 Task: Find connections with filter location Lismore with filter topic #Jobopeningwith filter profile language Potuguese with filter current company CEAT Limited with filter school Dayananda Sagar University with filter industry Telephone Call Centers with filter service category Home Networking with filter keywords title Marketing Director
Action: Mouse moved to (193, 270)
Screenshot: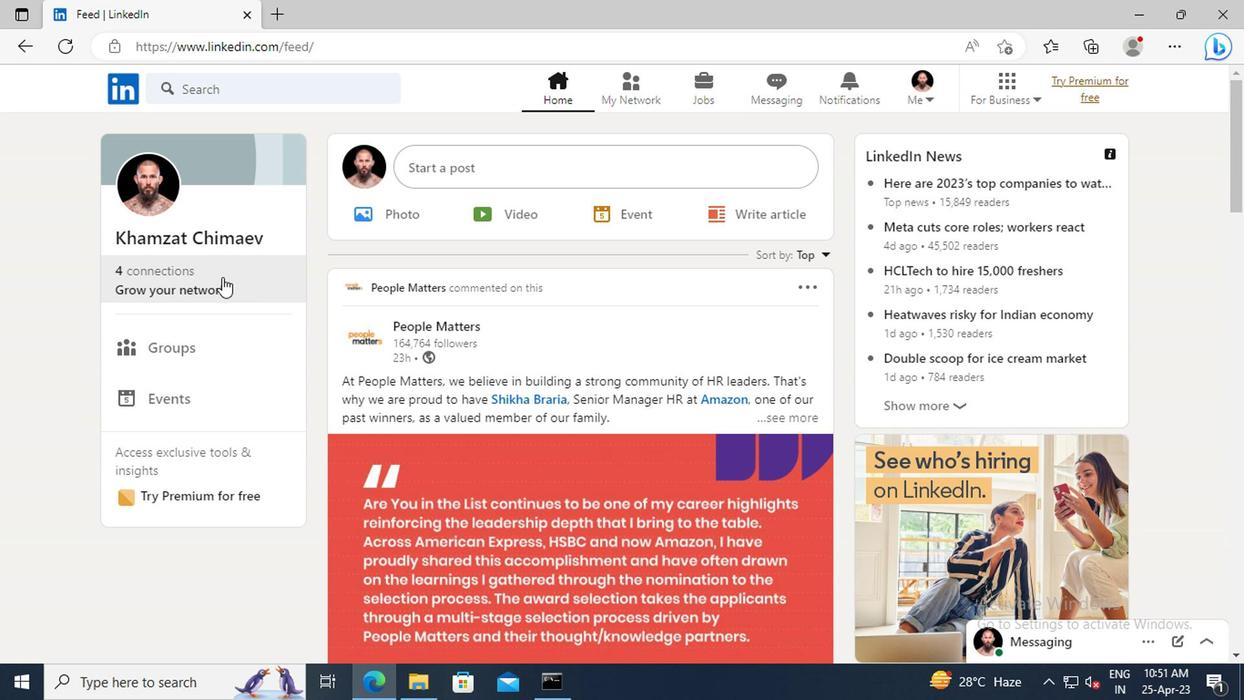 
Action: Mouse pressed left at (193, 270)
Screenshot: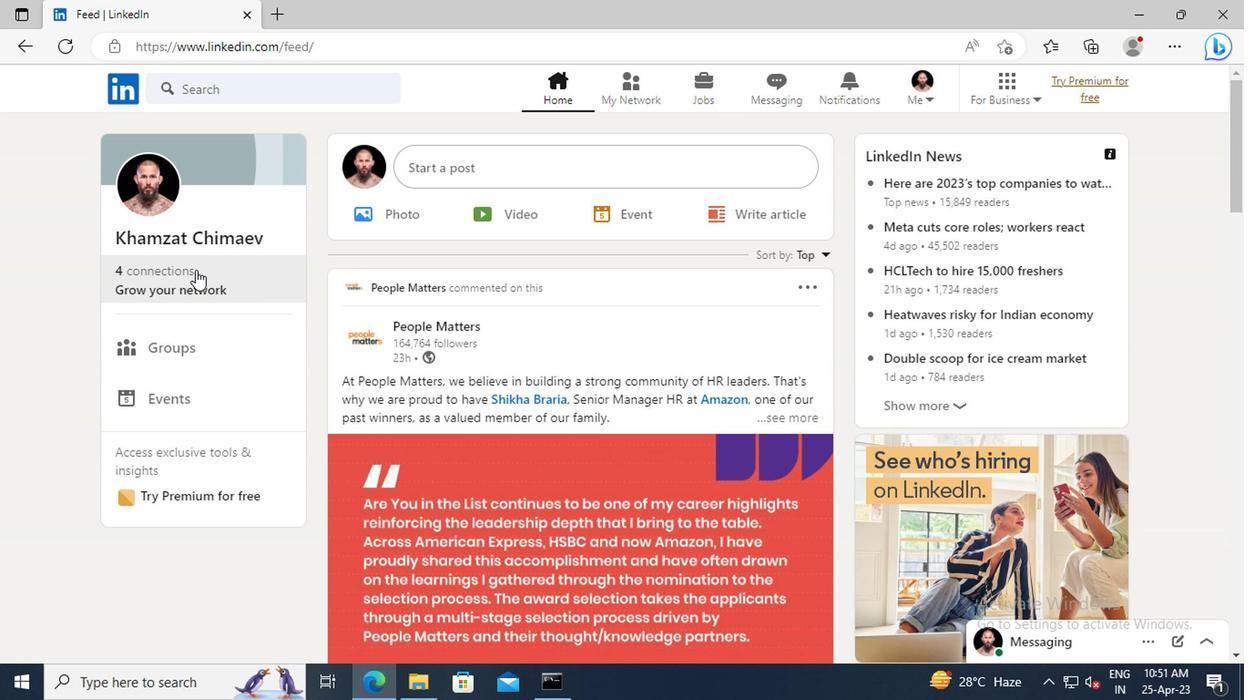 
Action: Mouse moved to (221, 195)
Screenshot: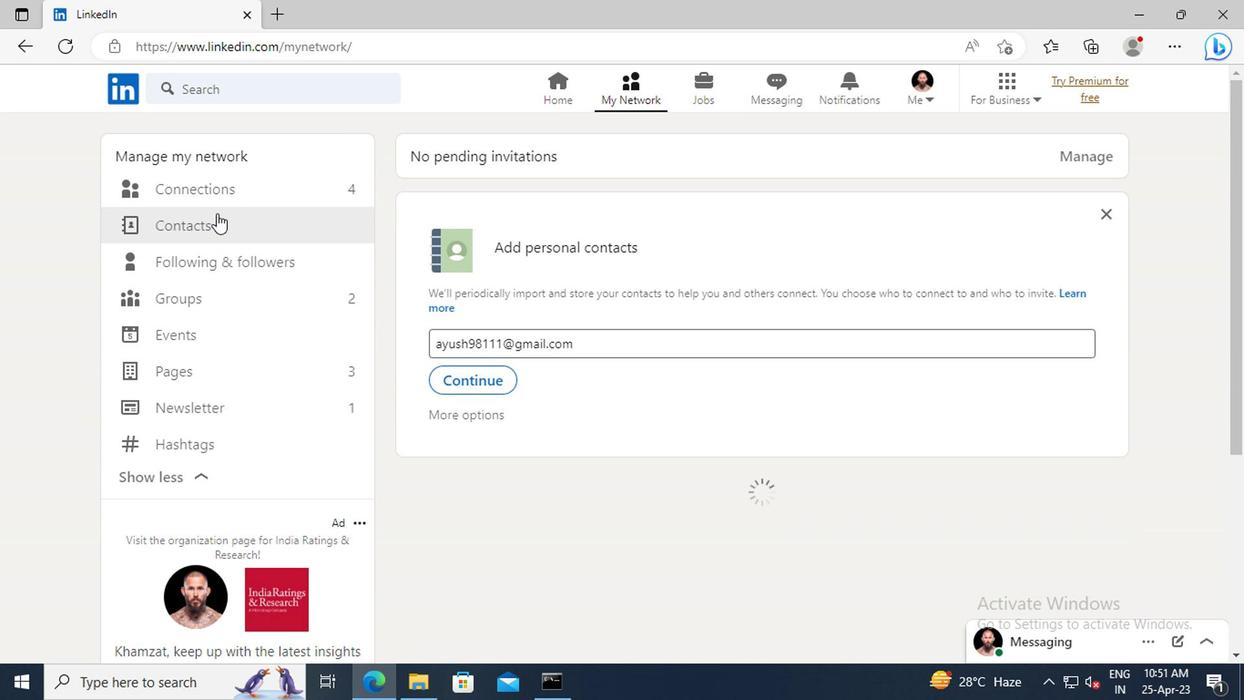 
Action: Mouse pressed left at (221, 195)
Screenshot: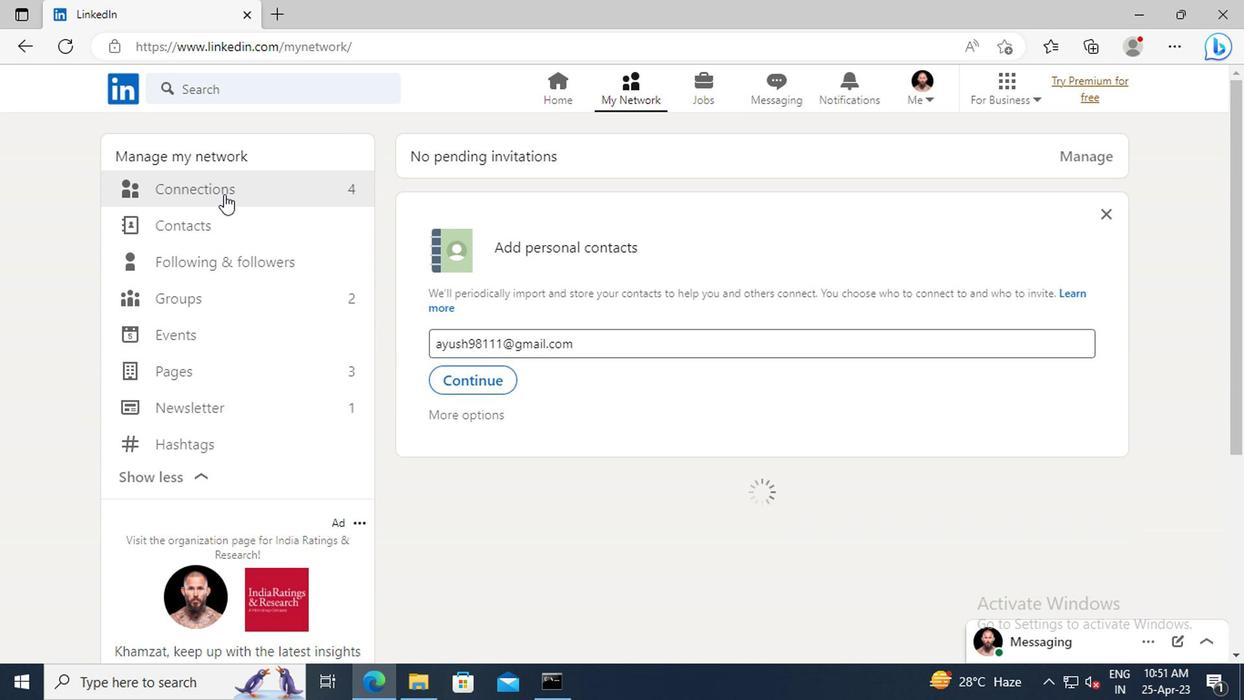 
Action: Mouse moved to (735, 191)
Screenshot: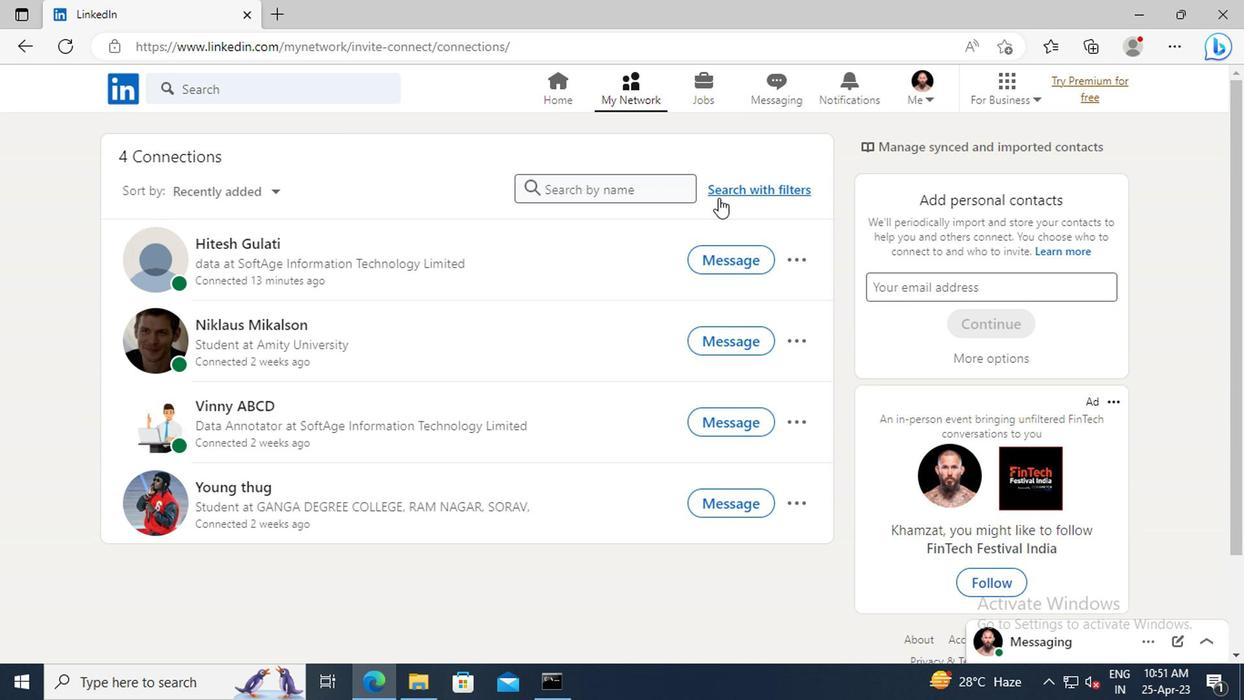 
Action: Mouse pressed left at (735, 191)
Screenshot: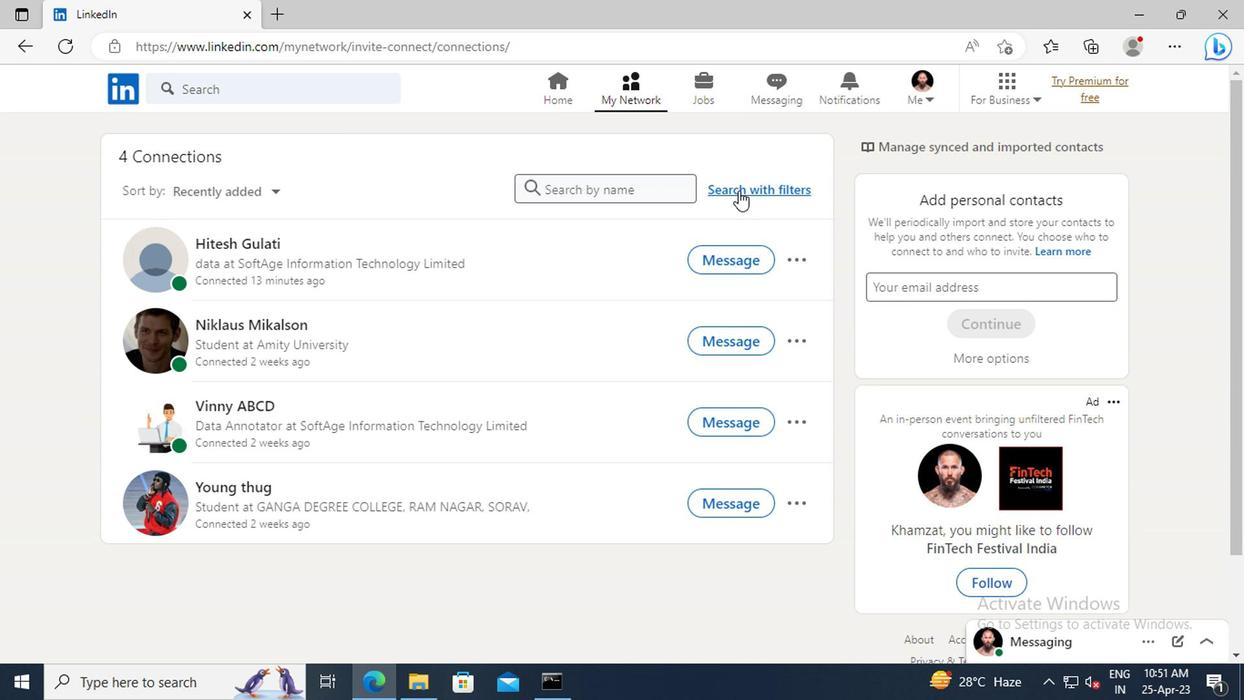 
Action: Mouse moved to (691, 144)
Screenshot: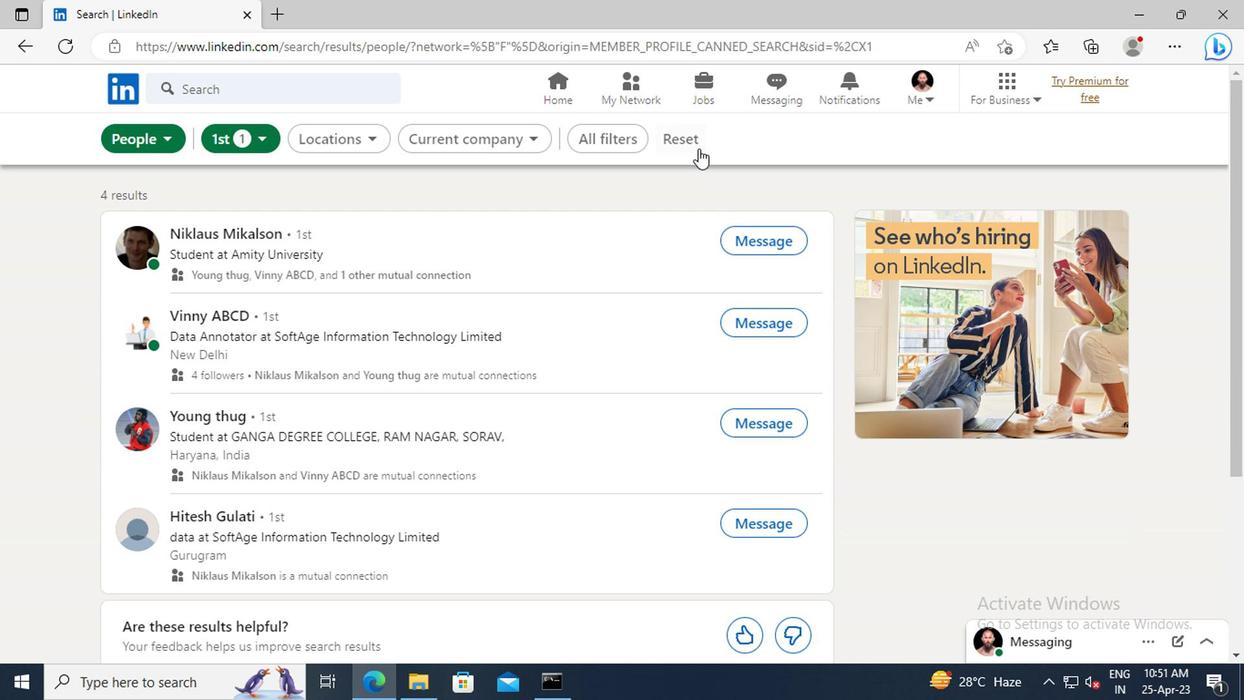 
Action: Mouse pressed left at (691, 144)
Screenshot: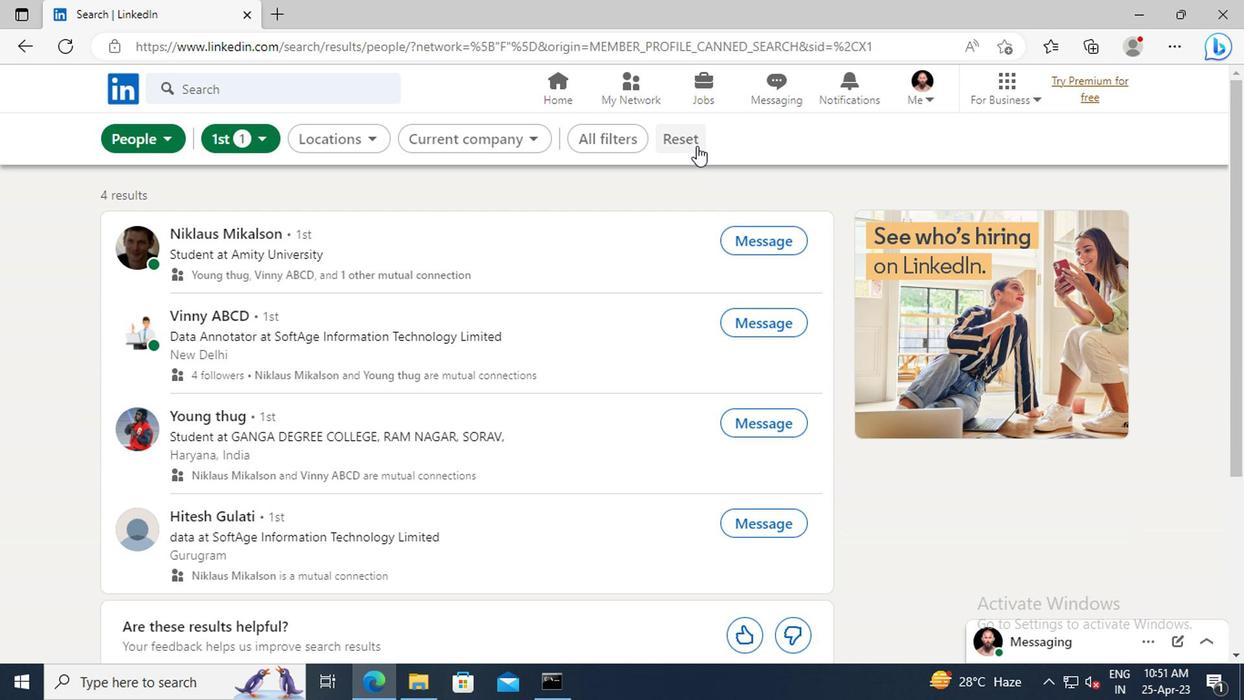 
Action: Mouse moved to (652, 142)
Screenshot: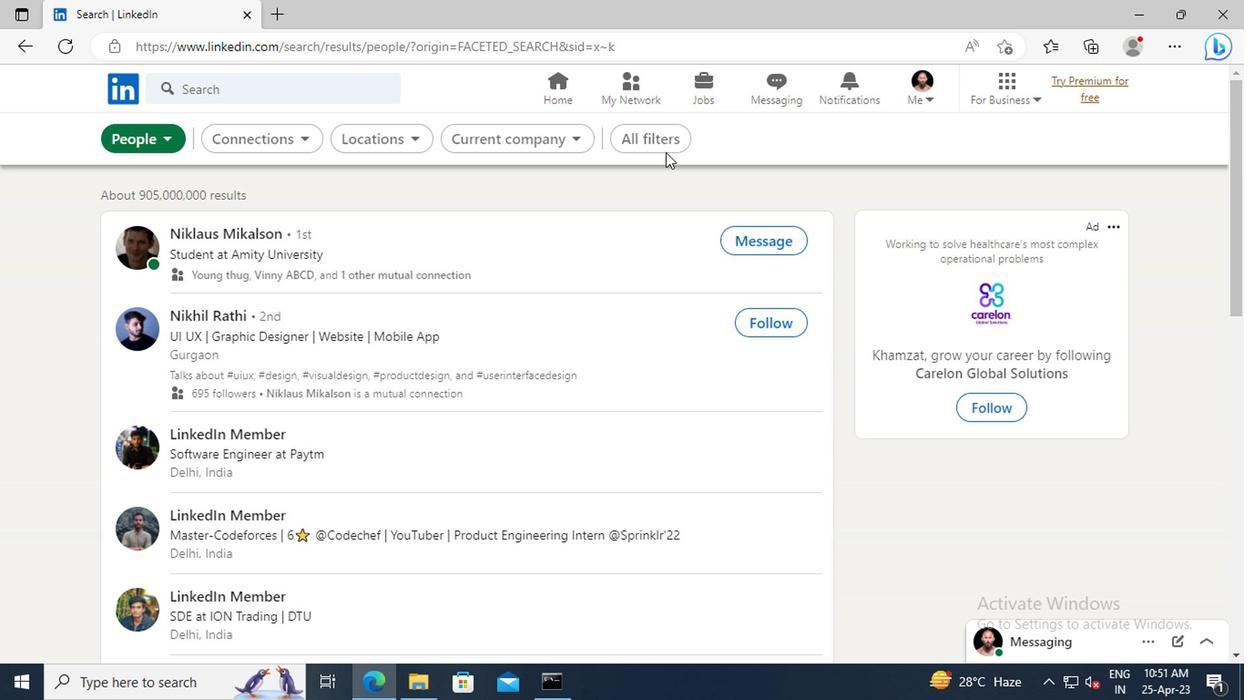 
Action: Mouse pressed left at (652, 142)
Screenshot: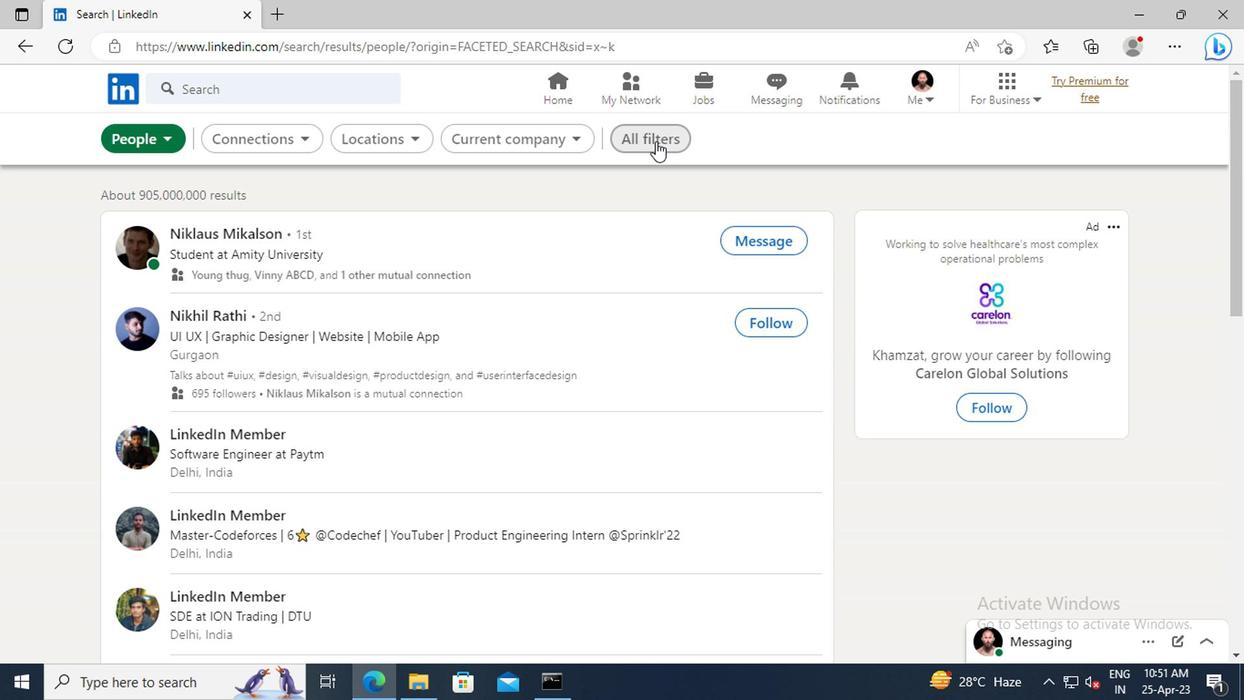 
Action: Mouse moved to (897, 279)
Screenshot: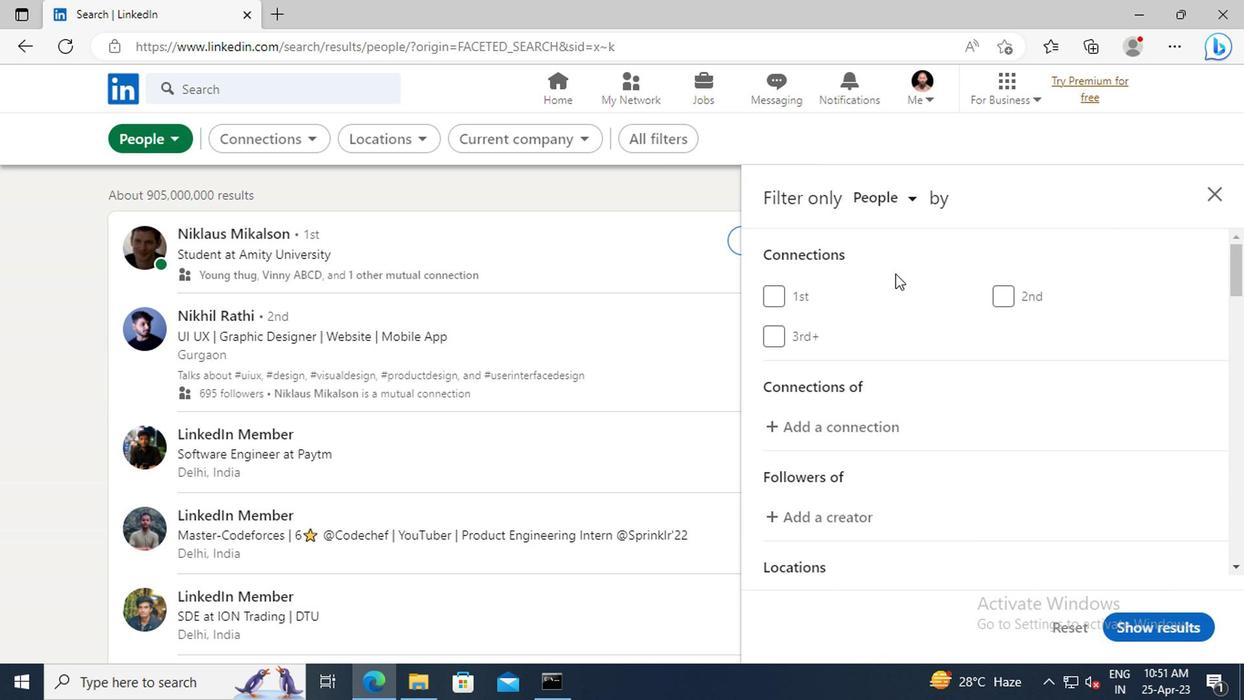 
Action: Mouse scrolled (897, 278) with delta (0, -1)
Screenshot: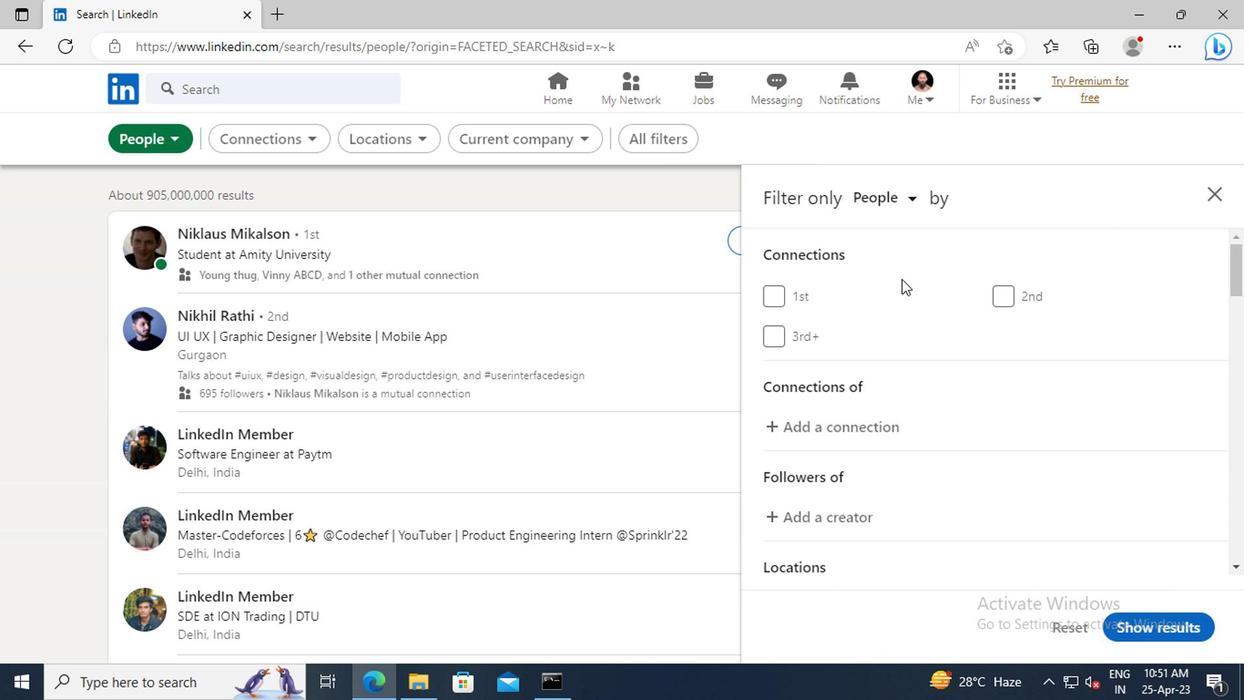 
Action: Mouse scrolled (897, 278) with delta (0, -1)
Screenshot: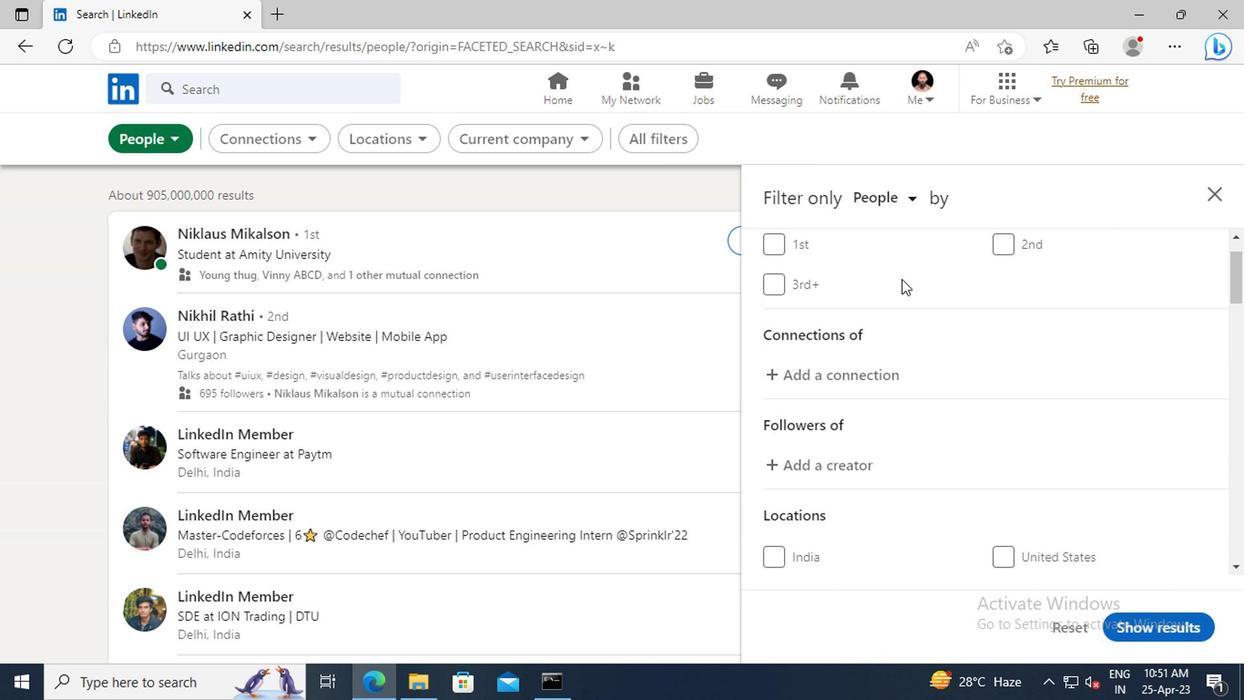
Action: Mouse scrolled (897, 278) with delta (0, -1)
Screenshot: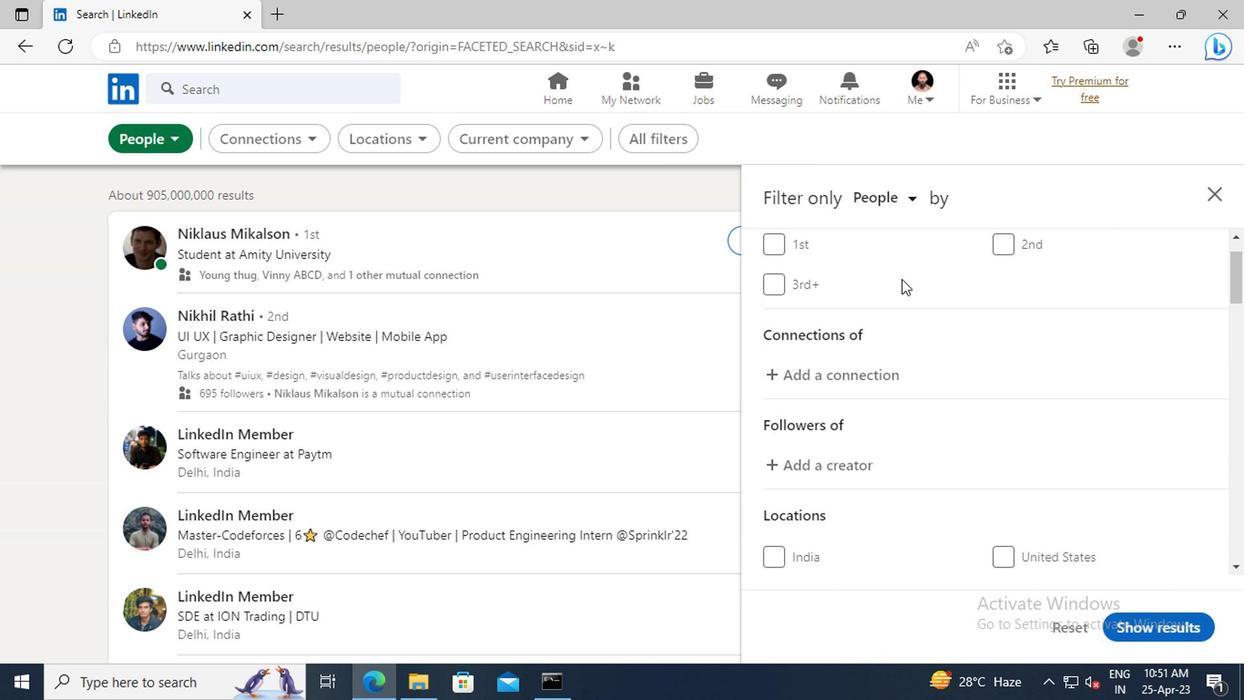 
Action: Mouse scrolled (897, 278) with delta (0, -1)
Screenshot: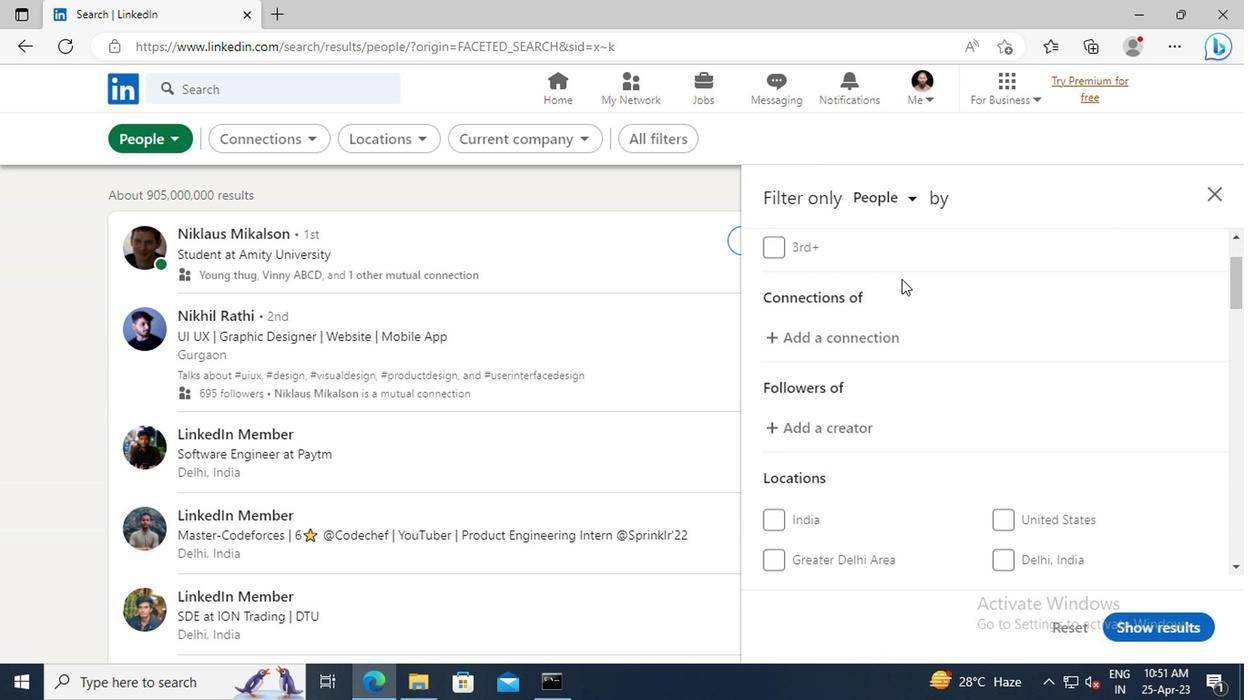 
Action: Mouse scrolled (897, 278) with delta (0, -1)
Screenshot: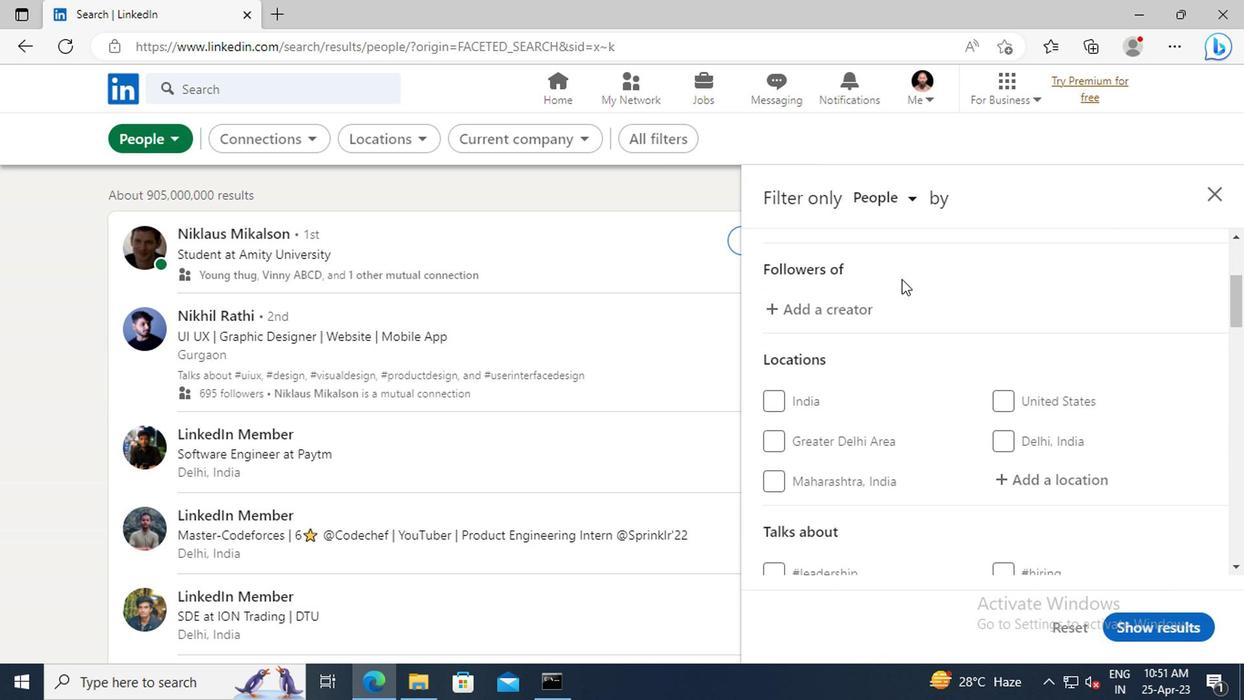 
Action: Mouse scrolled (897, 278) with delta (0, -1)
Screenshot: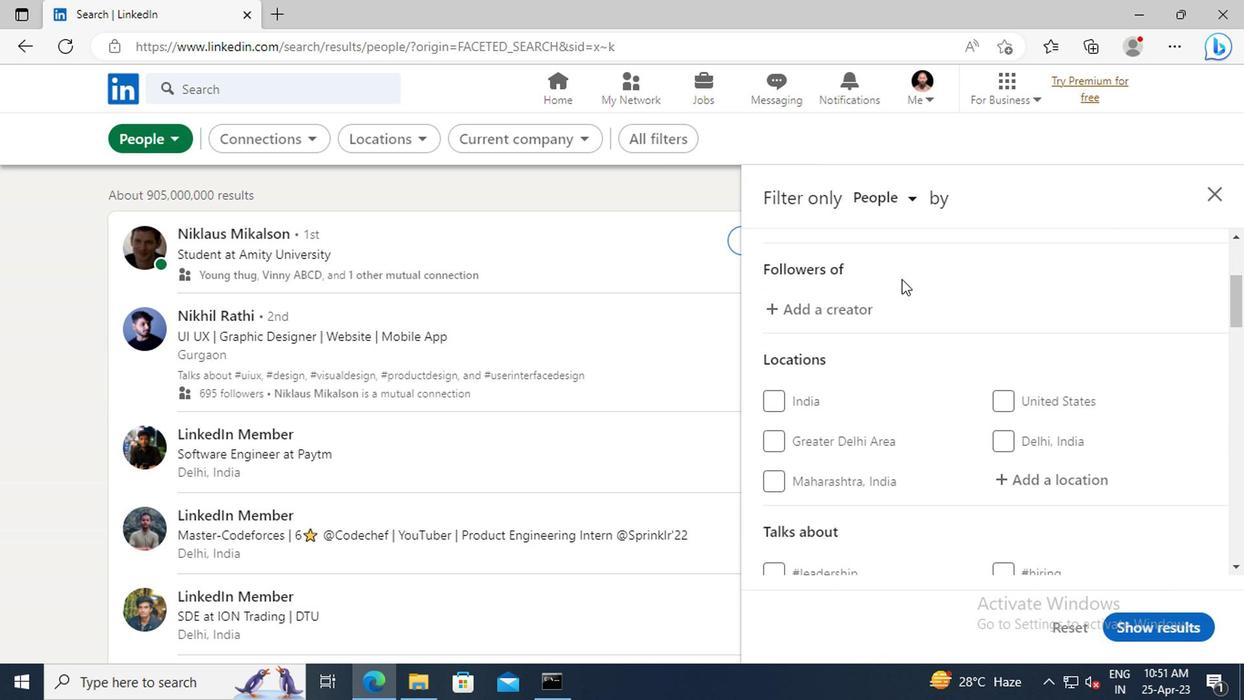 
Action: Mouse scrolled (897, 278) with delta (0, -1)
Screenshot: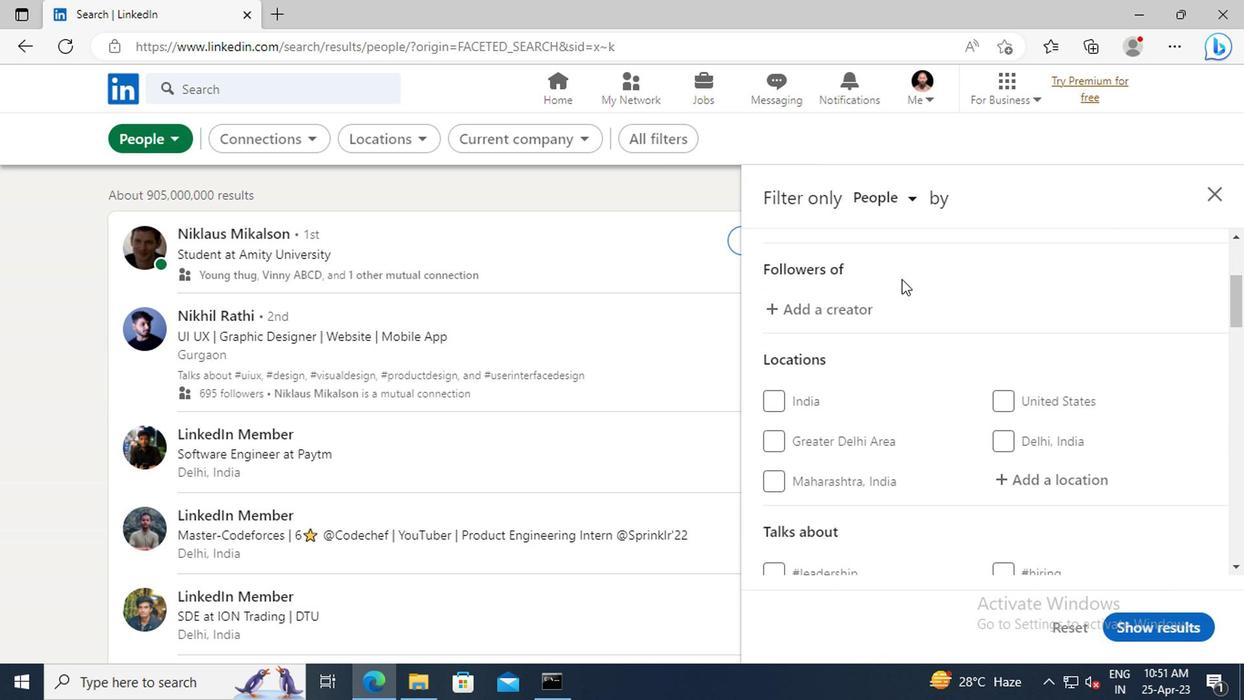 
Action: Mouse moved to (1015, 316)
Screenshot: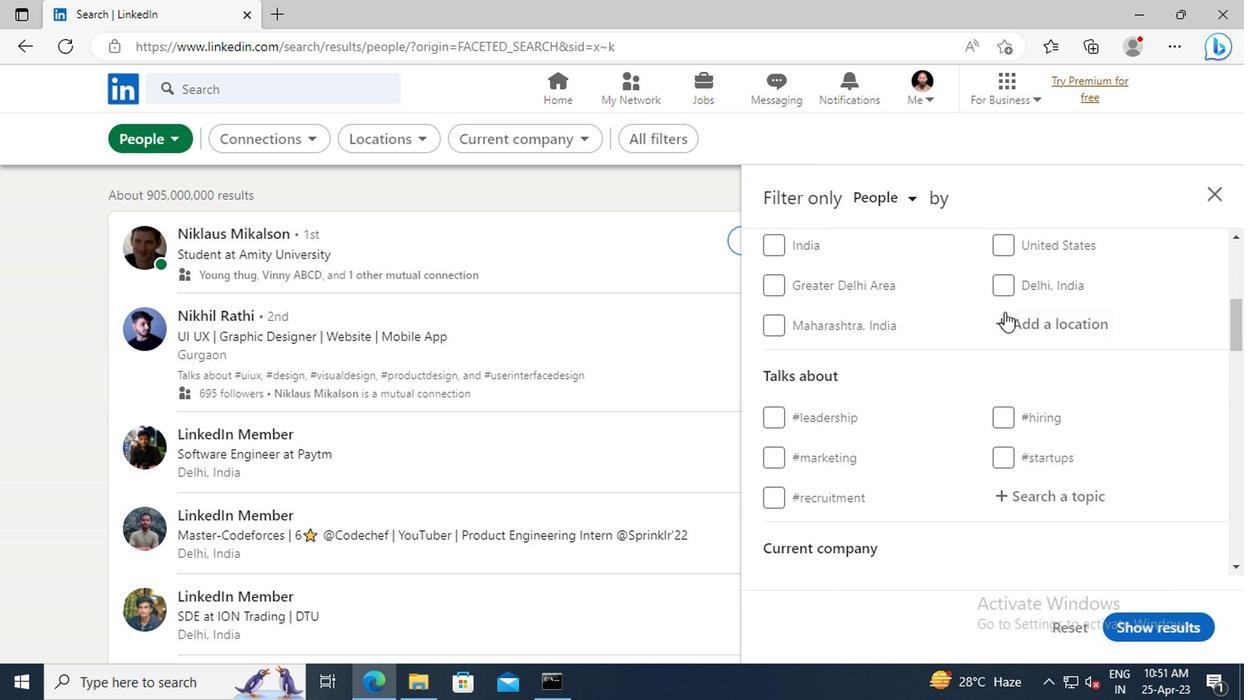 
Action: Mouse pressed left at (1015, 316)
Screenshot: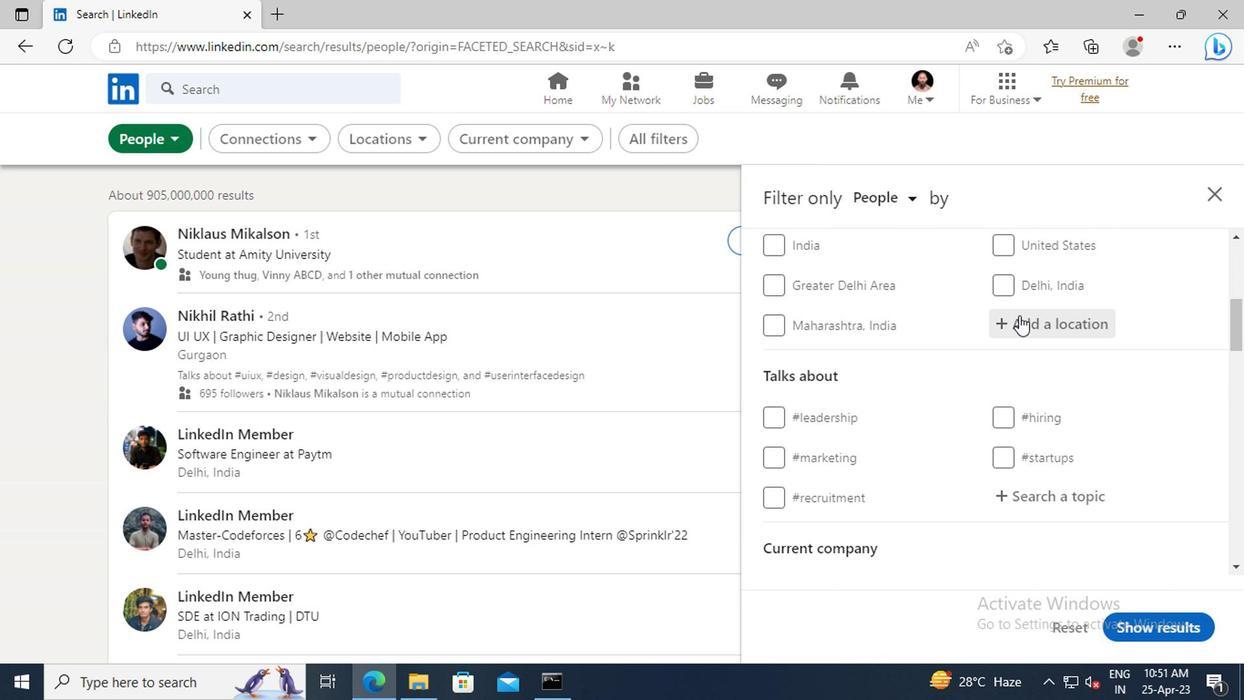 
Action: Key pressed <Key.shift>LISMORE
Screenshot: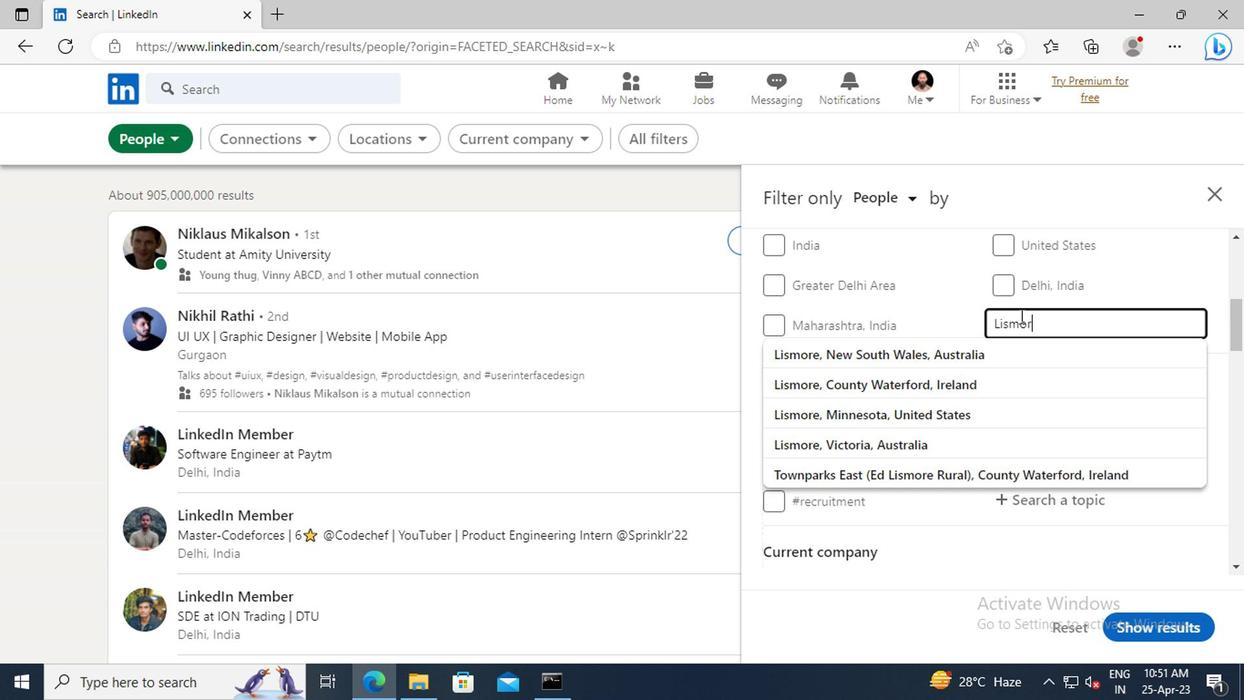 
Action: Mouse moved to (983, 349)
Screenshot: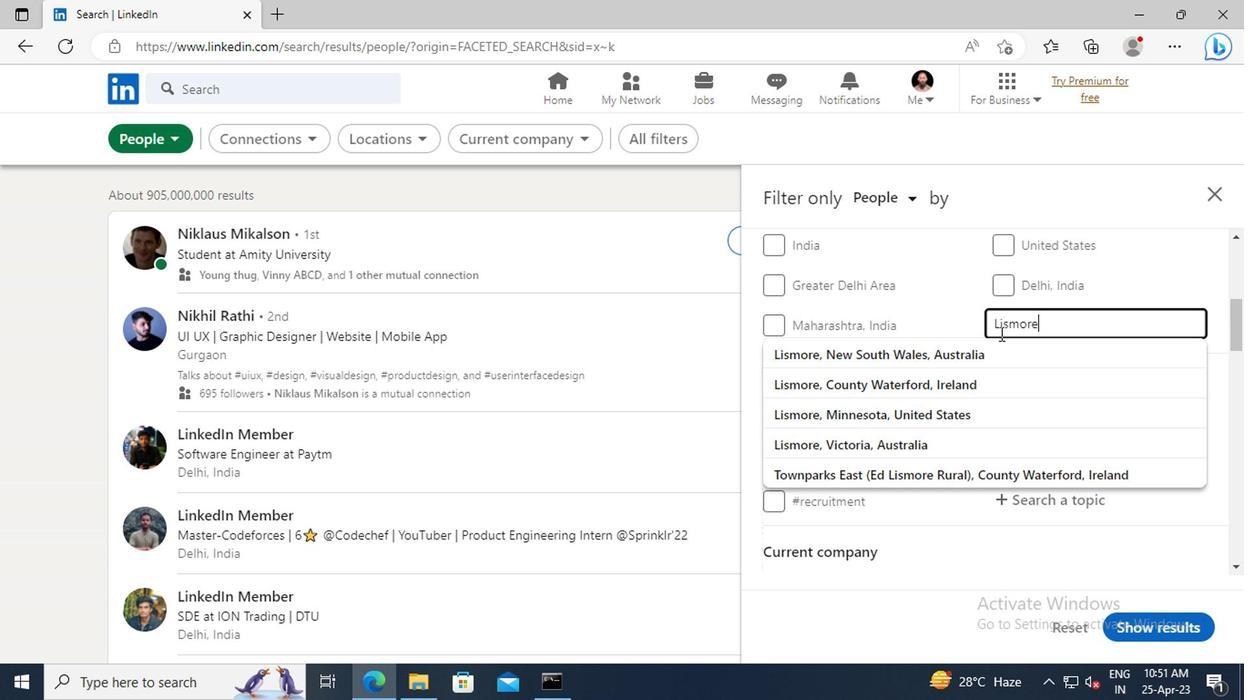 
Action: Mouse pressed left at (983, 349)
Screenshot: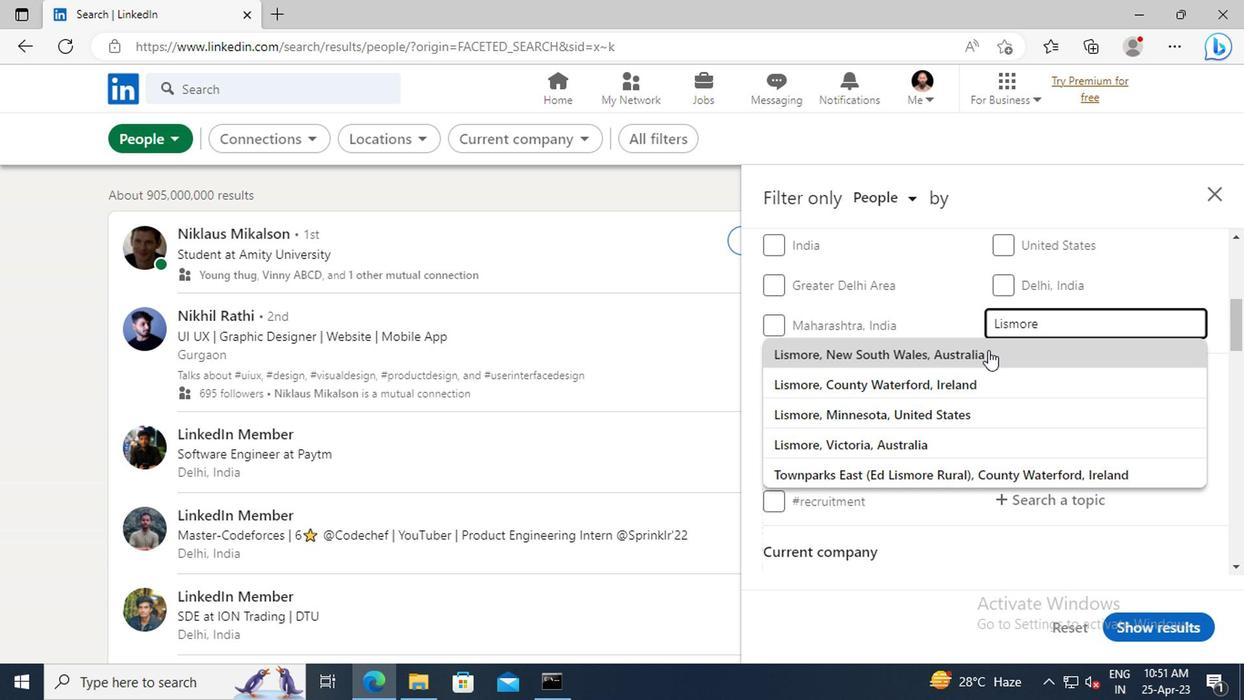 
Action: Mouse moved to (958, 343)
Screenshot: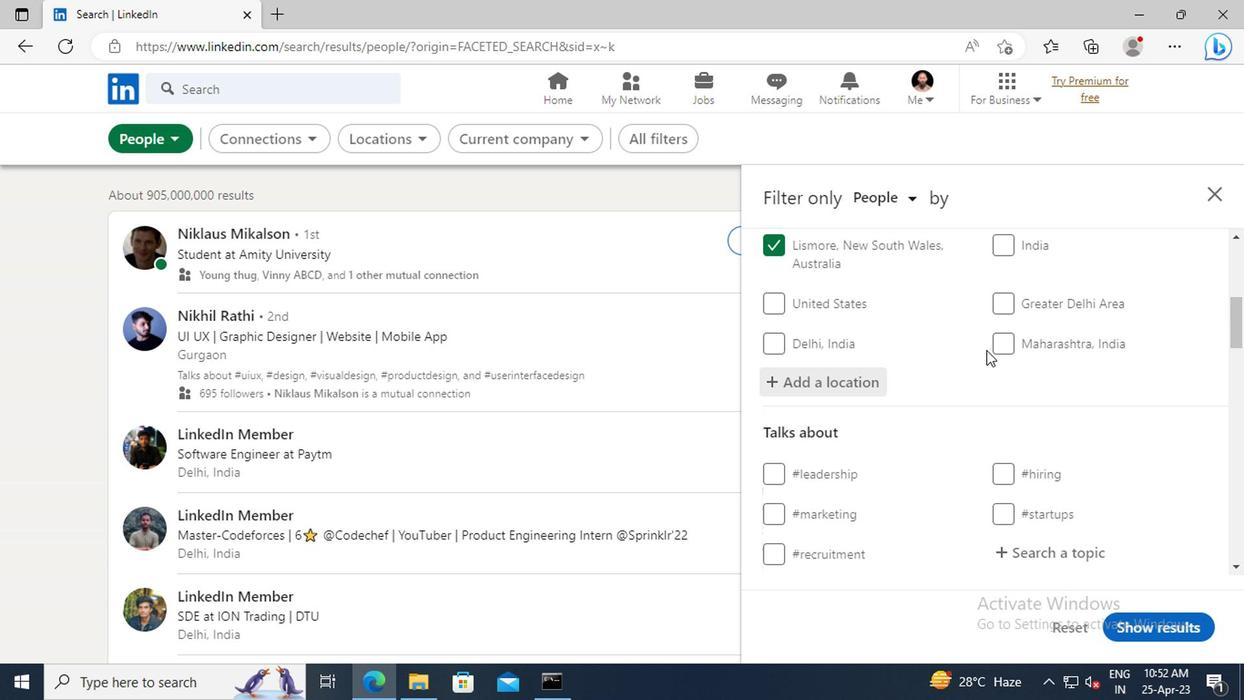 
Action: Mouse scrolled (958, 342) with delta (0, -1)
Screenshot: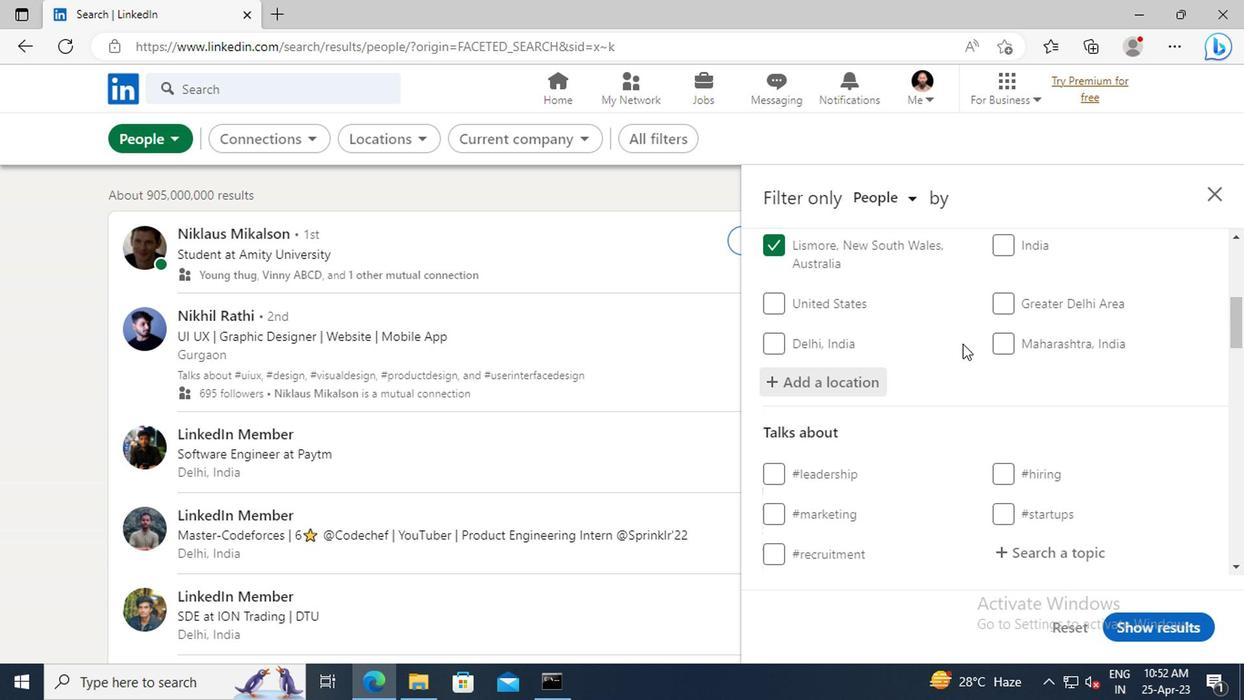 
Action: Mouse scrolled (958, 342) with delta (0, -1)
Screenshot: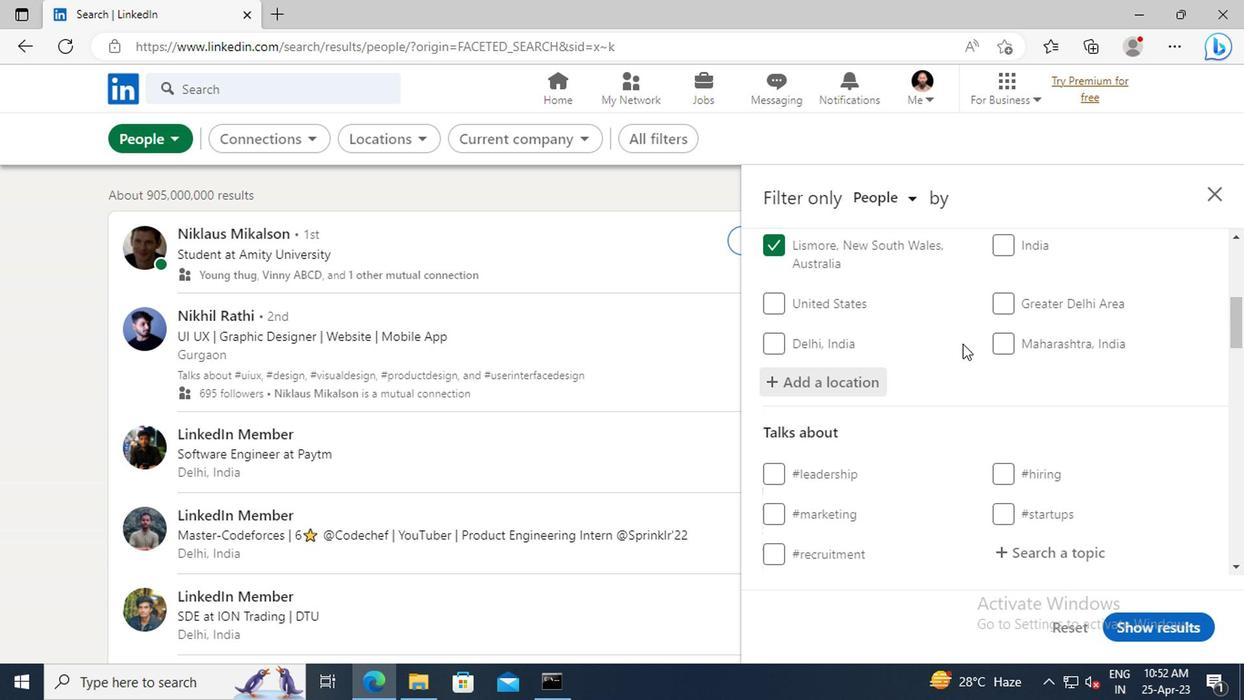 
Action: Mouse scrolled (958, 342) with delta (0, -1)
Screenshot: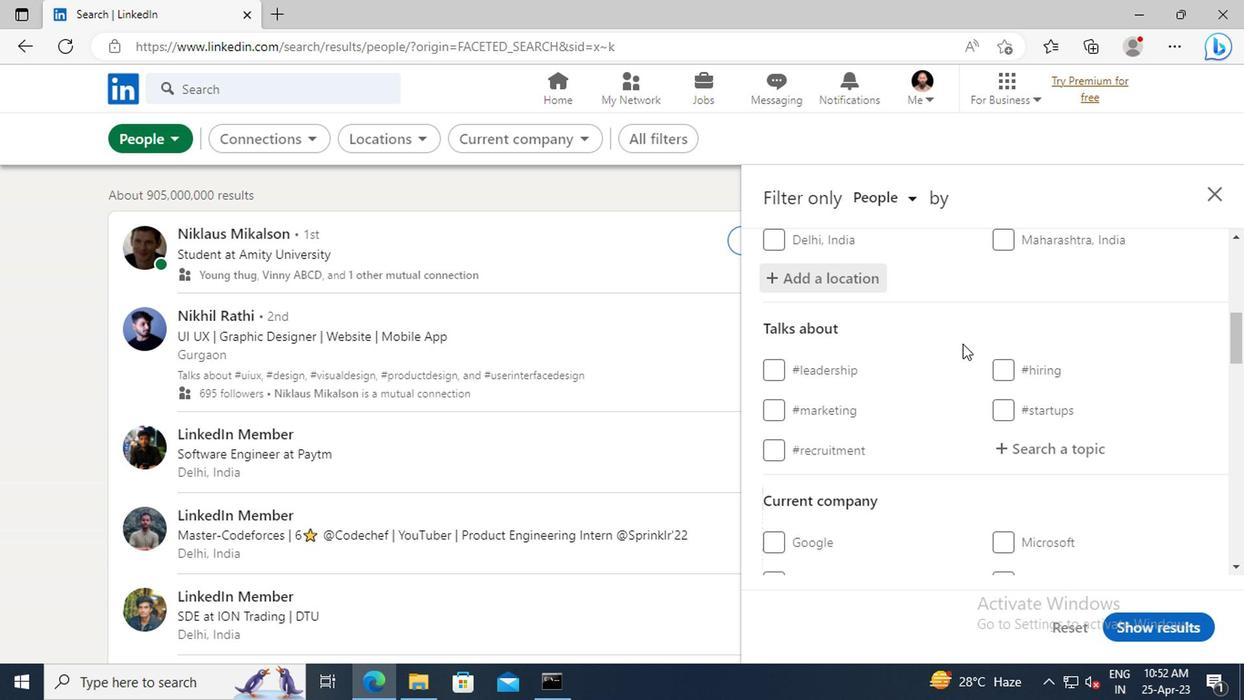 
Action: Mouse moved to (1041, 398)
Screenshot: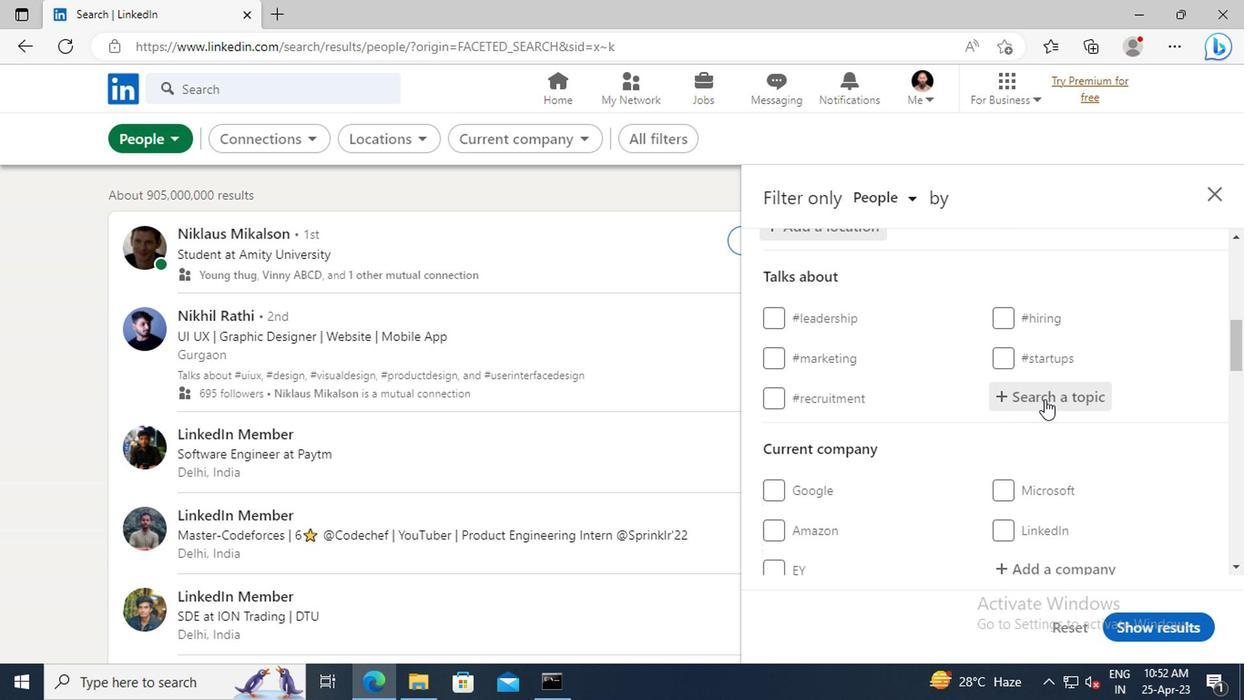 
Action: Mouse pressed left at (1041, 398)
Screenshot: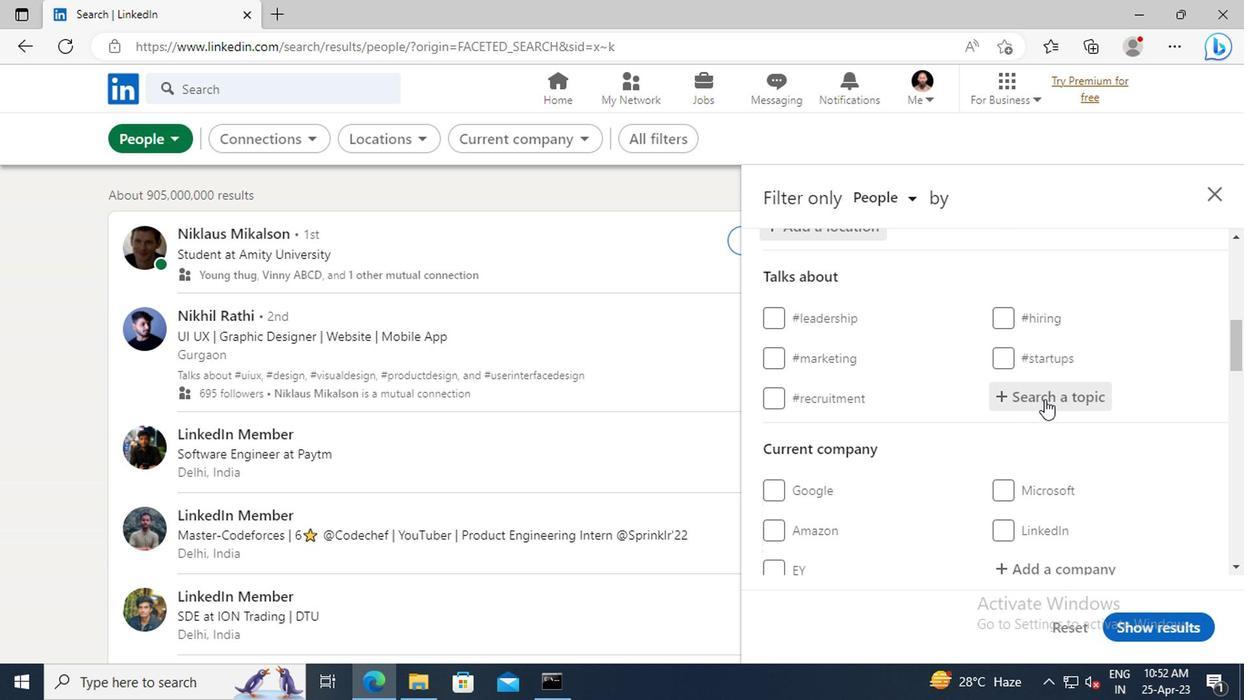
Action: Key pressed <Key.shift>#<Key.shift>JOBOPENINGWITH
Screenshot: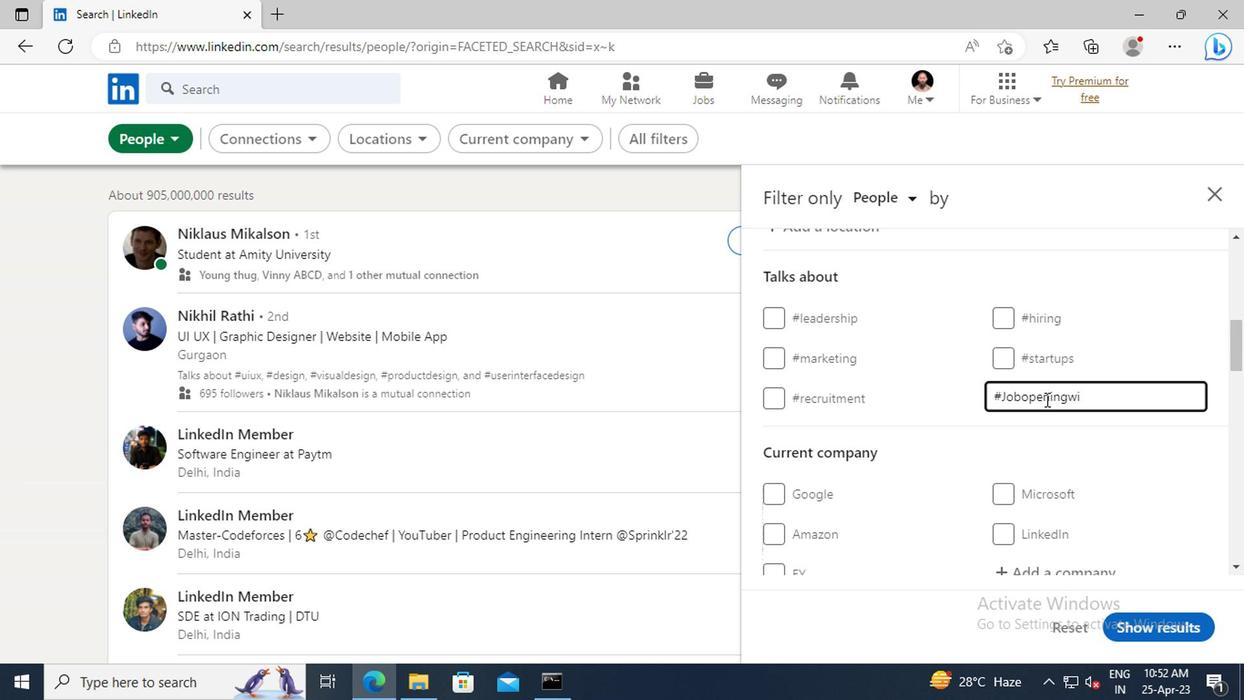 
Action: Mouse moved to (1015, 377)
Screenshot: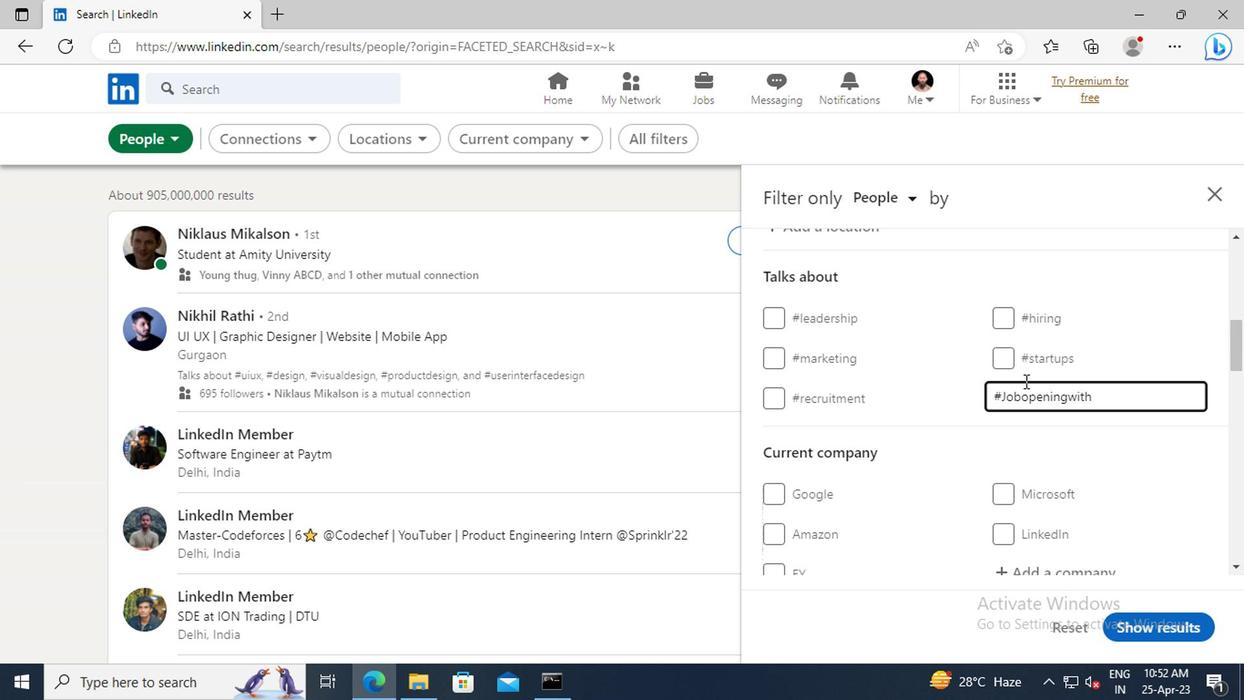 
Action: Mouse scrolled (1015, 376) with delta (0, -1)
Screenshot: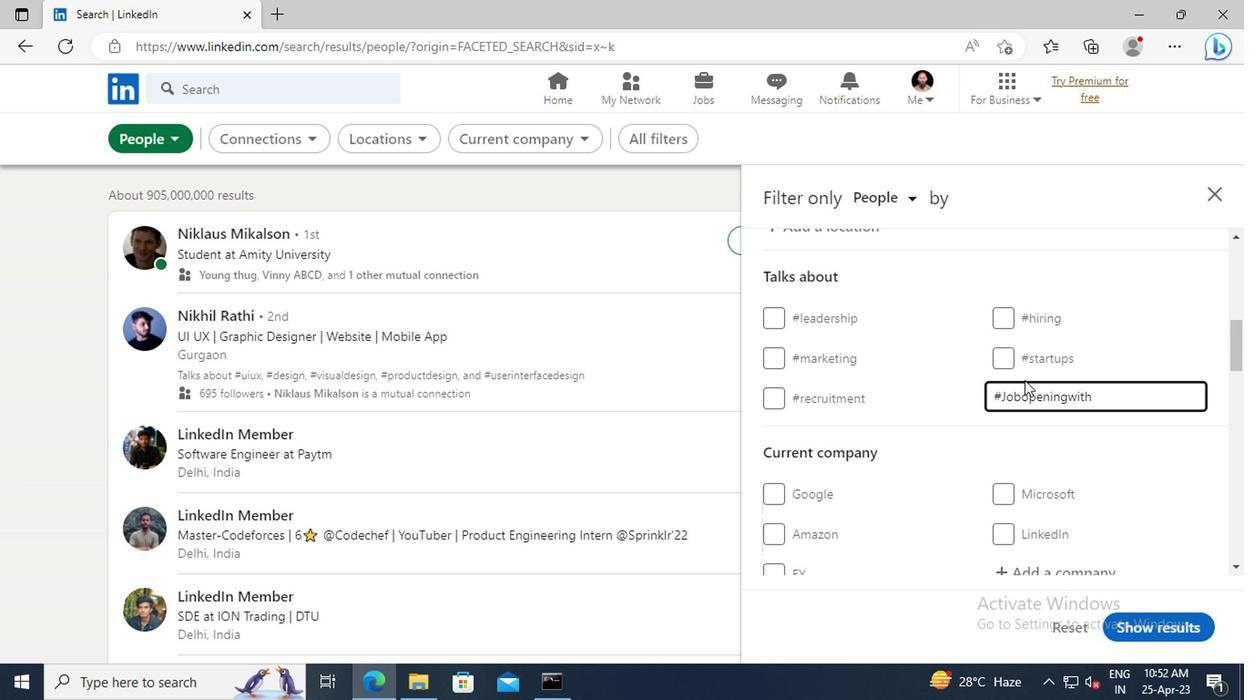 
Action: Mouse scrolled (1015, 376) with delta (0, -1)
Screenshot: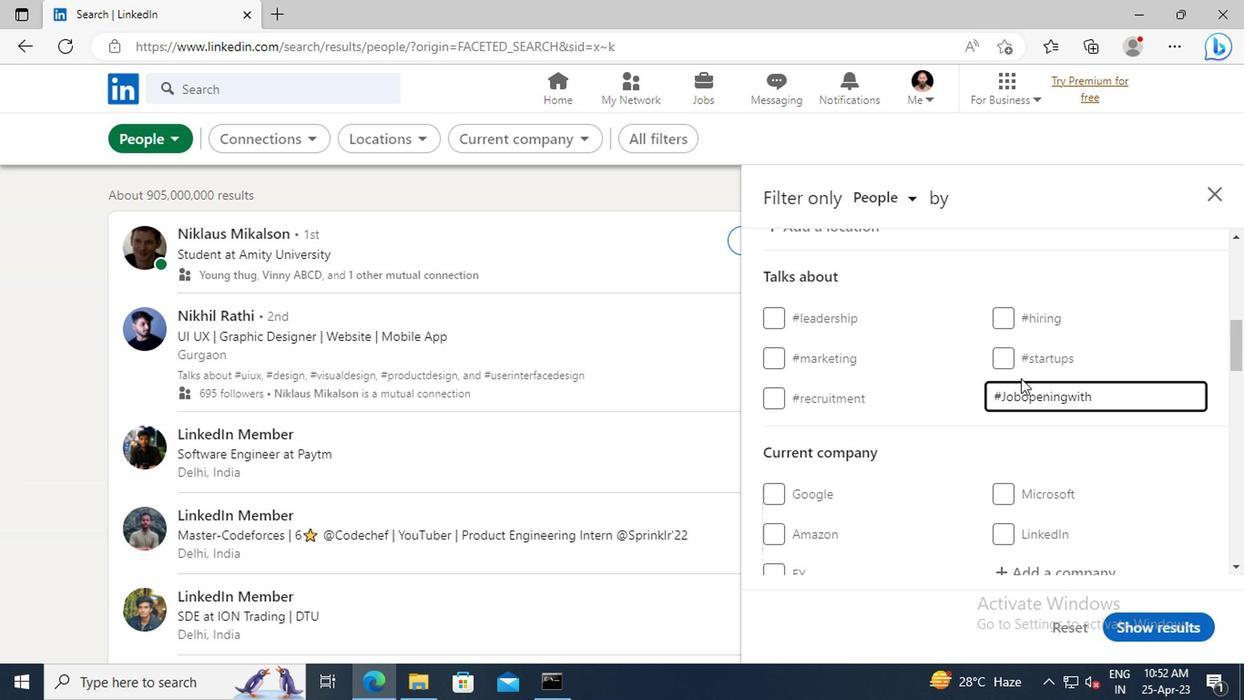 
Action: Mouse scrolled (1015, 376) with delta (0, -1)
Screenshot: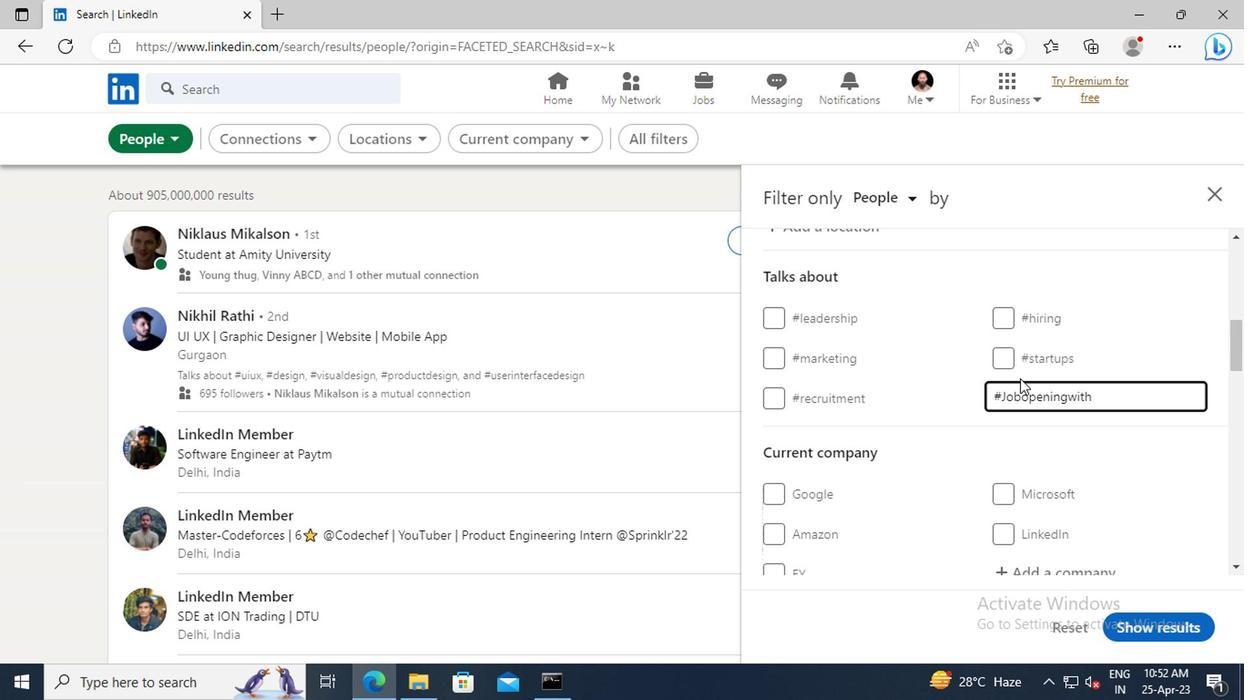 
Action: Mouse scrolled (1015, 376) with delta (0, -1)
Screenshot: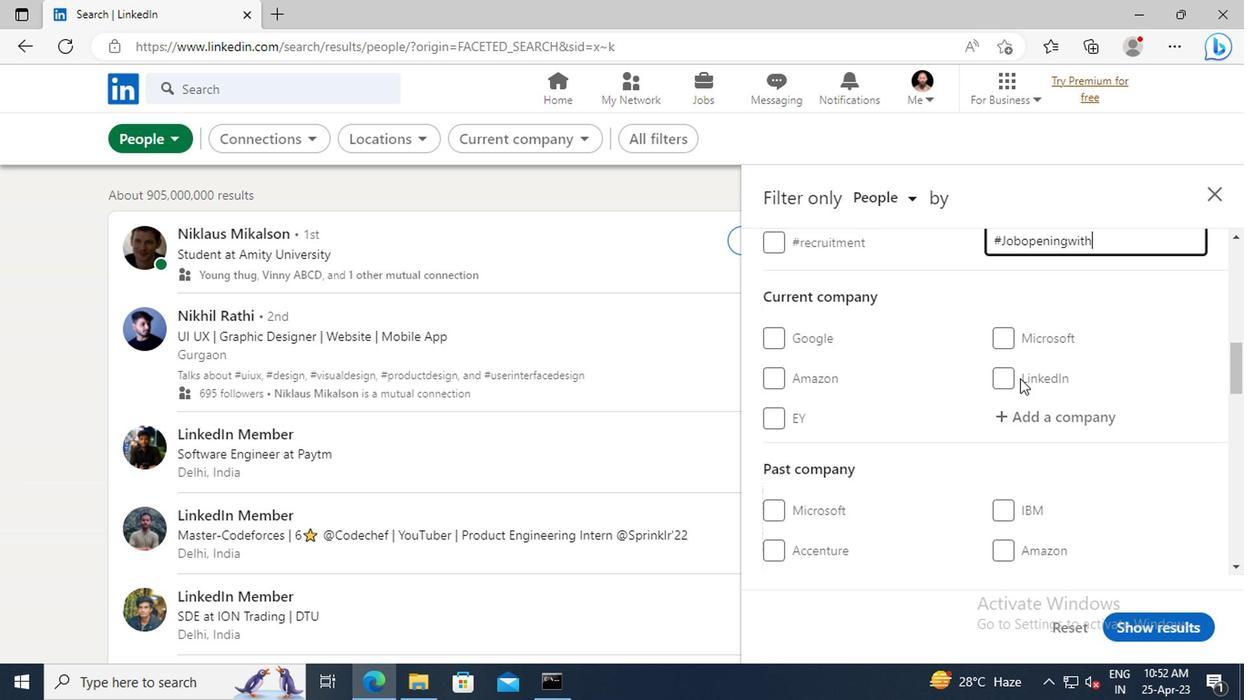 
Action: Mouse scrolled (1015, 376) with delta (0, -1)
Screenshot: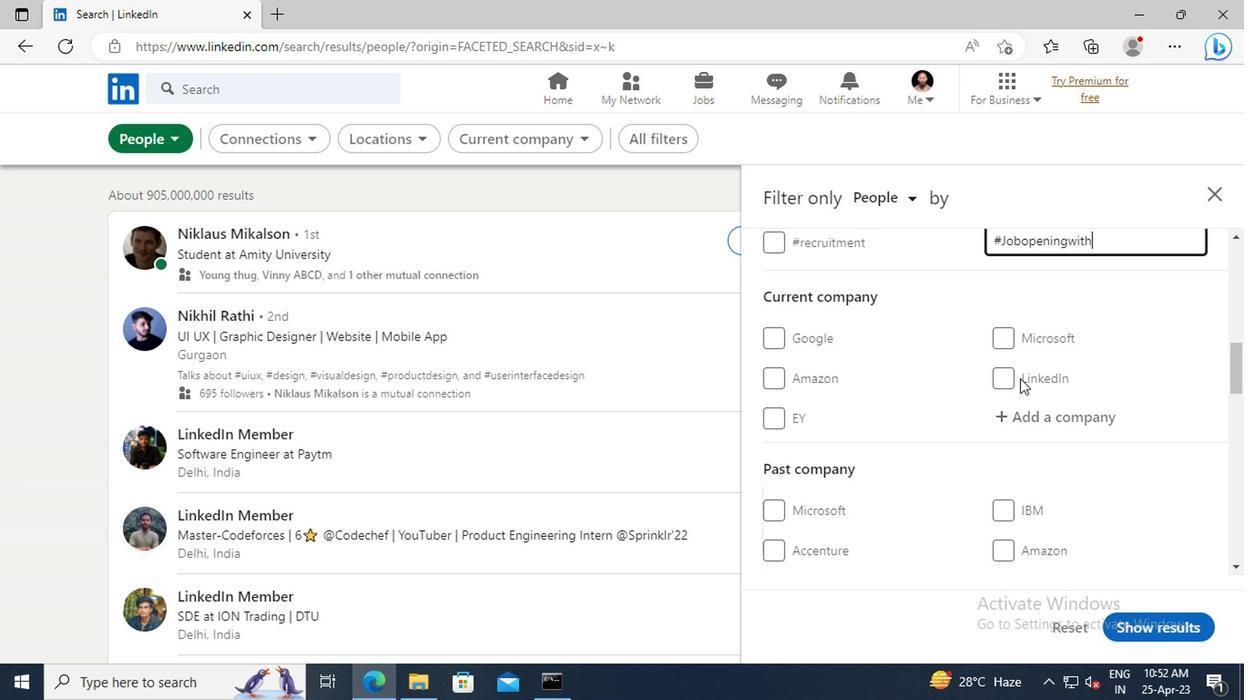 
Action: Mouse scrolled (1015, 376) with delta (0, -1)
Screenshot: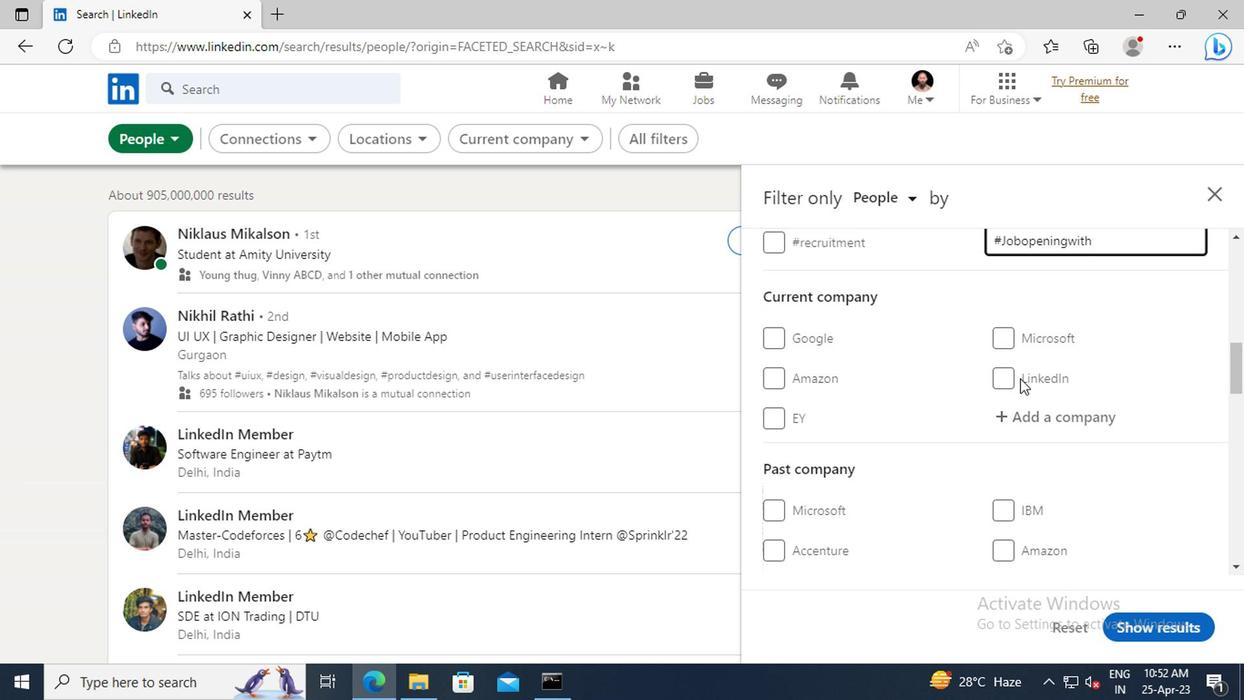 
Action: Mouse scrolled (1015, 376) with delta (0, -1)
Screenshot: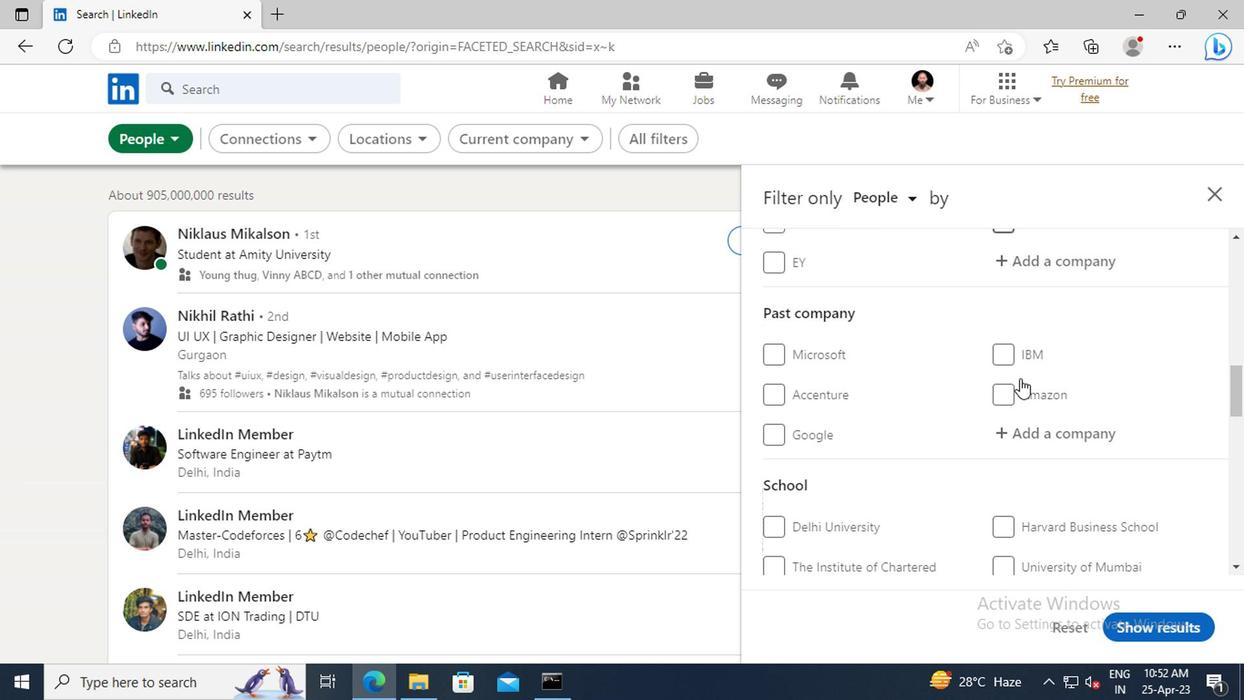 
Action: Mouse scrolled (1015, 376) with delta (0, -1)
Screenshot: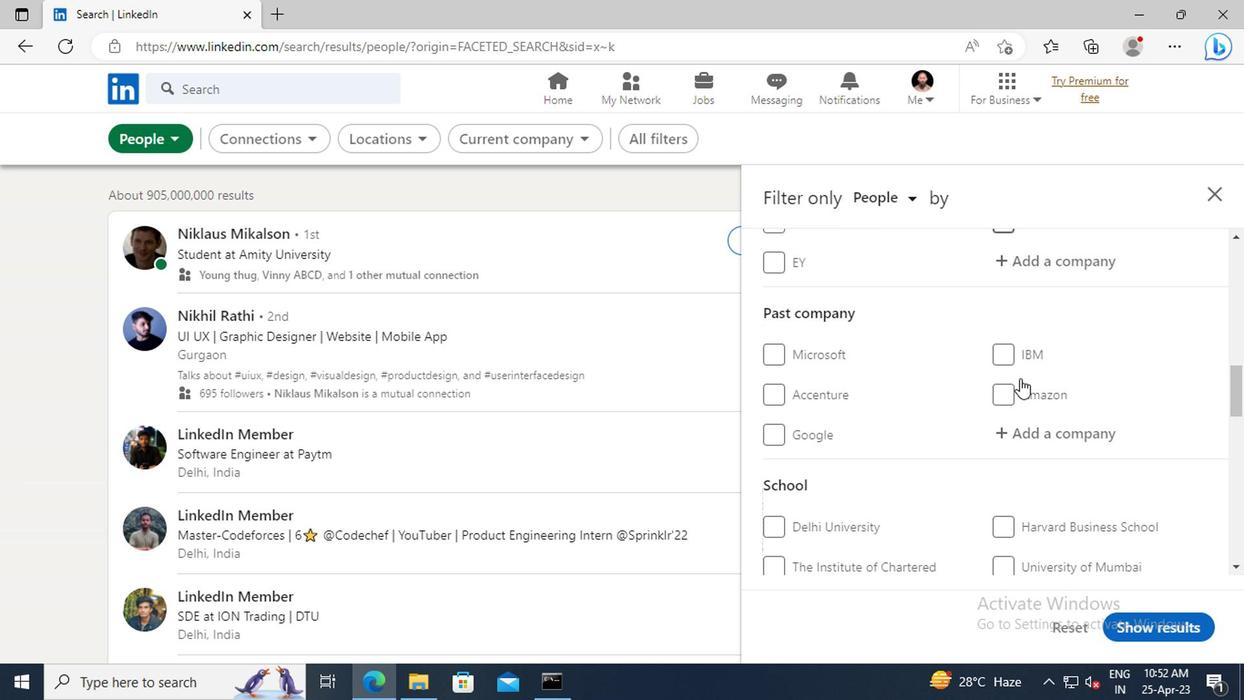 
Action: Mouse scrolled (1015, 376) with delta (0, -1)
Screenshot: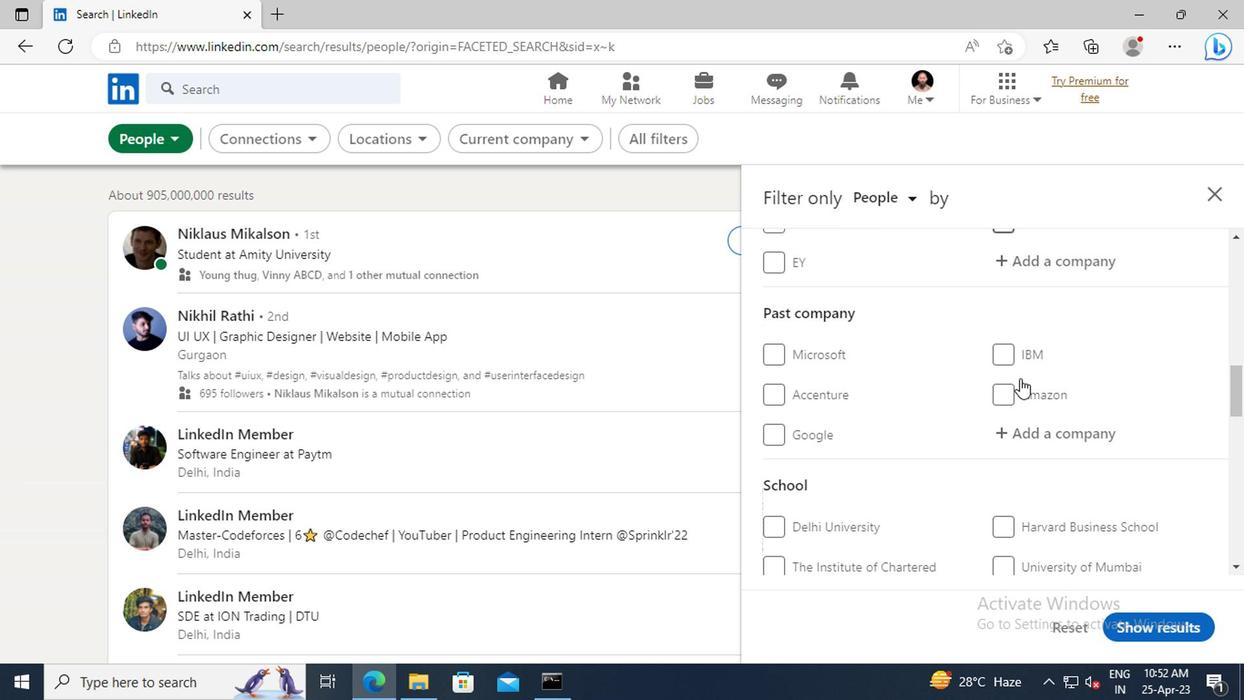 
Action: Mouse scrolled (1015, 376) with delta (0, -1)
Screenshot: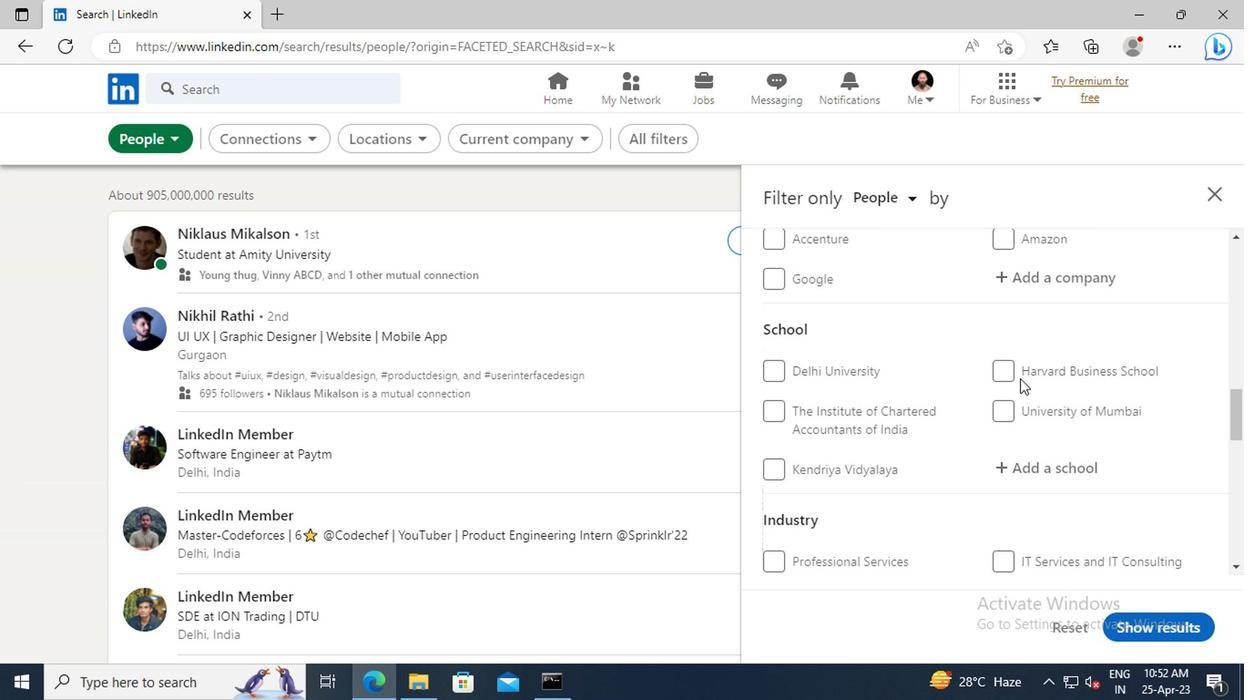 
Action: Mouse scrolled (1015, 376) with delta (0, -1)
Screenshot: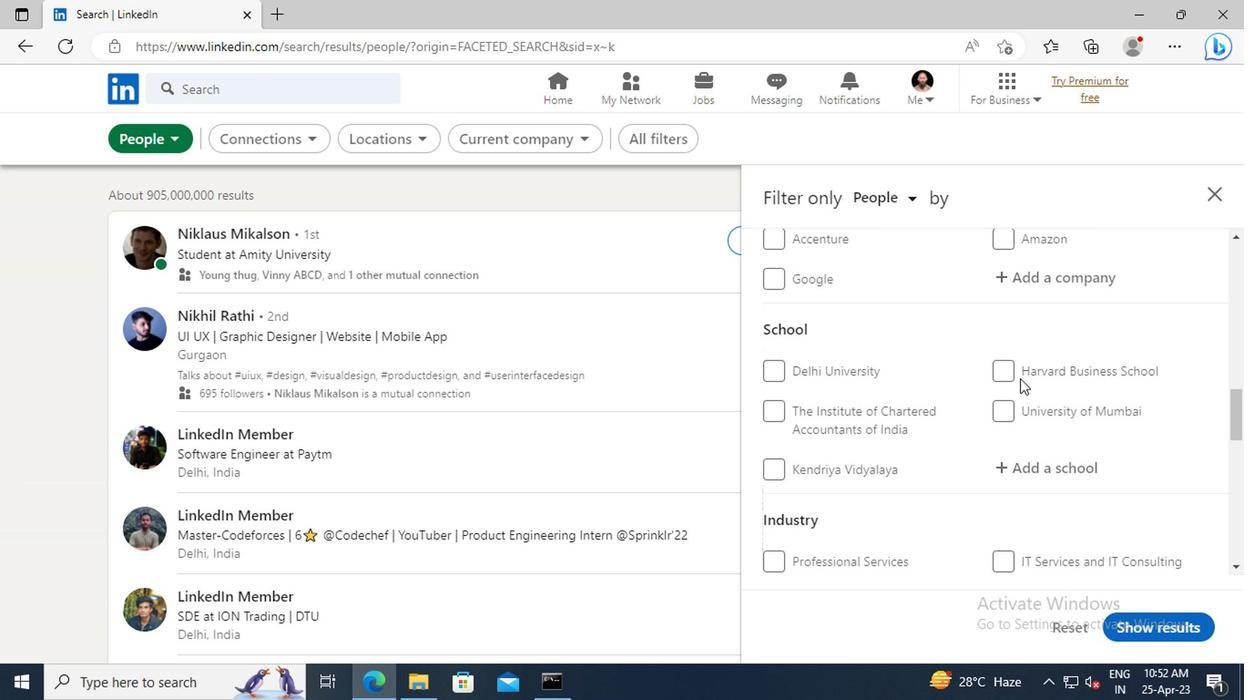 
Action: Mouse scrolled (1015, 376) with delta (0, -1)
Screenshot: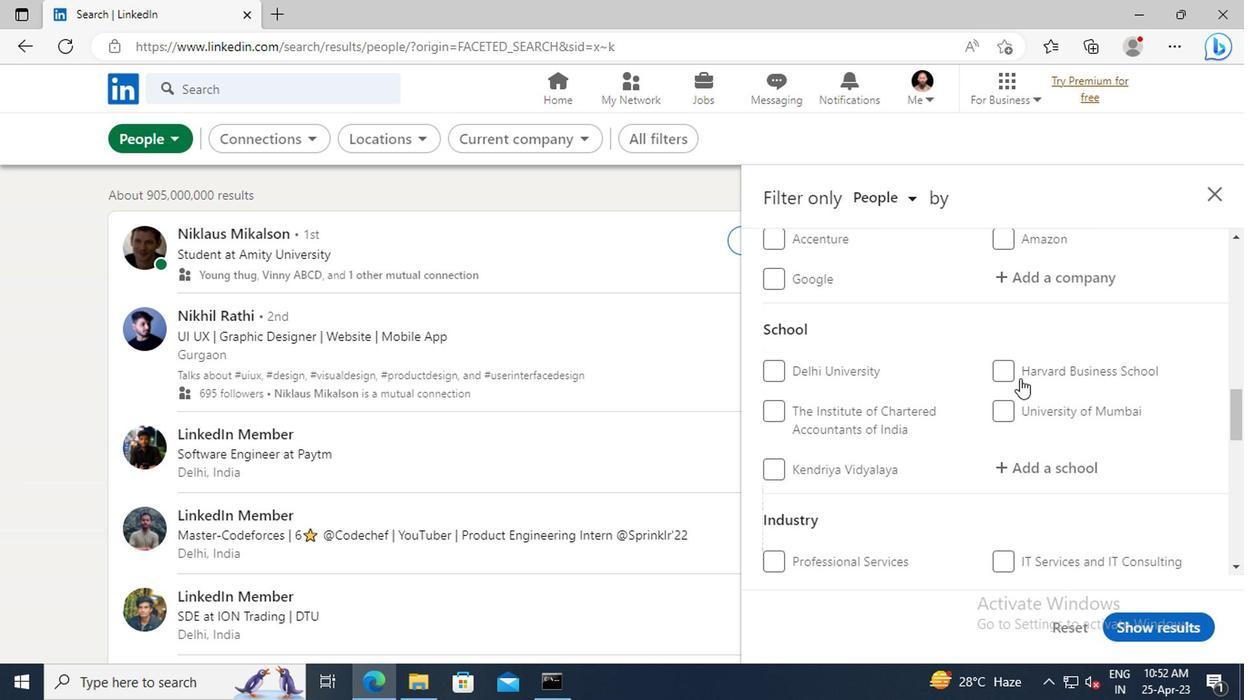 
Action: Mouse scrolled (1015, 376) with delta (0, -1)
Screenshot: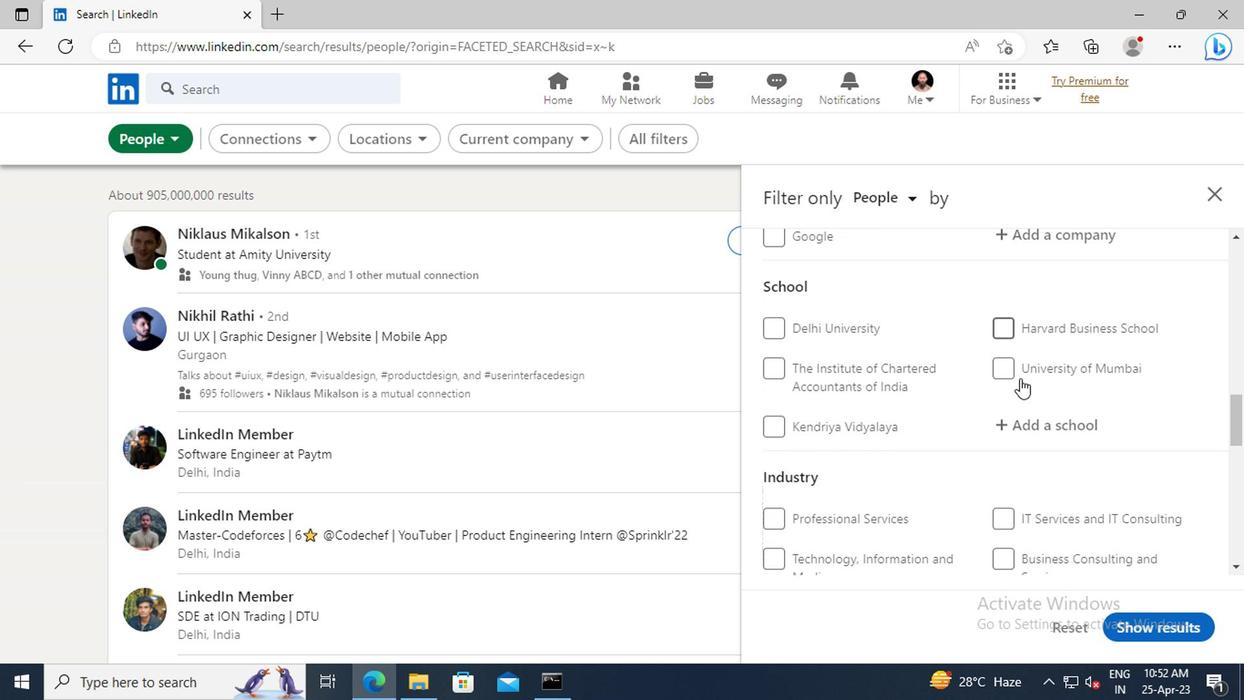 
Action: Mouse scrolled (1015, 376) with delta (0, -1)
Screenshot: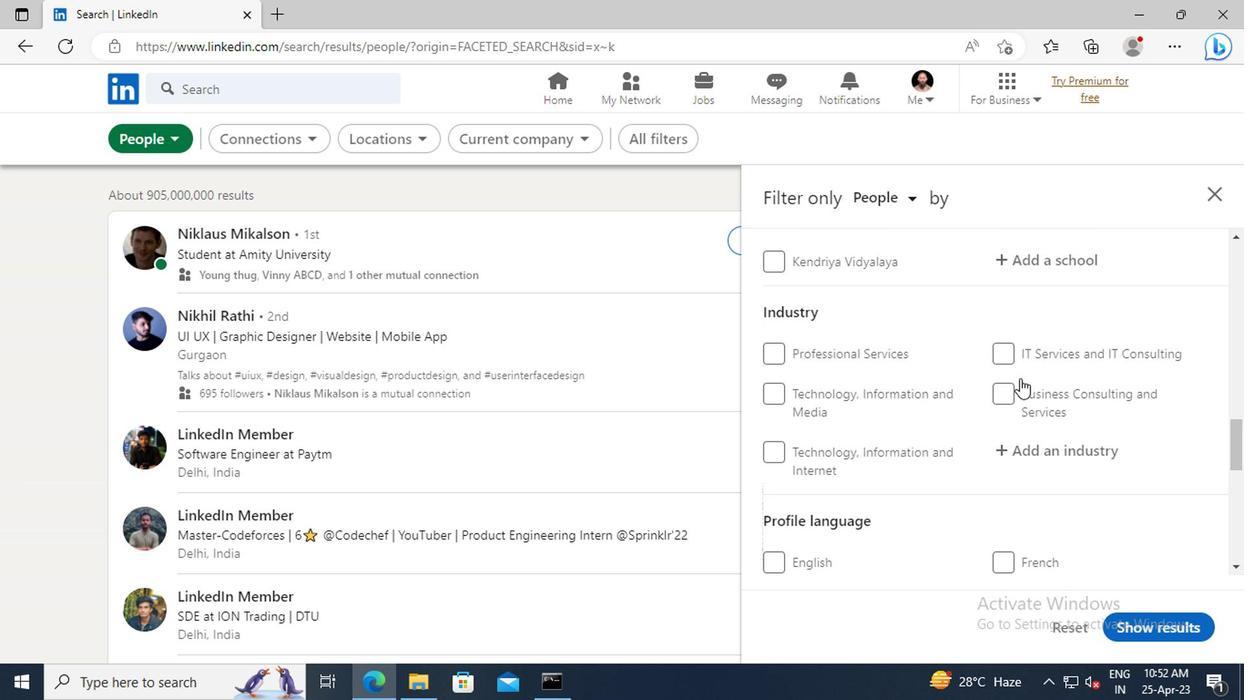 
Action: Mouse scrolled (1015, 376) with delta (0, -1)
Screenshot: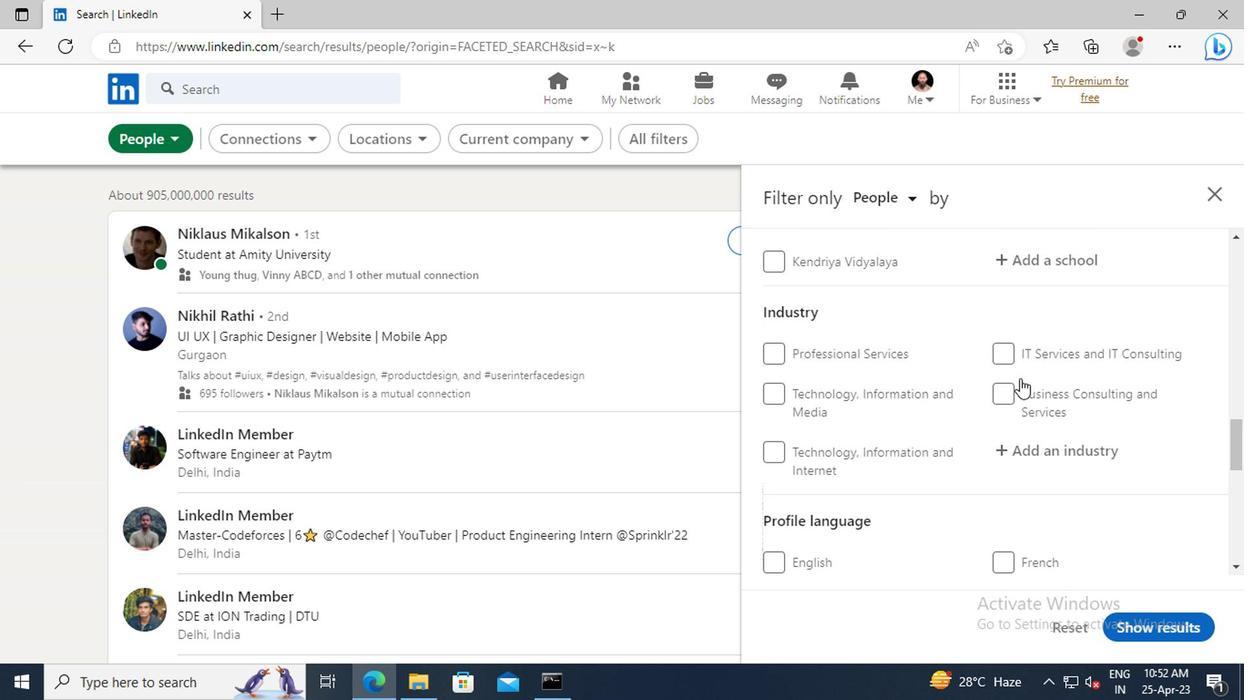 
Action: Mouse scrolled (1015, 376) with delta (0, -1)
Screenshot: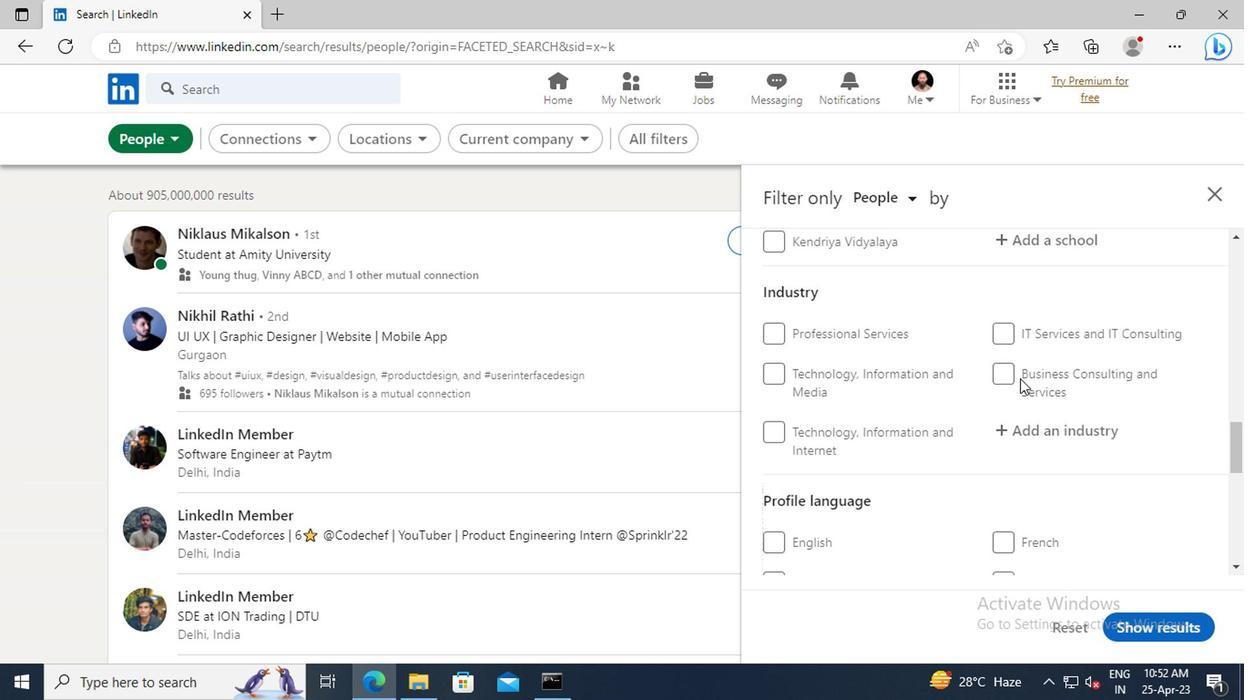 
Action: Mouse scrolled (1015, 376) with delta (0, -1)
Screenshot: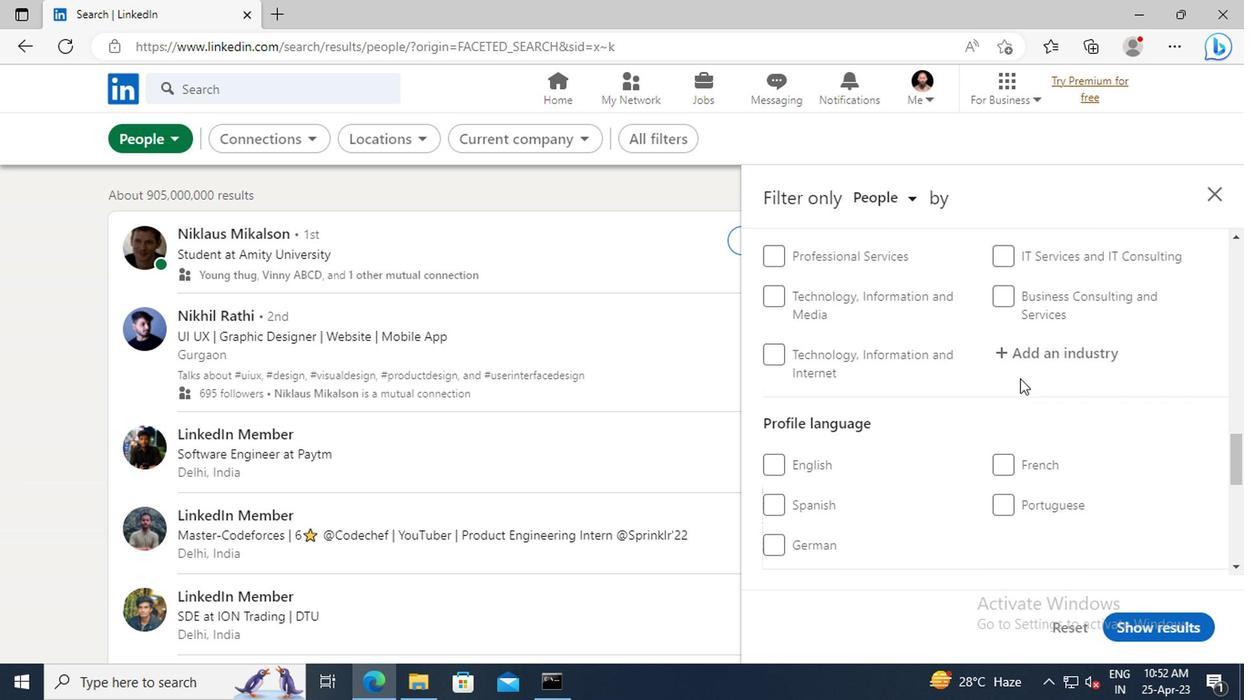 
Action: Mouse moved to (997, 398)
Screenshot: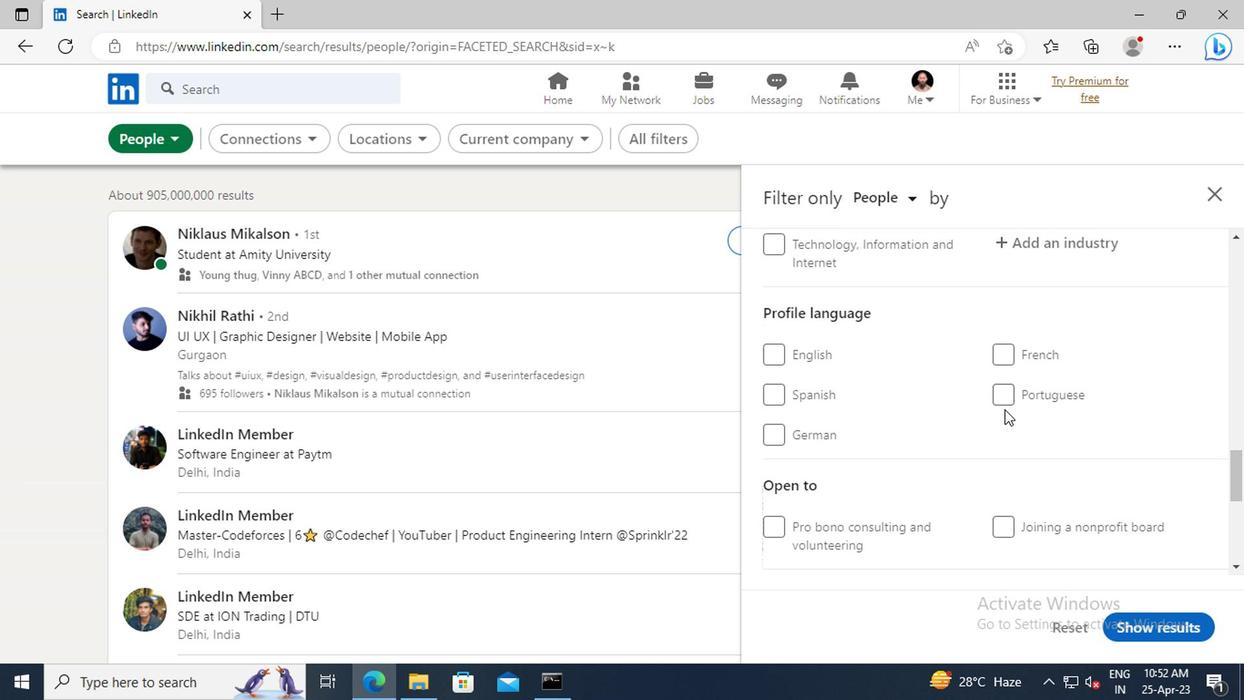 
Action: Mouse pressed left at (997, 398)
Screenshot: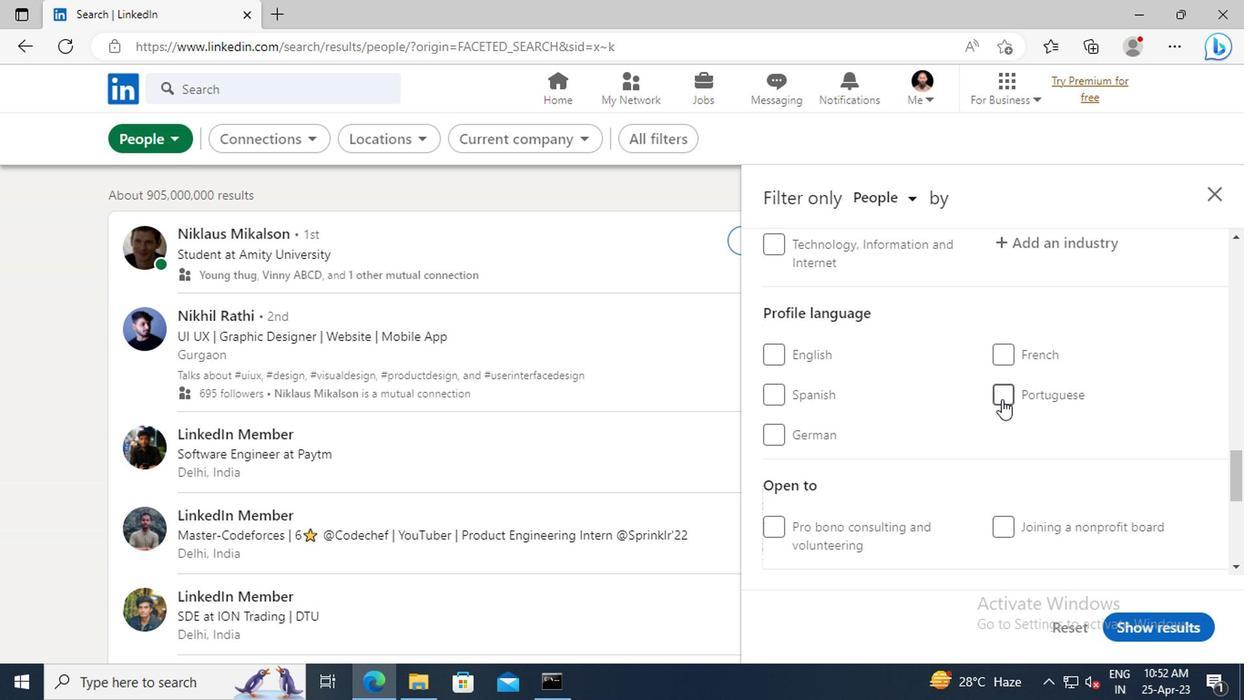 
Action: Mouse moved to (943, 399)
Screenshot: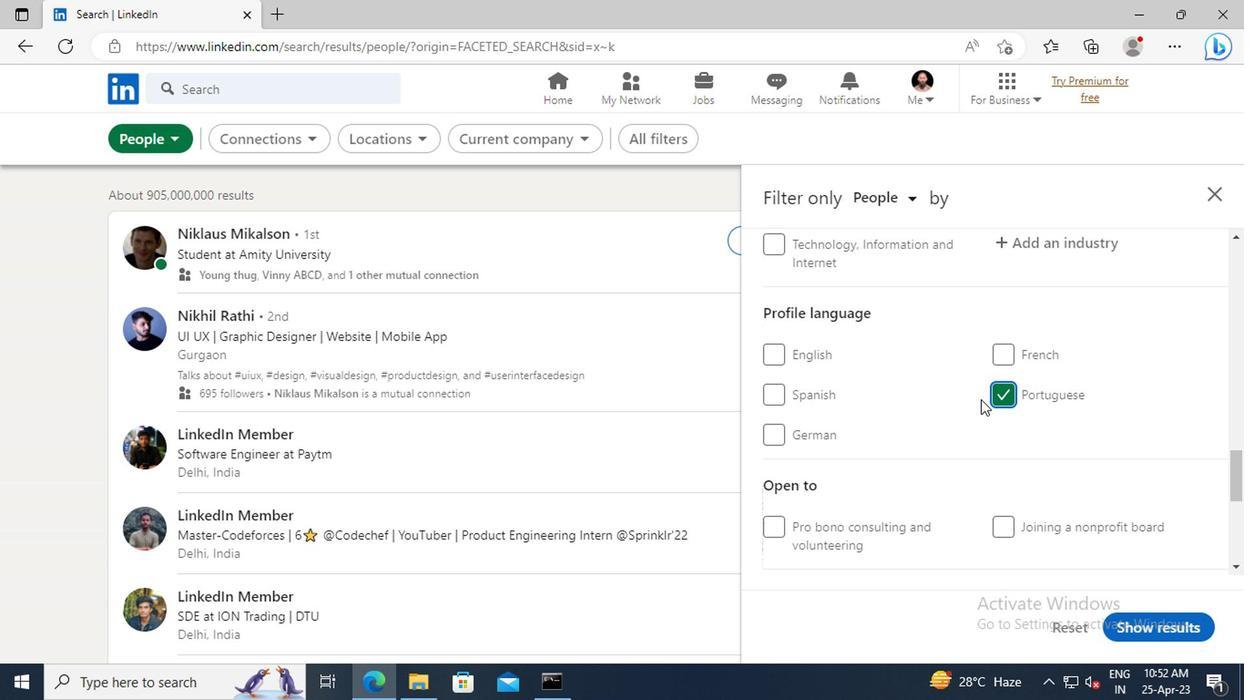 
Action: Mouse scrolled (943, 401) with delta (0, 1)
Screenshot: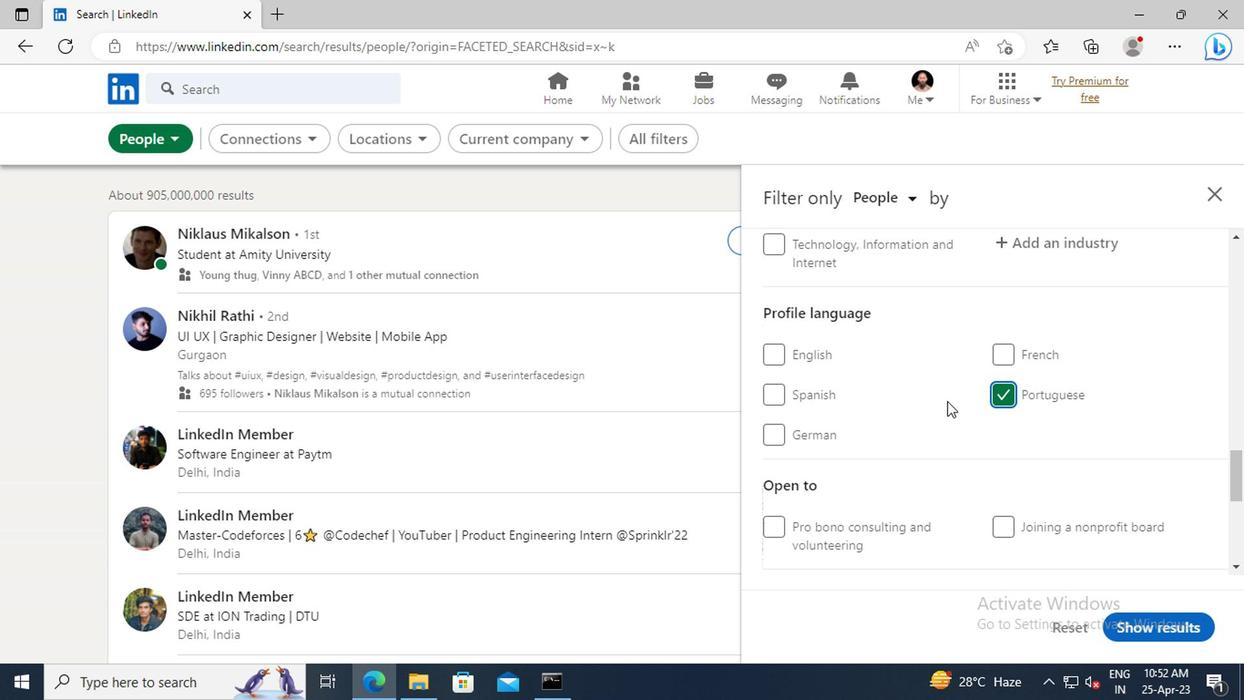
Action: Mouse scrolled (943, 401) with delta (0, 1)
Screenshot: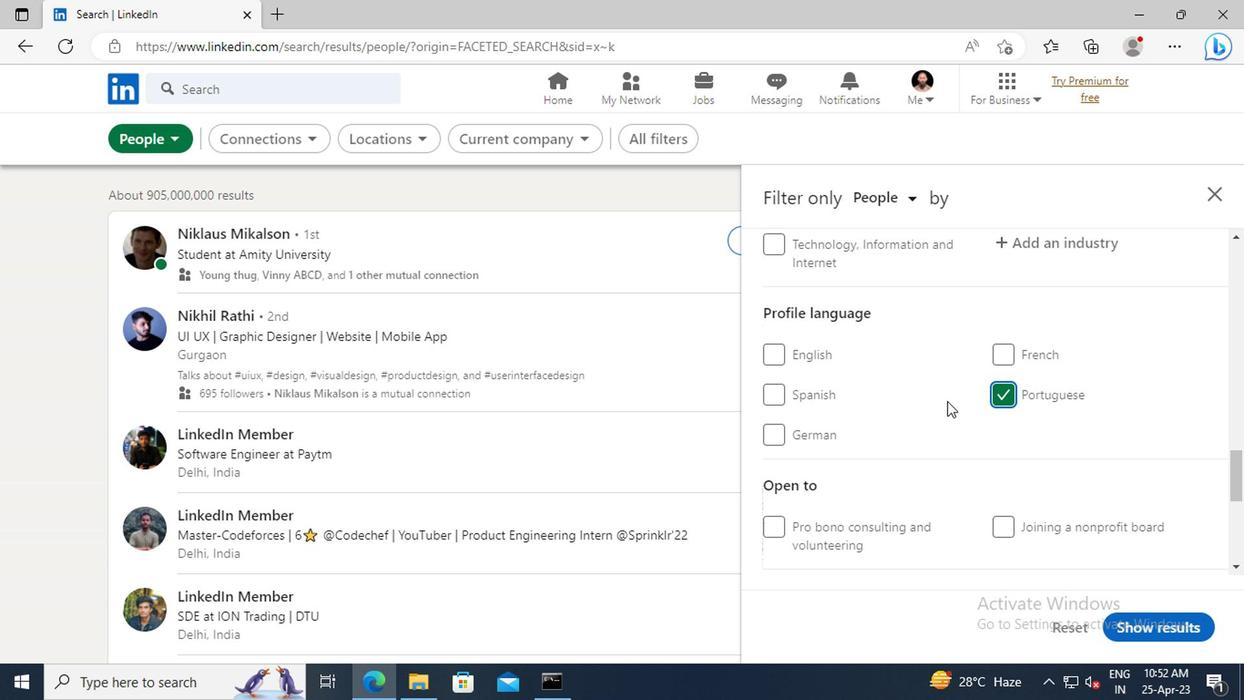 
Action: Mouse scrolled (943, 401) with delta (0, 1)
Screenshot: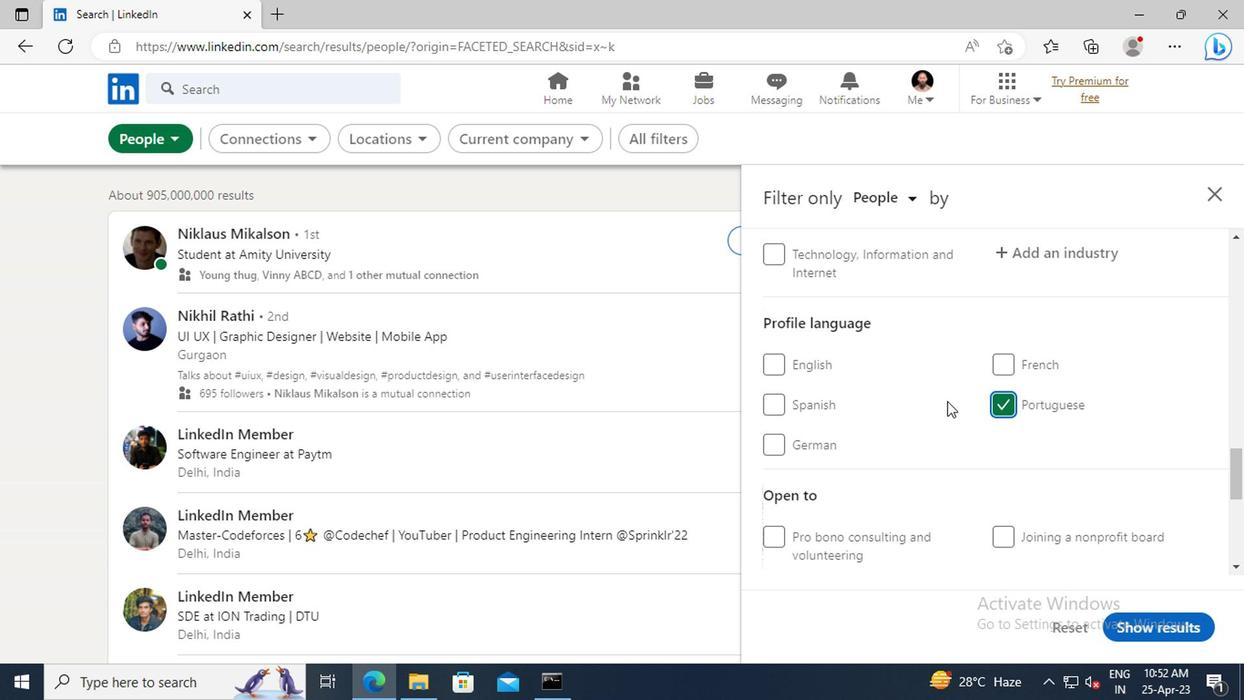 
Action: Mouse scrolled (943, 401) with delta (0, 1)
Screenshot: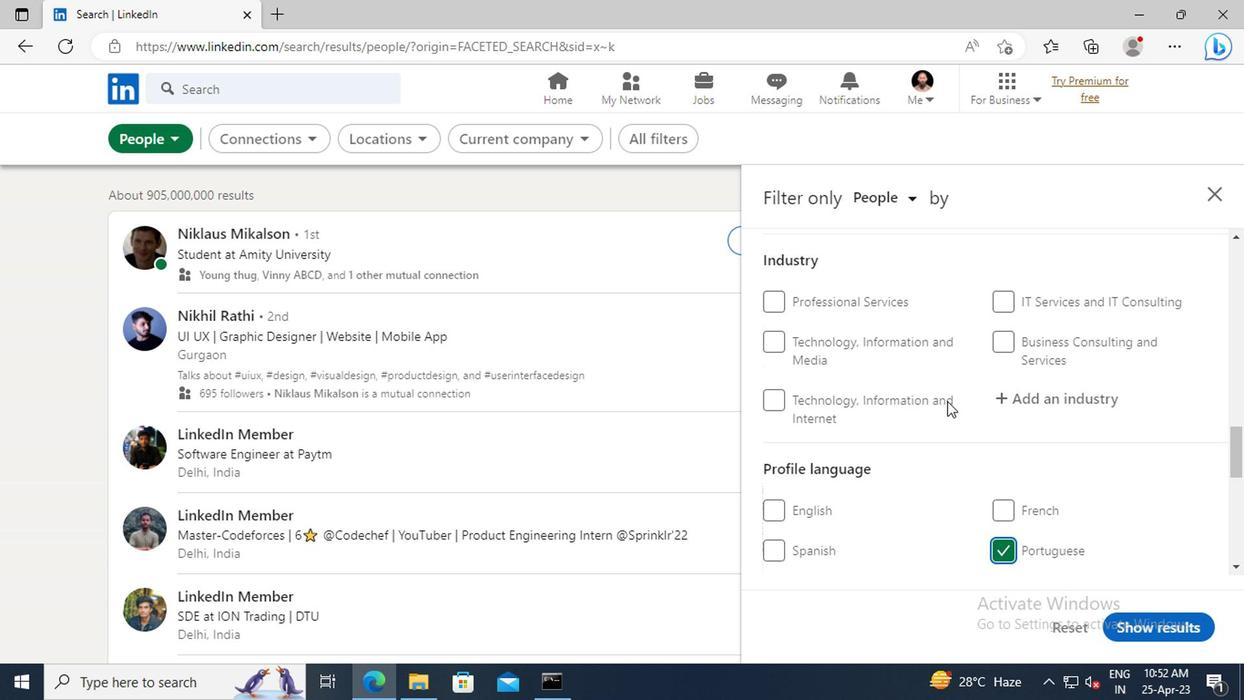 
Action: Mouse scrolled (943, 401) with delta (0, 1)
Screenshot: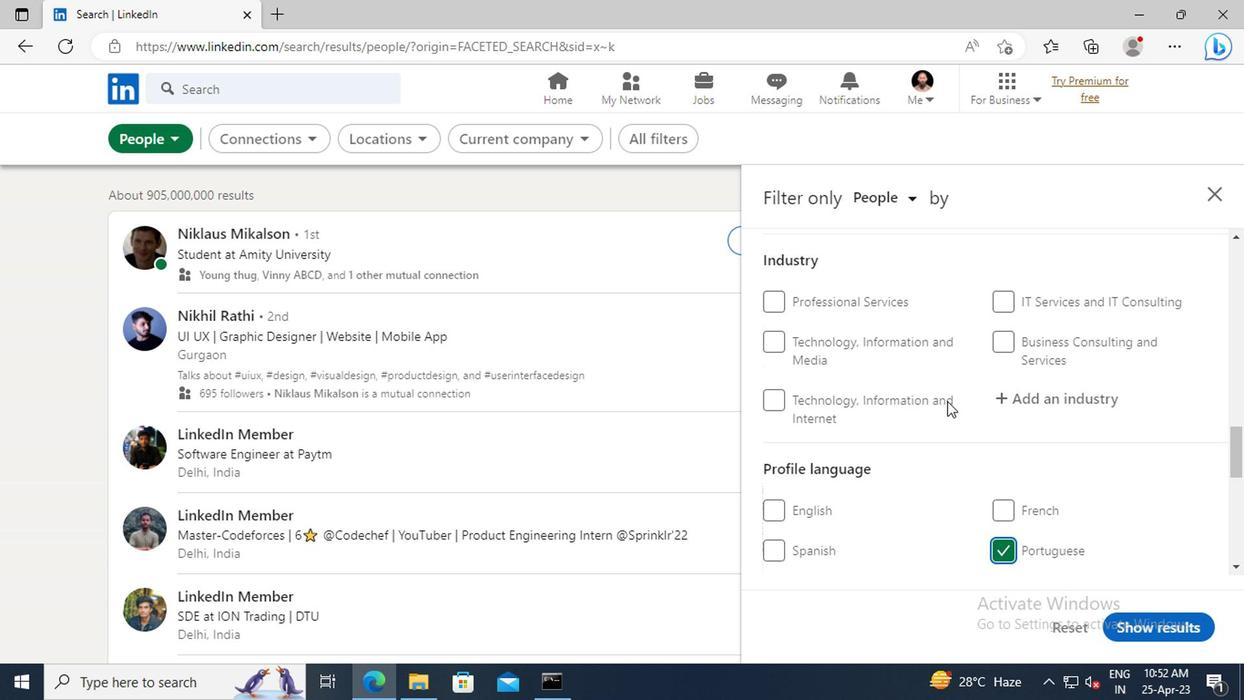 
Action: Mouse scrolled (943, 401) with delta (0, 1)
Screenshot: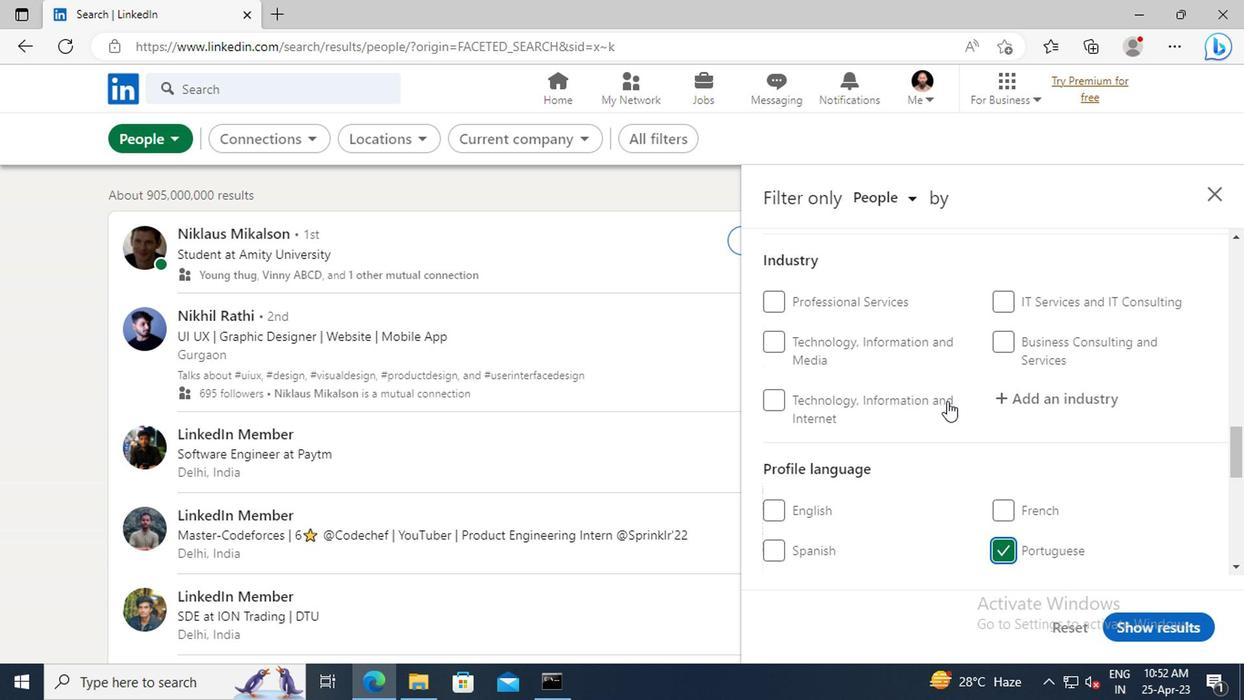 
Action: Mouse scrolled (943, 401) with delta (0, 1)
Screenshot: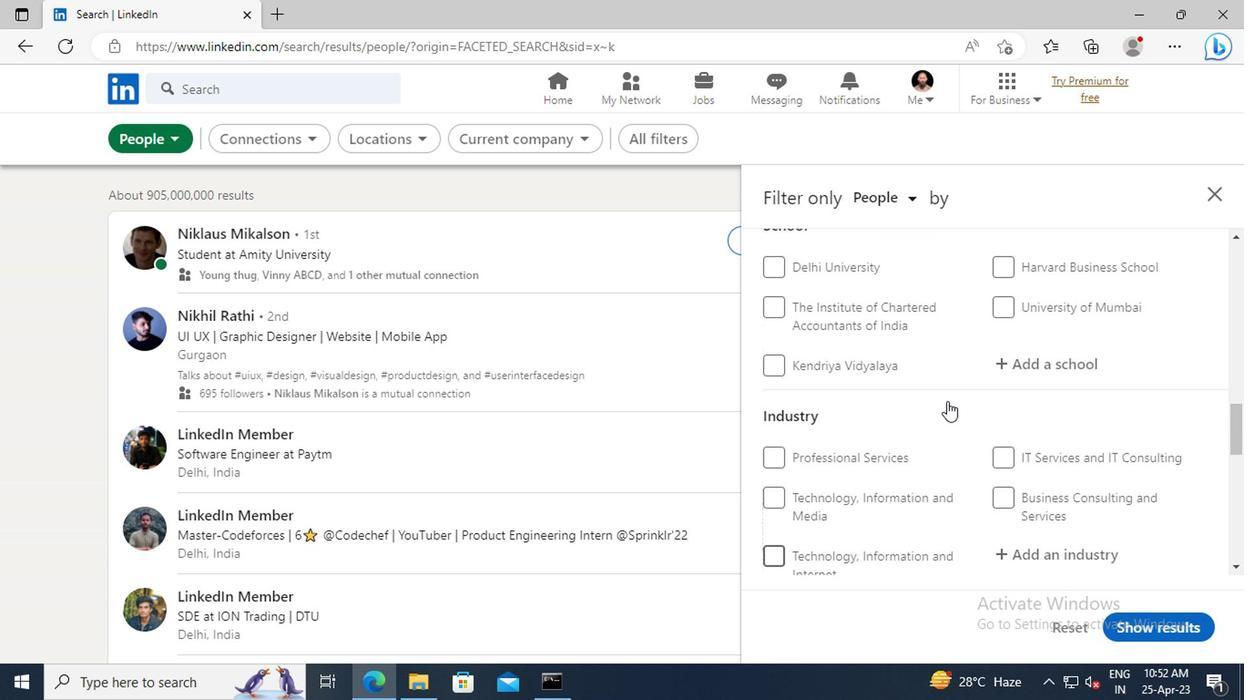
Action: Mouse scrolled (943, 401) with delta (0, 1)
Screenshot: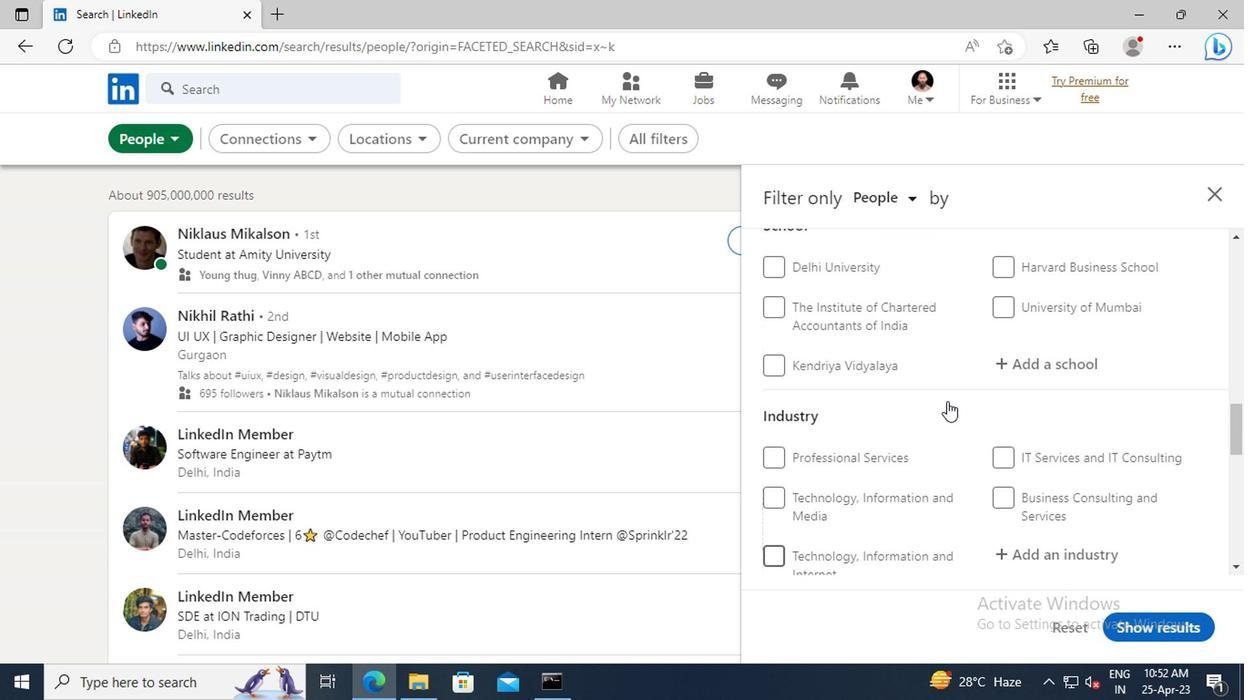 
Action: Mouse scrolled (943, 401) with delta (0, 1)
Screenshot: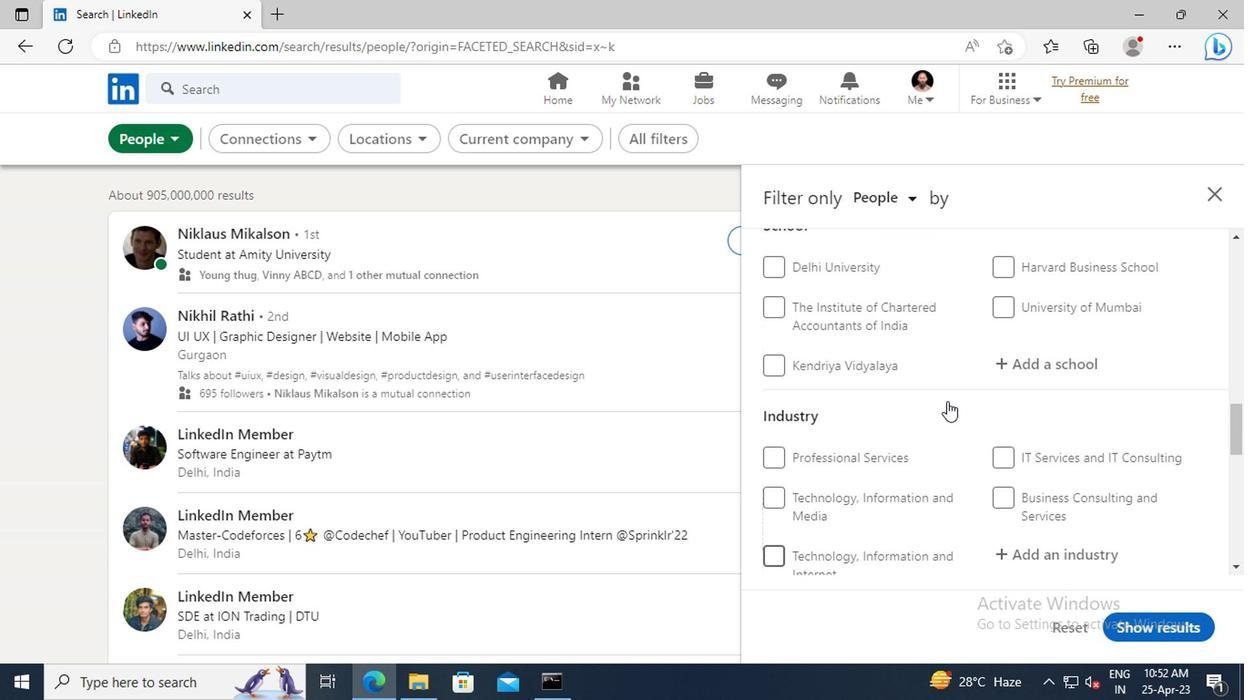 
Action: Mouse scrolled (943, 401) with delta (0, 1)
Screenshot: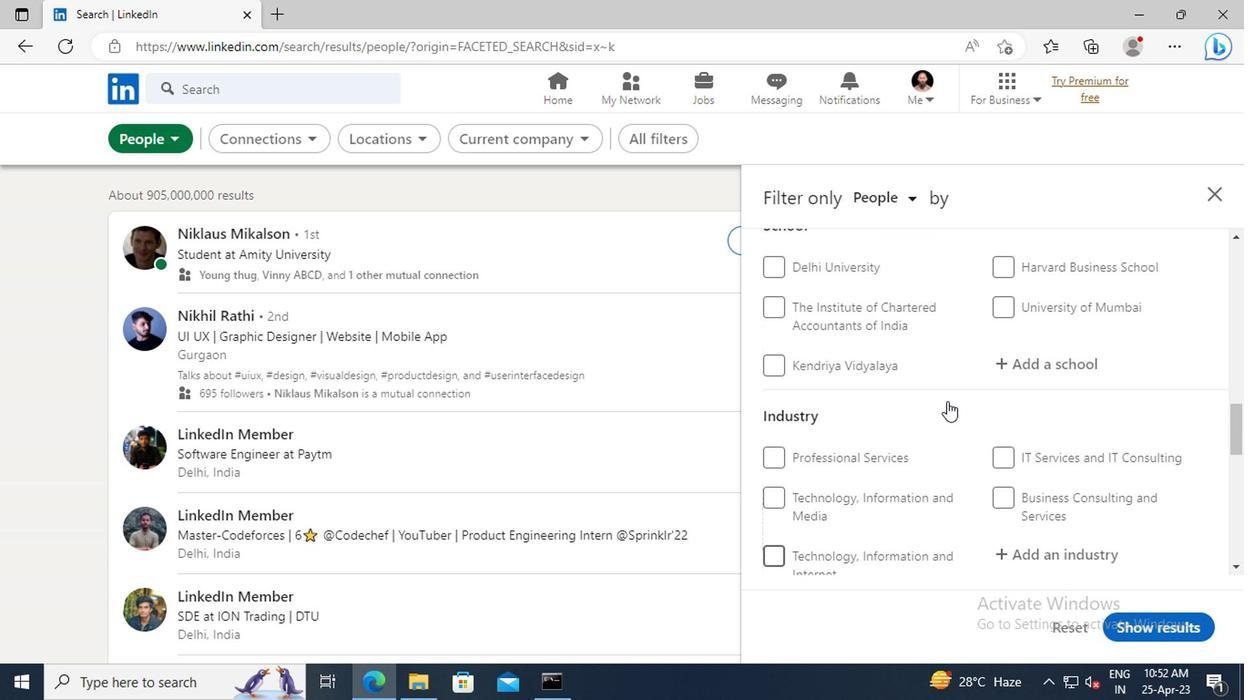 
Action: Mouse scrolled (943, 401) with delta (0, 1)
Screenshot: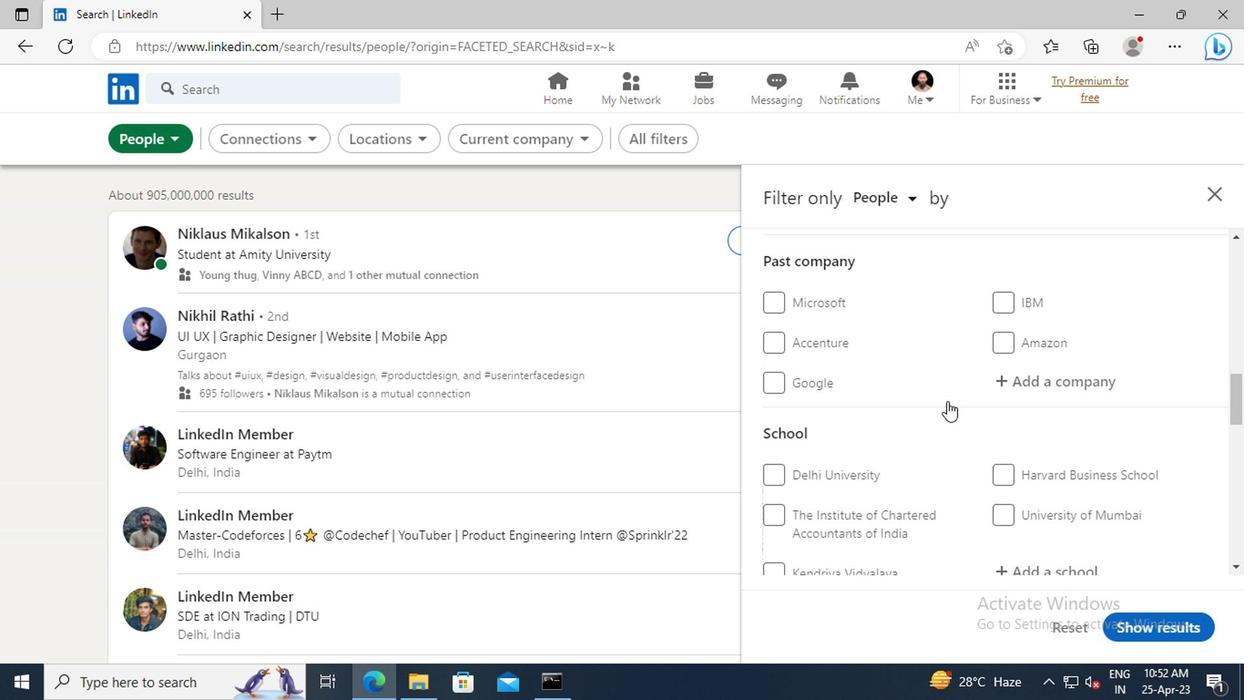 
Action: Mouse scrolled (943, 401) with delta (0, 1)
Screenshot: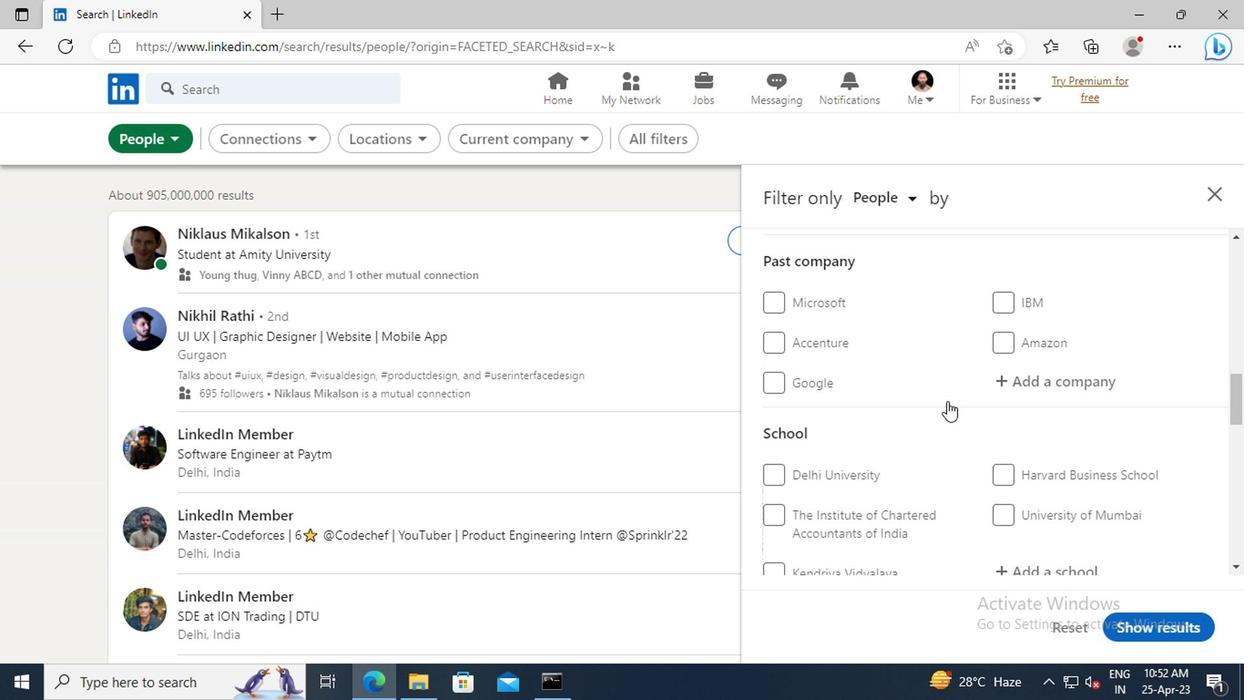 
Action: Mouse scrolled (943, 401) with delta (0, 1)
Screenshot: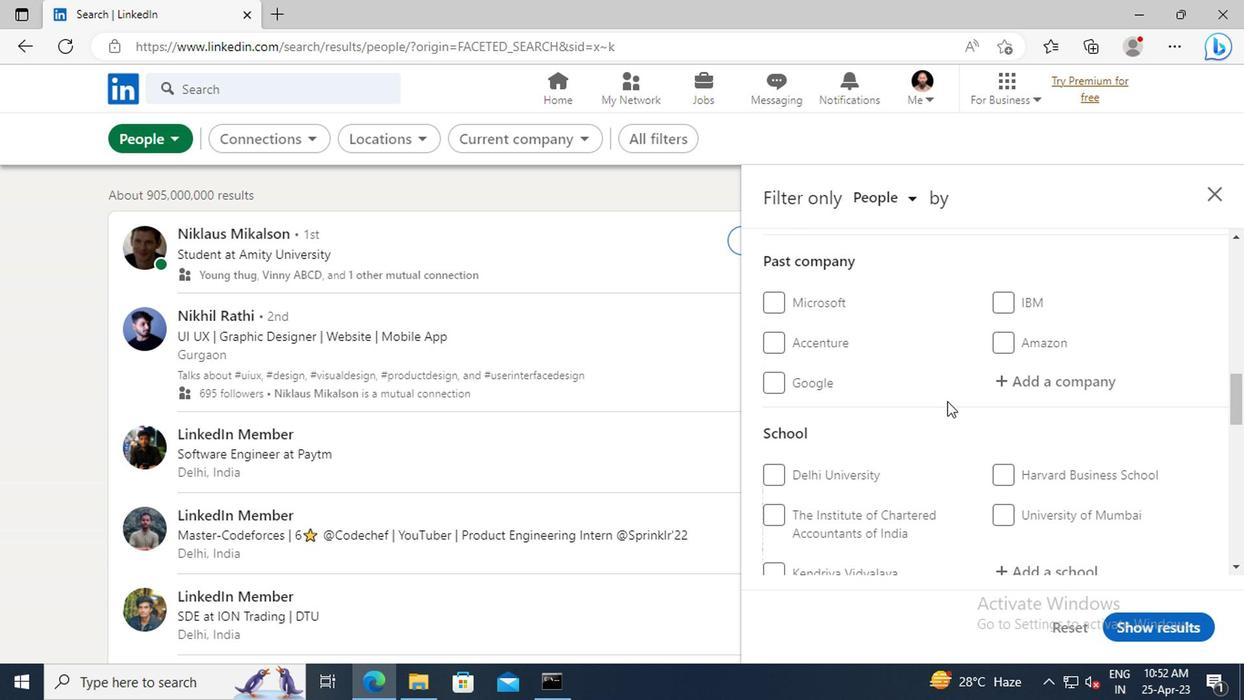 
Action: Mouse moved to (963, 398)
Screenshot: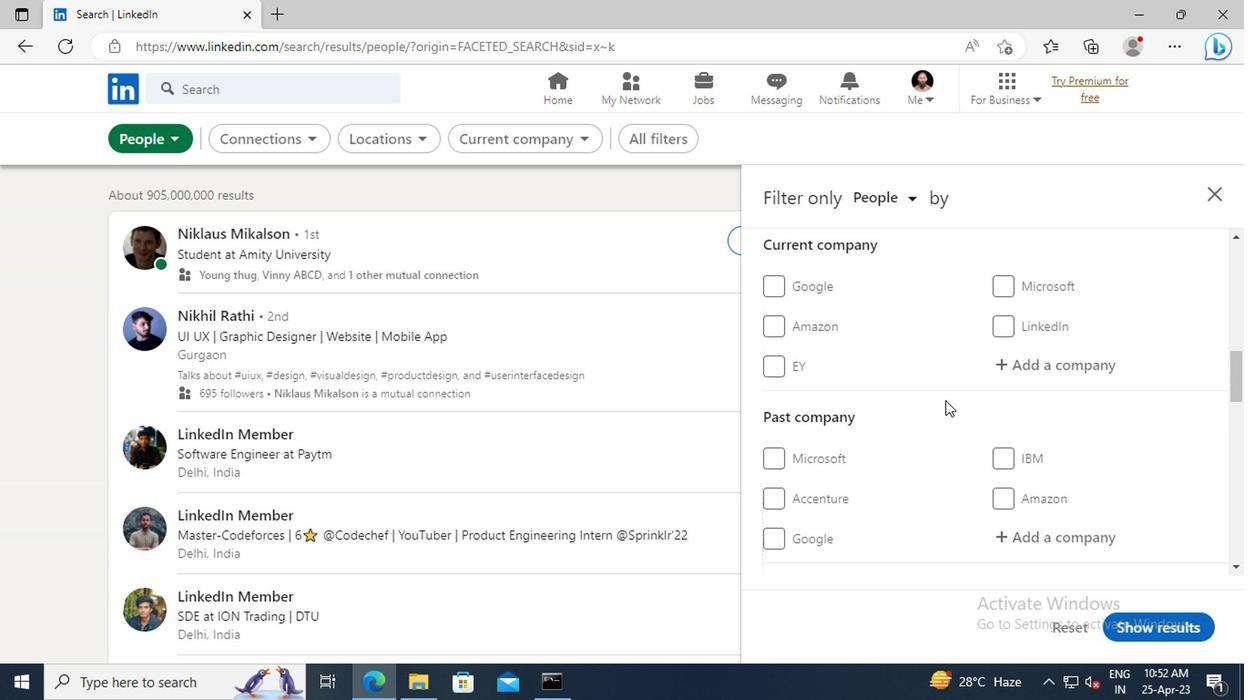 
Action: Mouse scrolled (963, 399) with delta (0, 0)
Screenshot: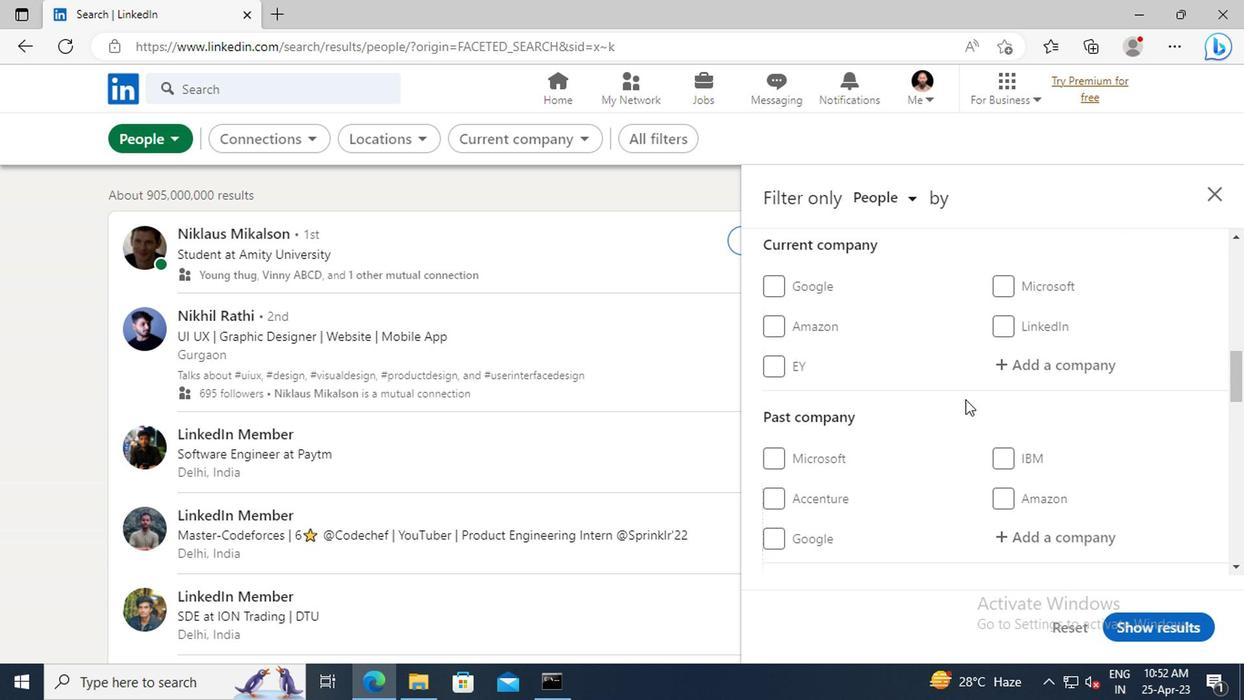 
Action: Mouse moved to (1023, 413)
Screenshot: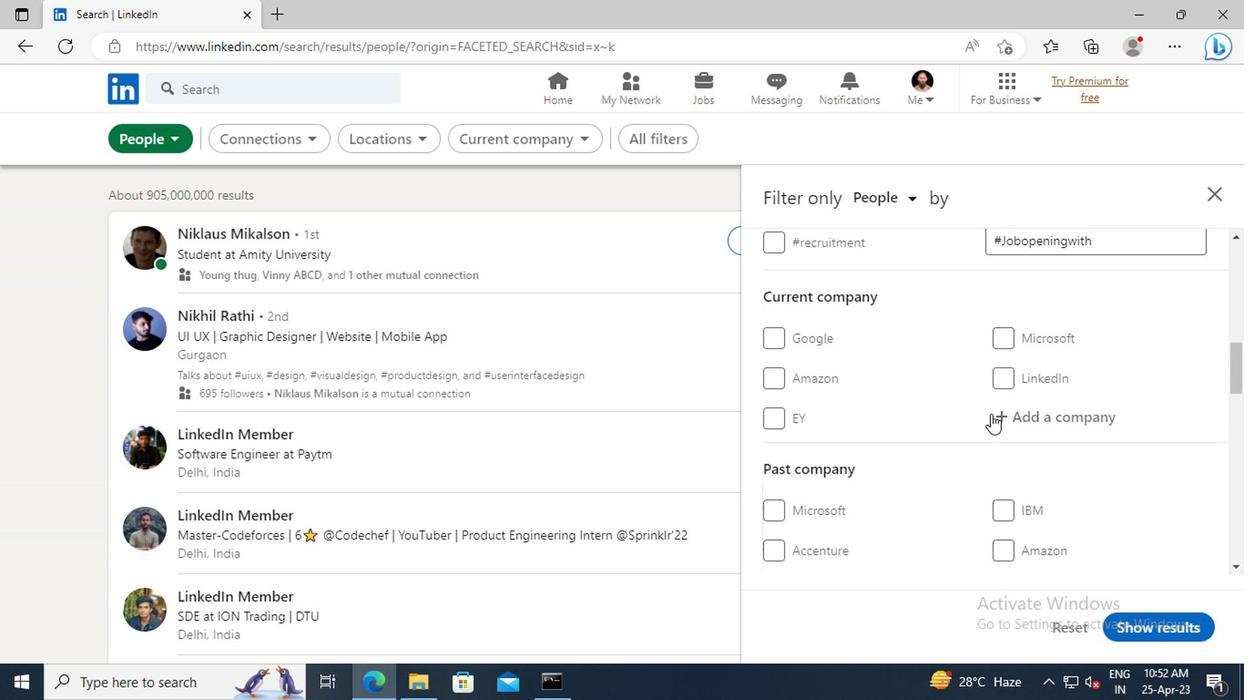 
Action: Mouse pressed left at (1023, 413)
Screenshot: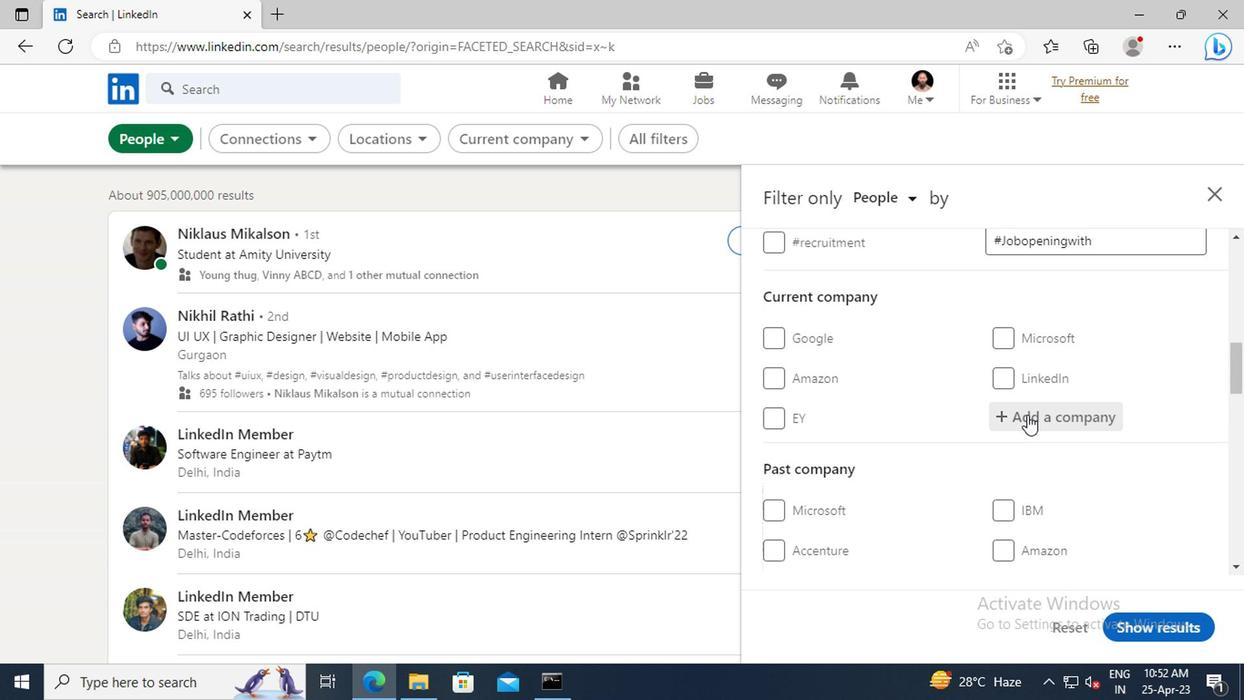 
Action: Key pressed <Key.shift>CEAT<Key.space><Key.shift>LIMITED
Screenshot: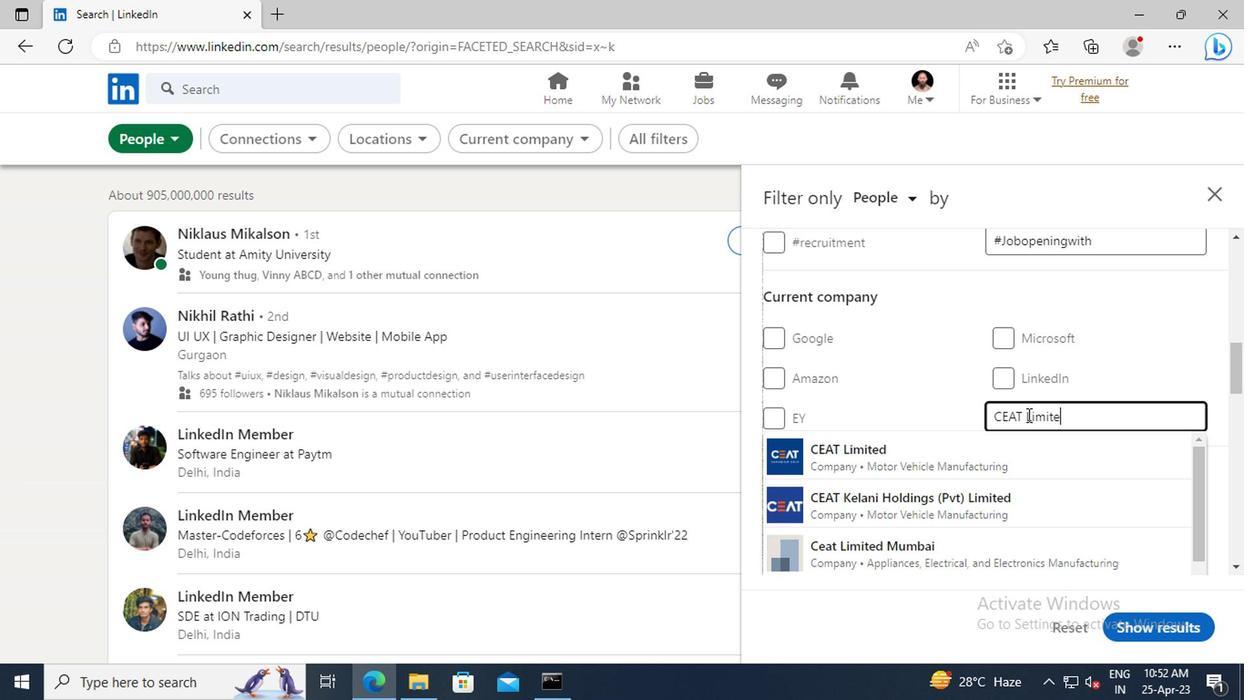 
Action: Mouse moved to (956, 447)
Screenshot: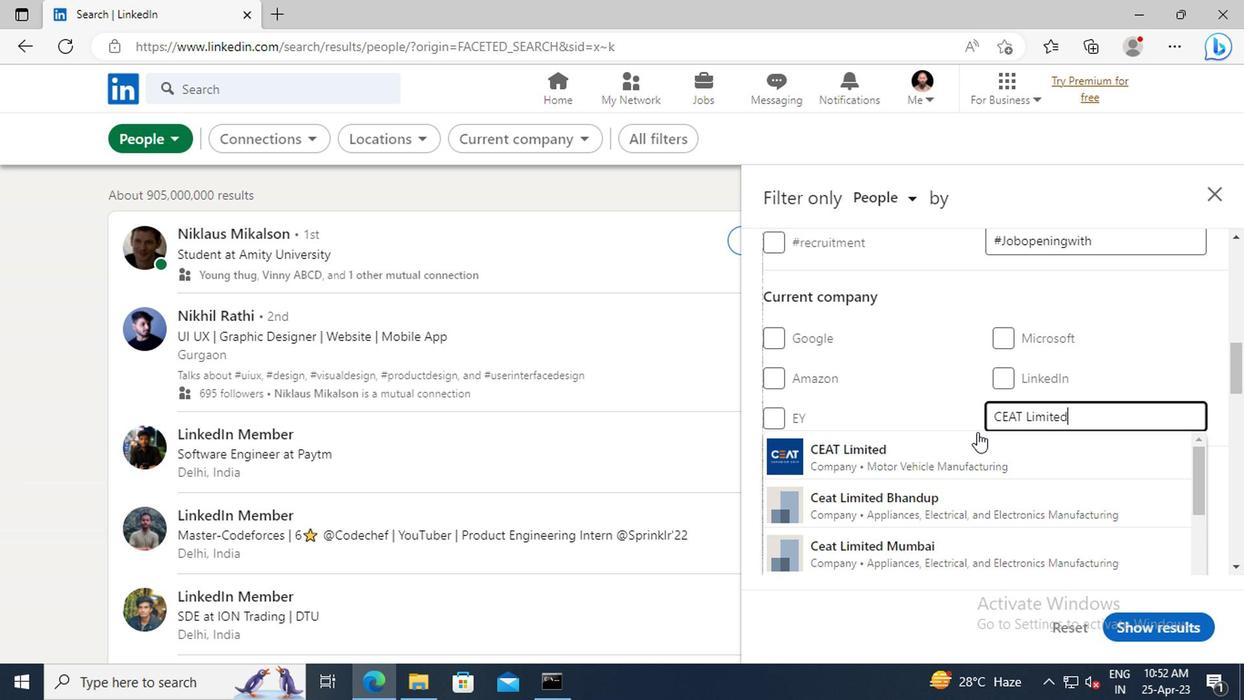 
Action: Mouse pressed left at (956, 447)
Screenshot: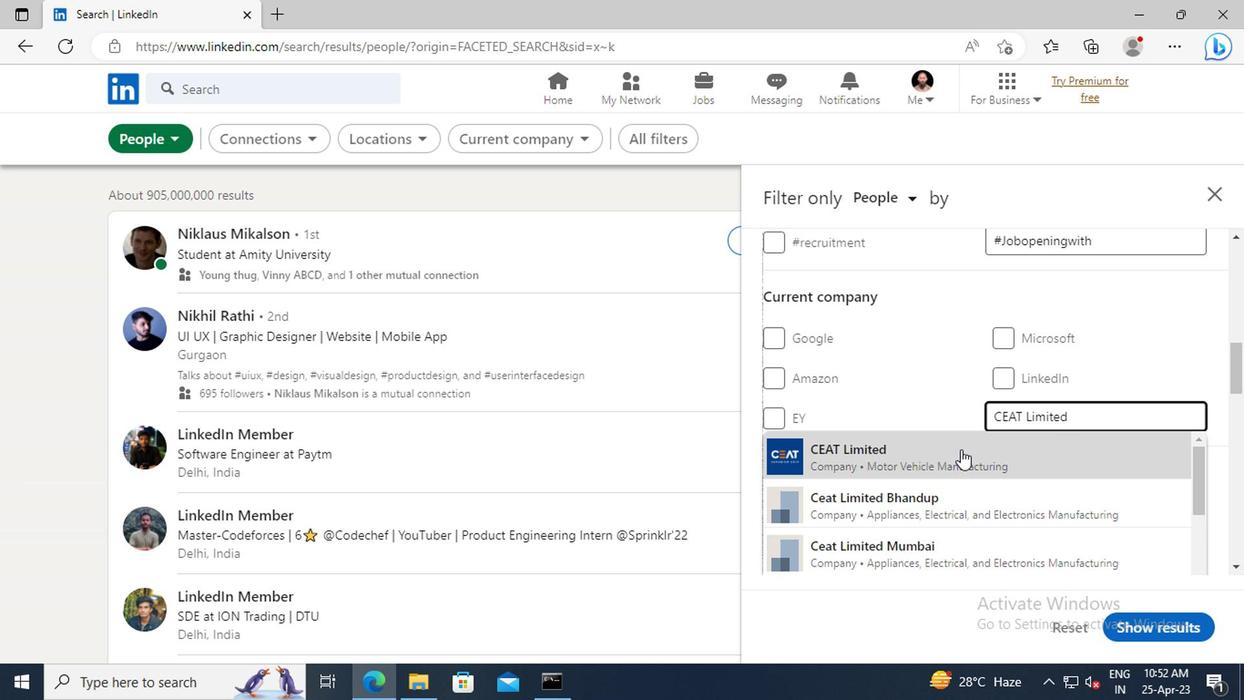 
Action: Mouse moved to (938, 419)
Screenshot: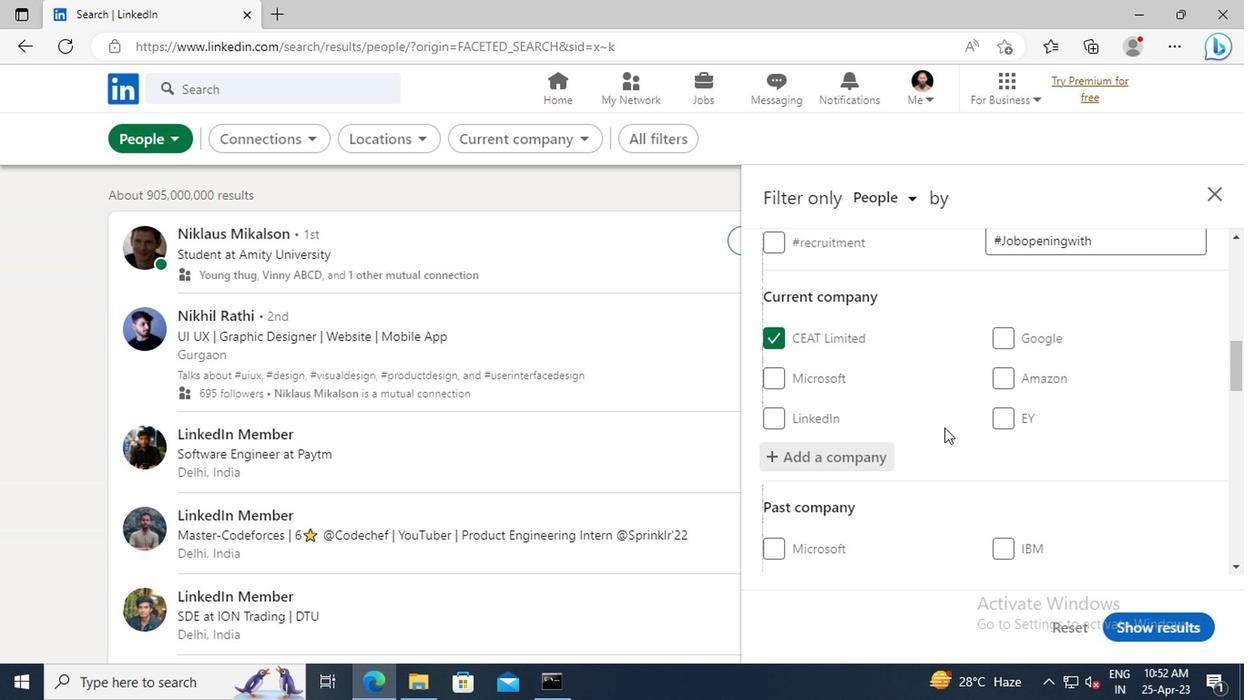 
Action: Mouse scrolled (938, 418) with delta (0, -1)
Screenshot: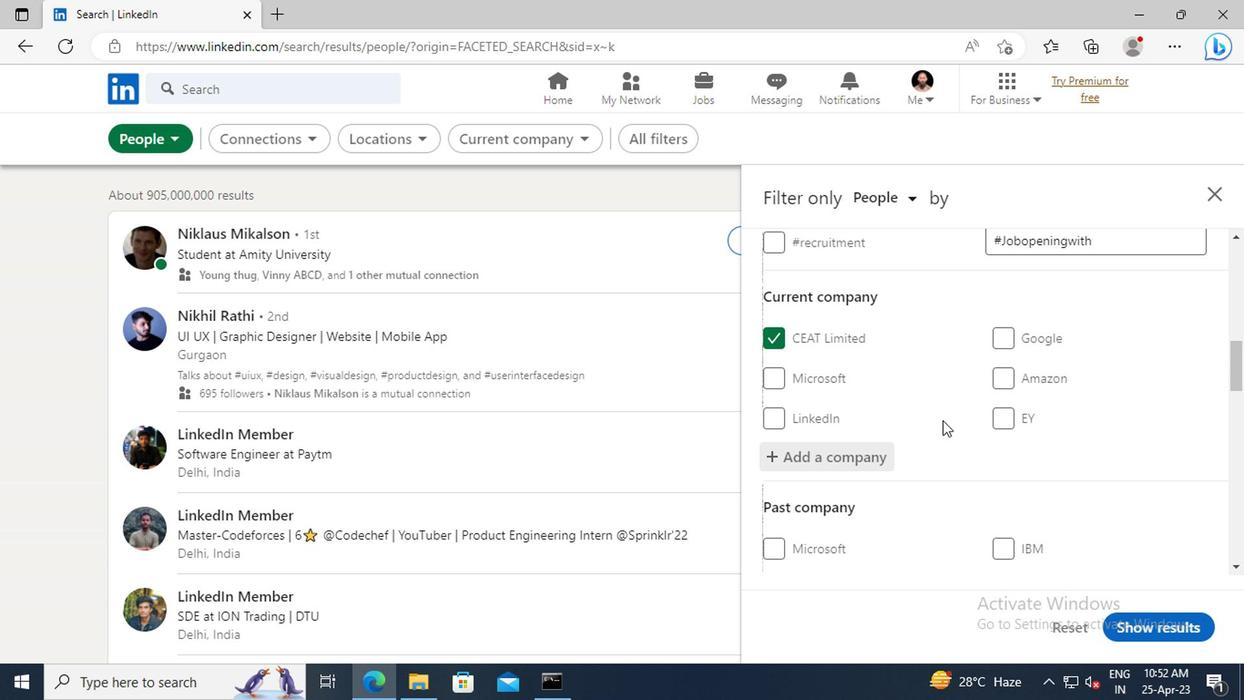 
Action: Mouse scrolled (938, 418) with delta (0, -1)
Screenshot: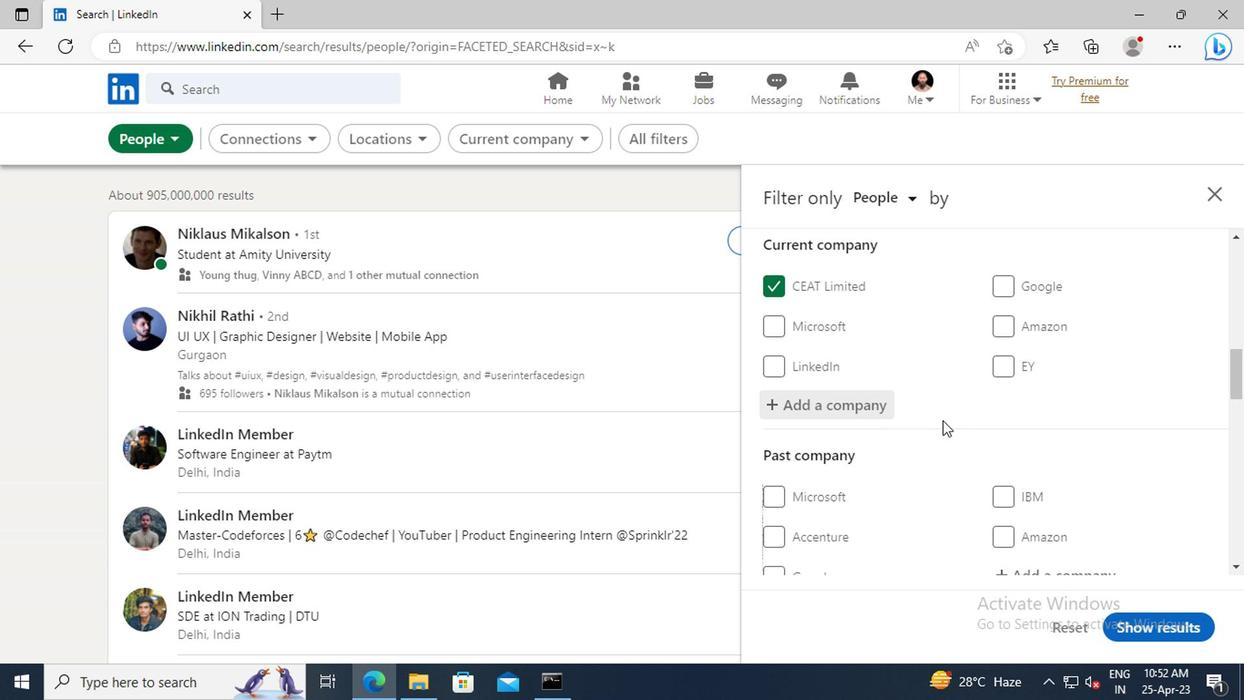
Action: Mouse scrolled (938, 418) with delta (0, -1)
Screenshot: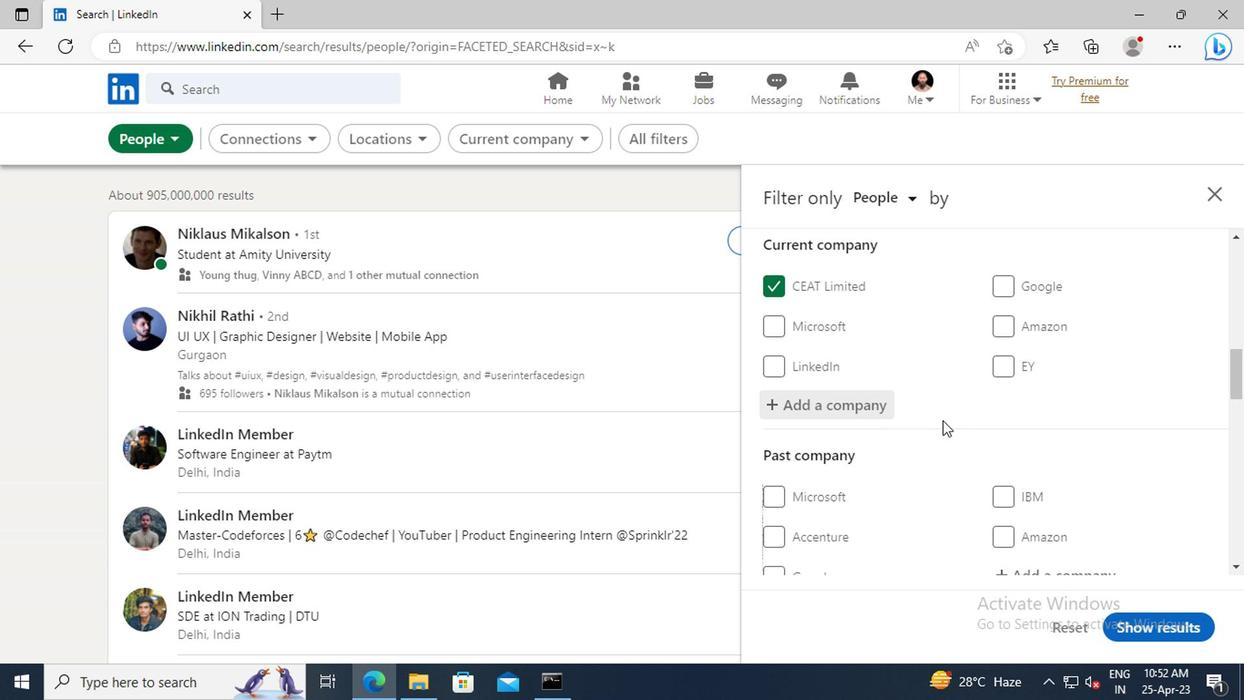 
Action: Mouse scrolled (938, 418) with delta (0, -1)
Screenshot: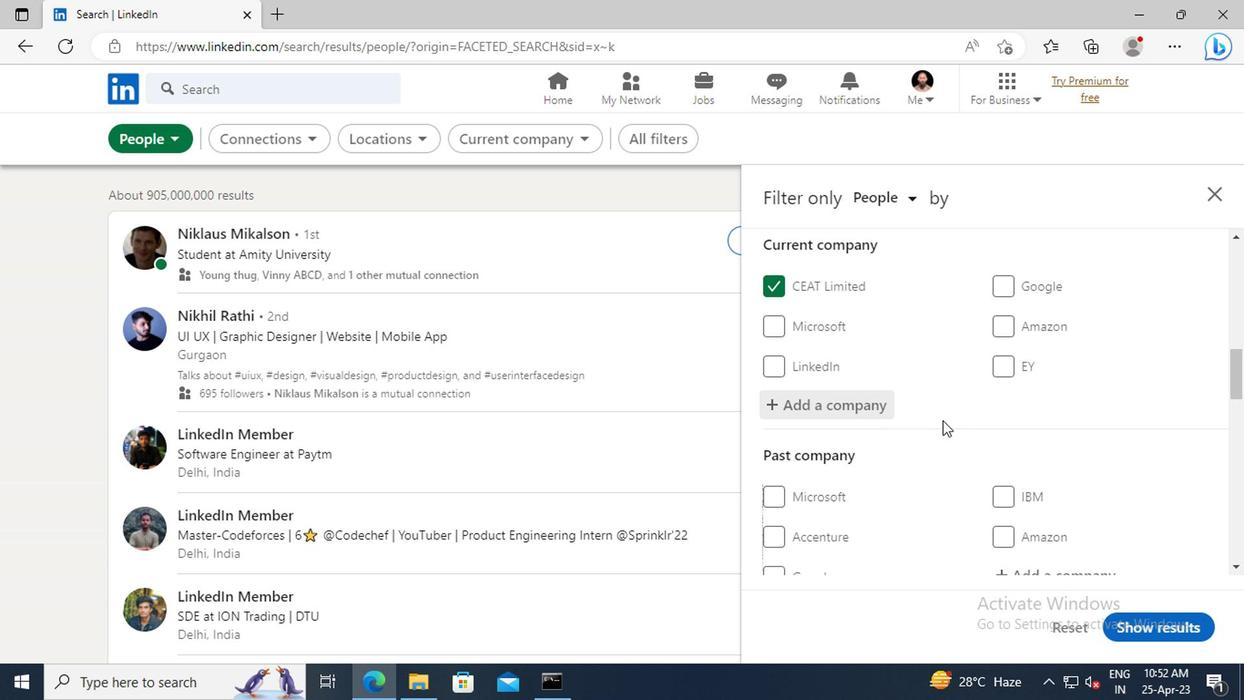 
Action: Mouse scrolled (938, 418) with delta (0, -1)
Screenshot: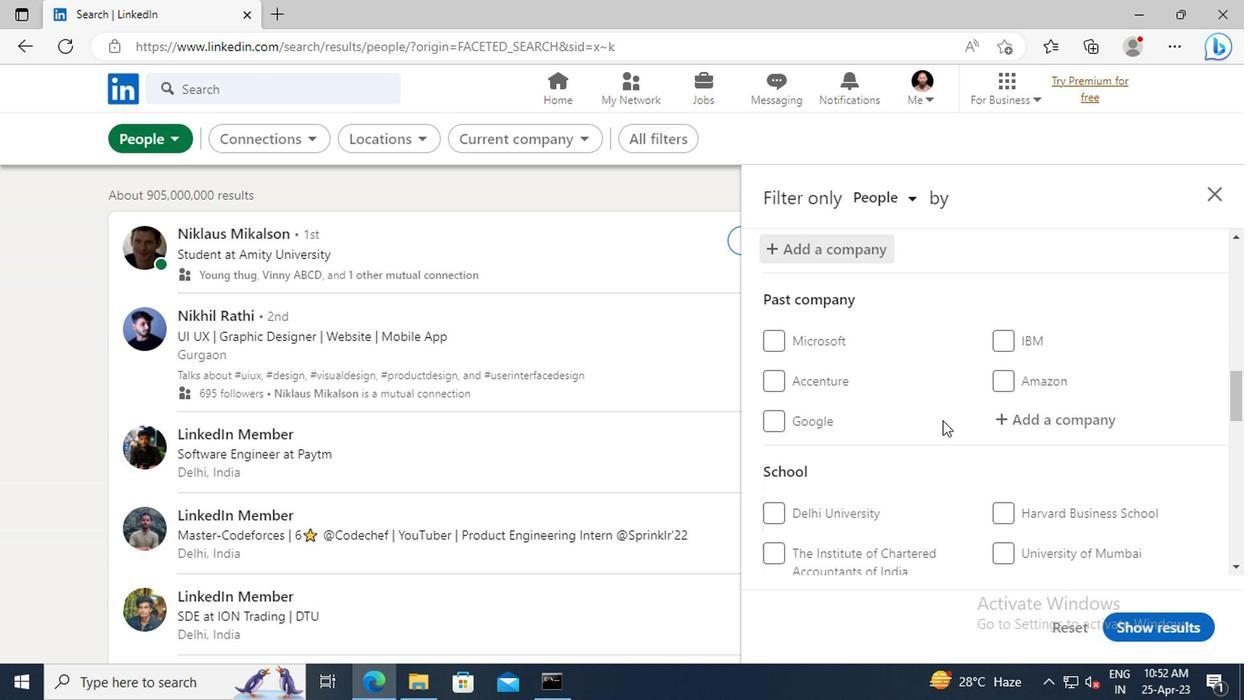 
Action: Mouse scrolled (938, 418) with delta (0, -1)
Screenshot: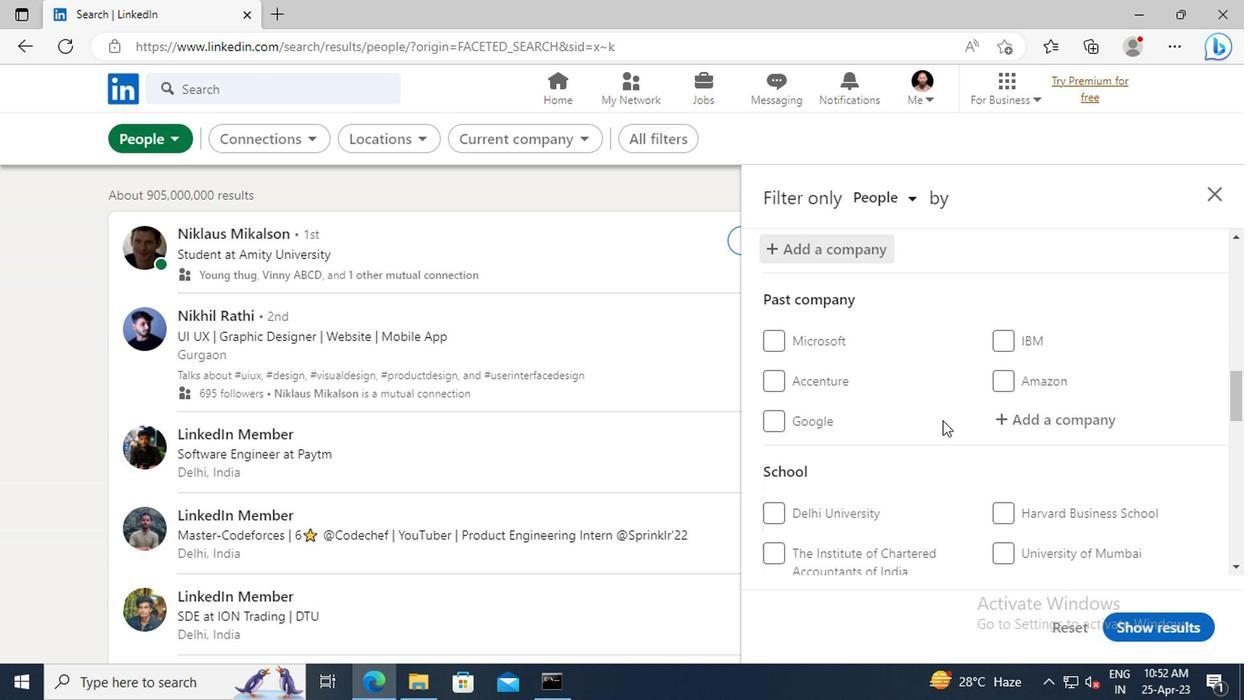 
Action: Mouse scrolled (938, 418) with delta (0, -1)
Screenshot: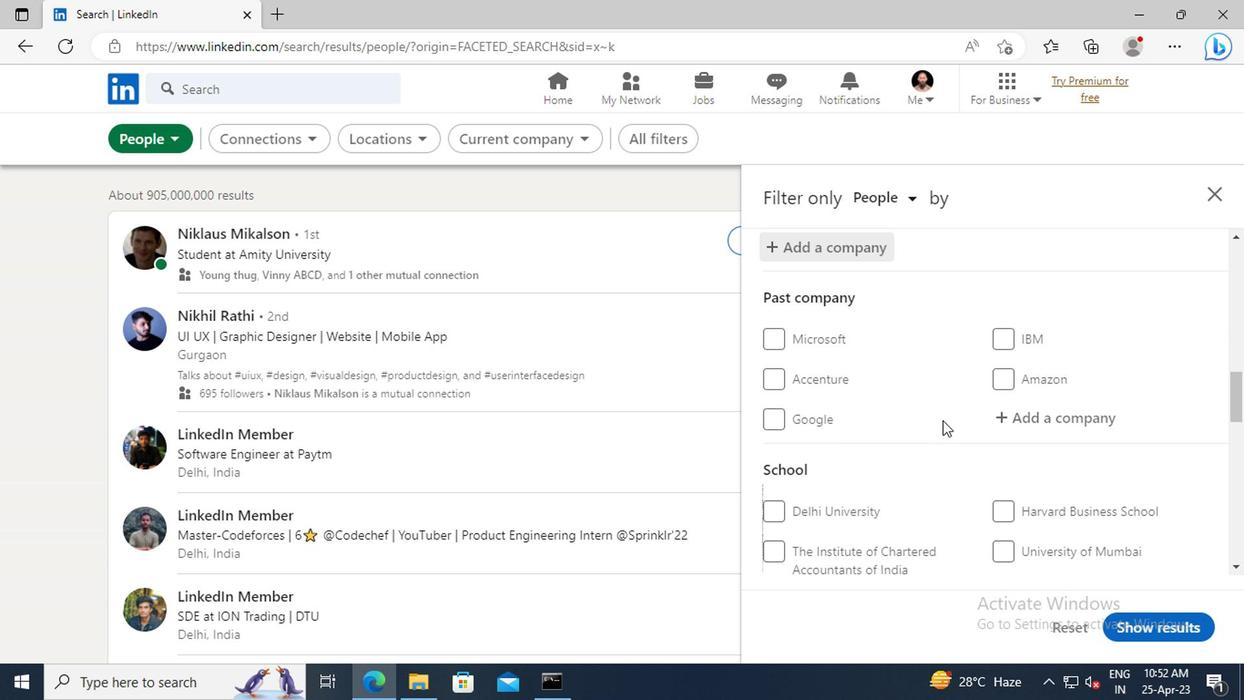 
Action: Mouse scrolled (938, 418) with delta (0, -1)
Screenshot: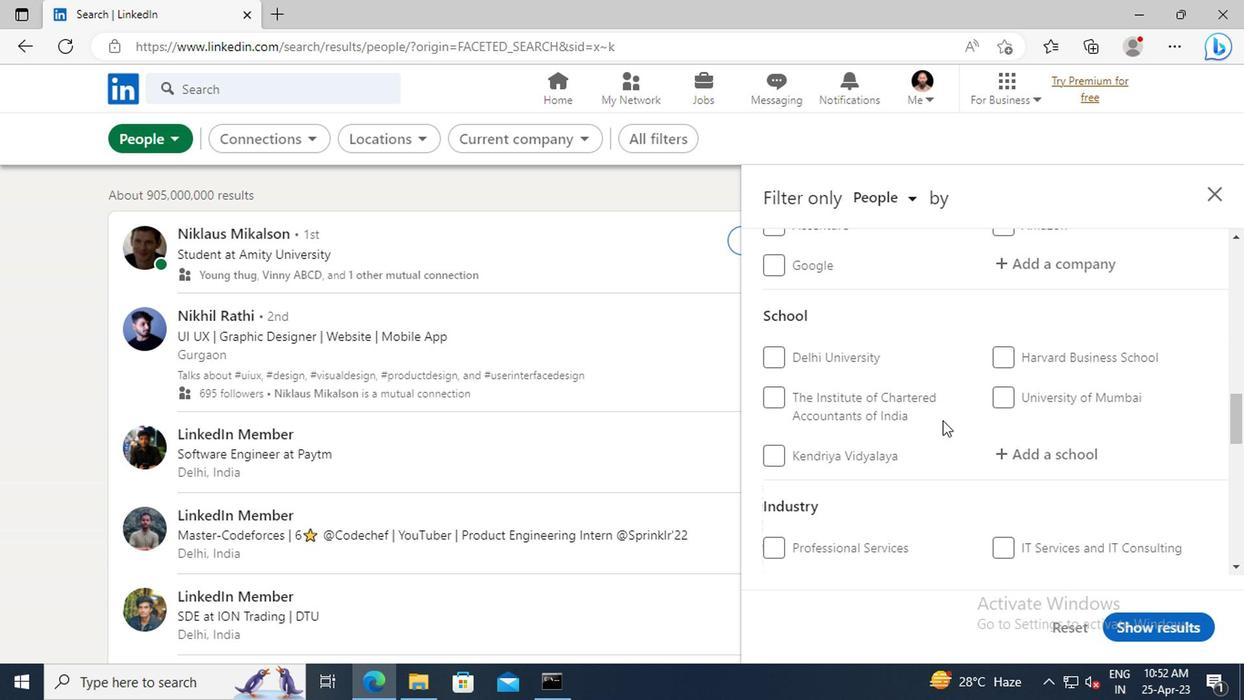 
Action: Mouse moved to (1022, 399)
Screenshot: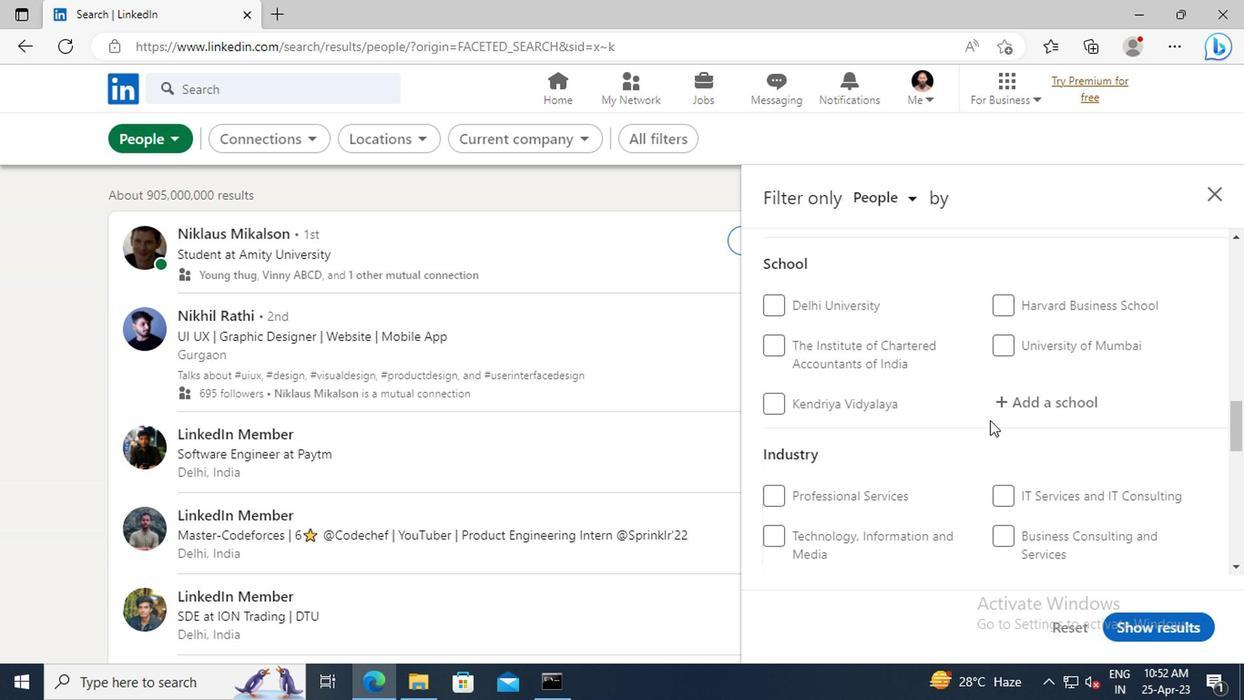 
Action: Mouse pressed left at (1022, 399)
Screenshot: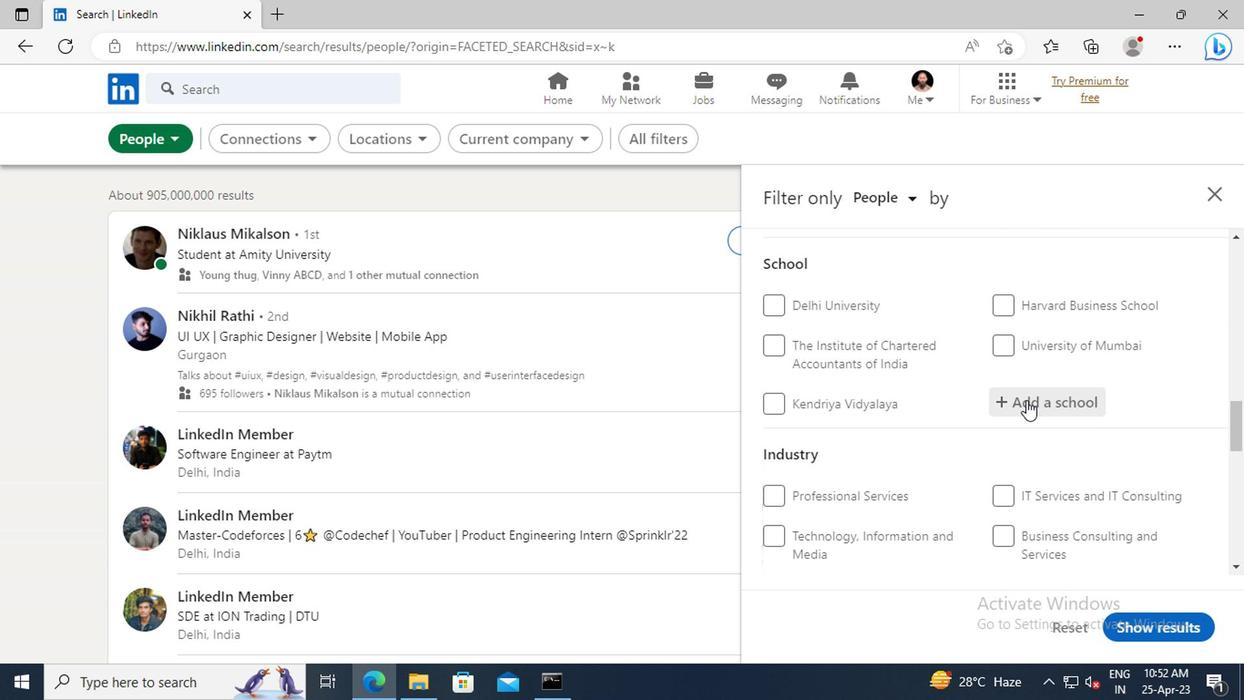 
Action: Key pressed <Key.shift>DAYANANDA<Key.space><Key.shift>SAGAR<Key.space><Key.shift>UNIVERSITY
Screenshot: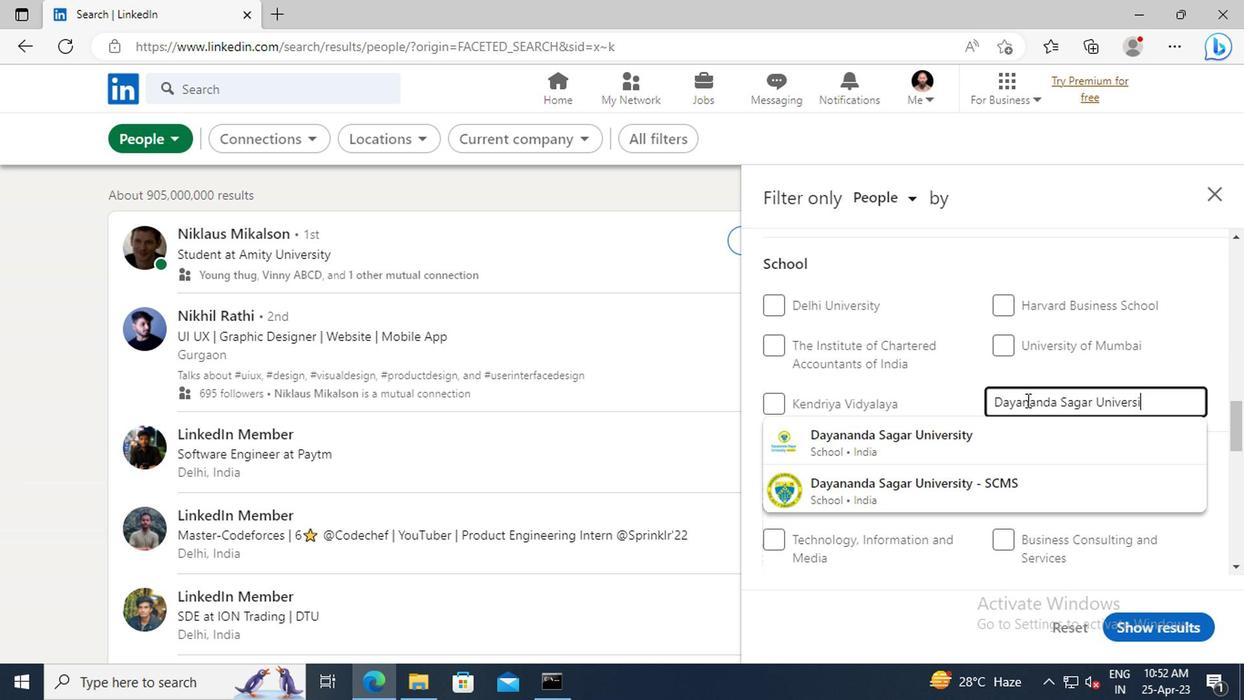 
Action: Mouse moved to (954, 429)
Screenshot: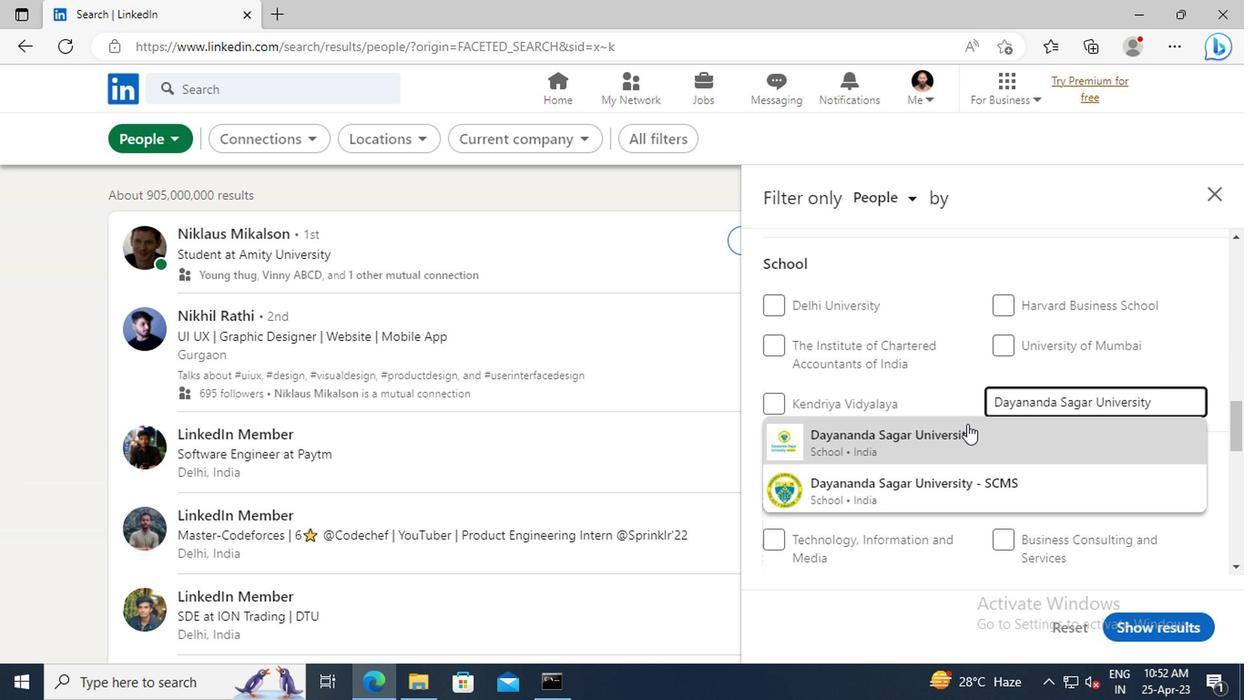 
Action: Mouse pressed left at (954, 429)
Screenshot: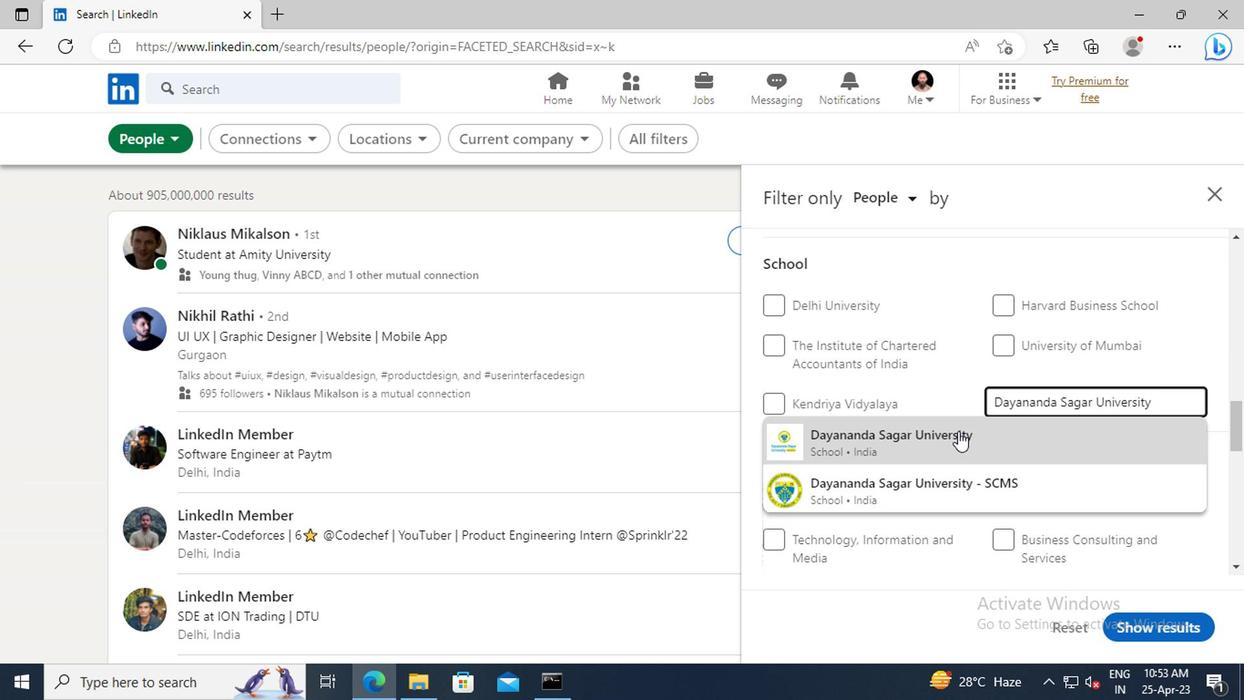 
Action: Mouse moved to (947, 403)
Screenshot: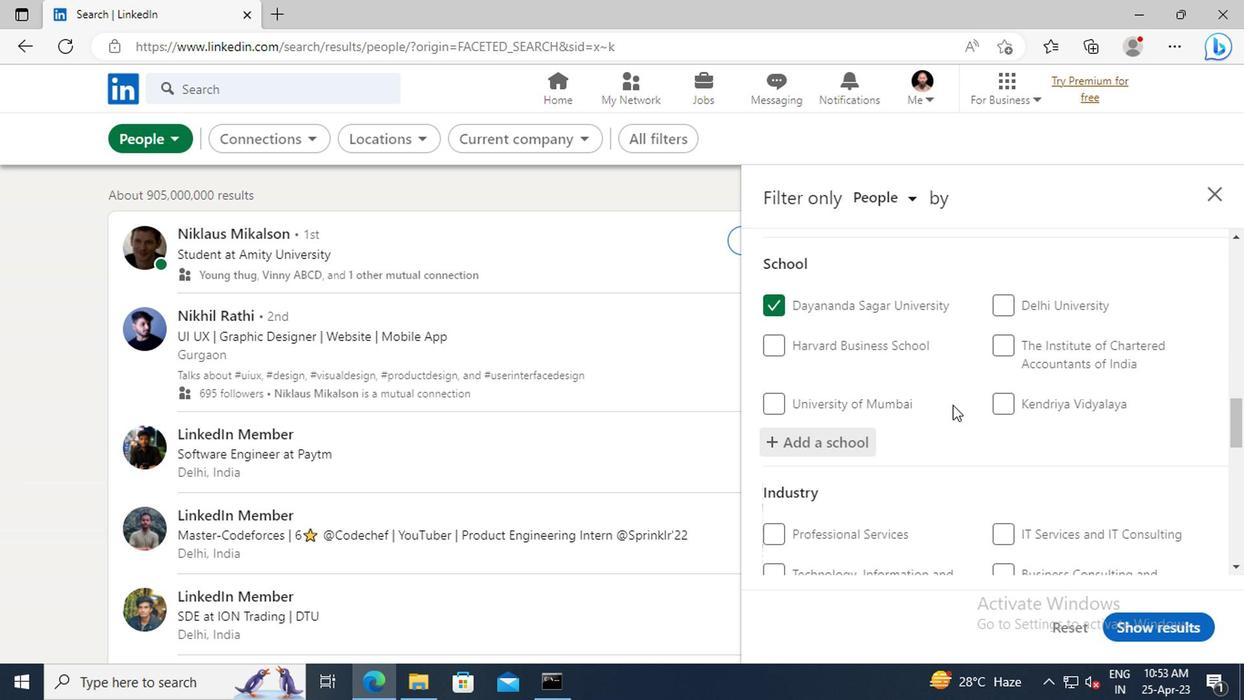 
Action: Mouse scrolled (947, 403) with delta (0, 0)
Screenshot: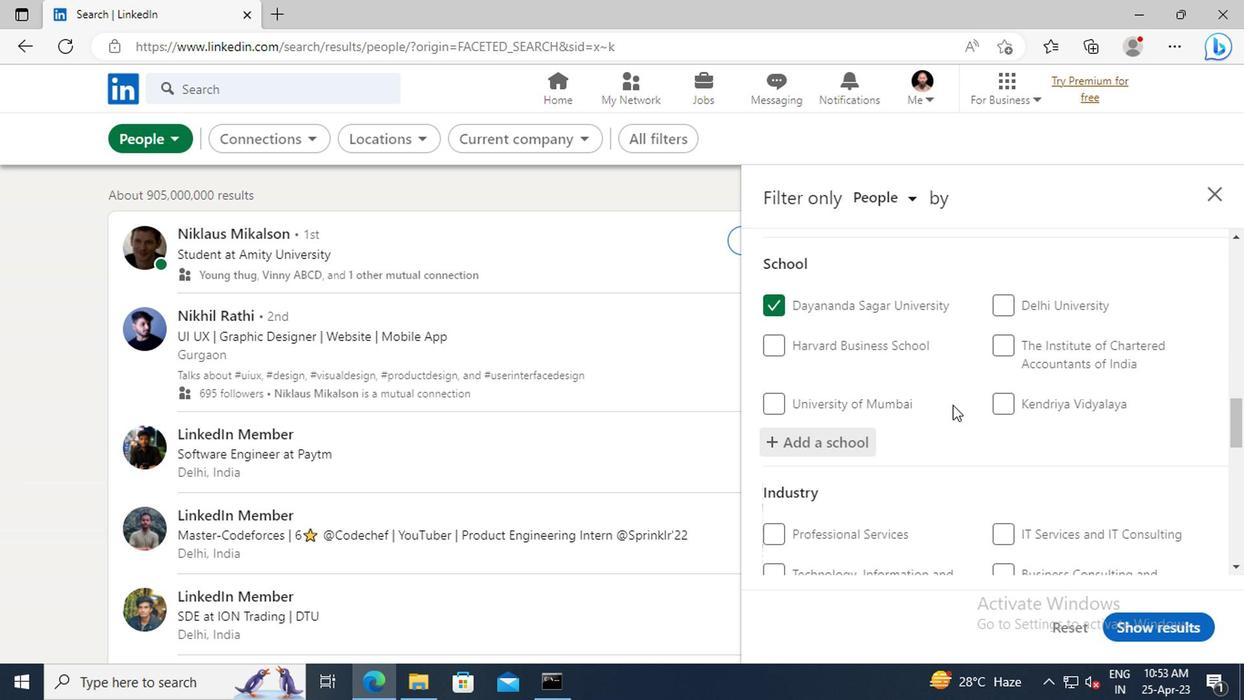 
Action: Mouse scrolled (947, 403) with delta (0, 0)
Screenshot: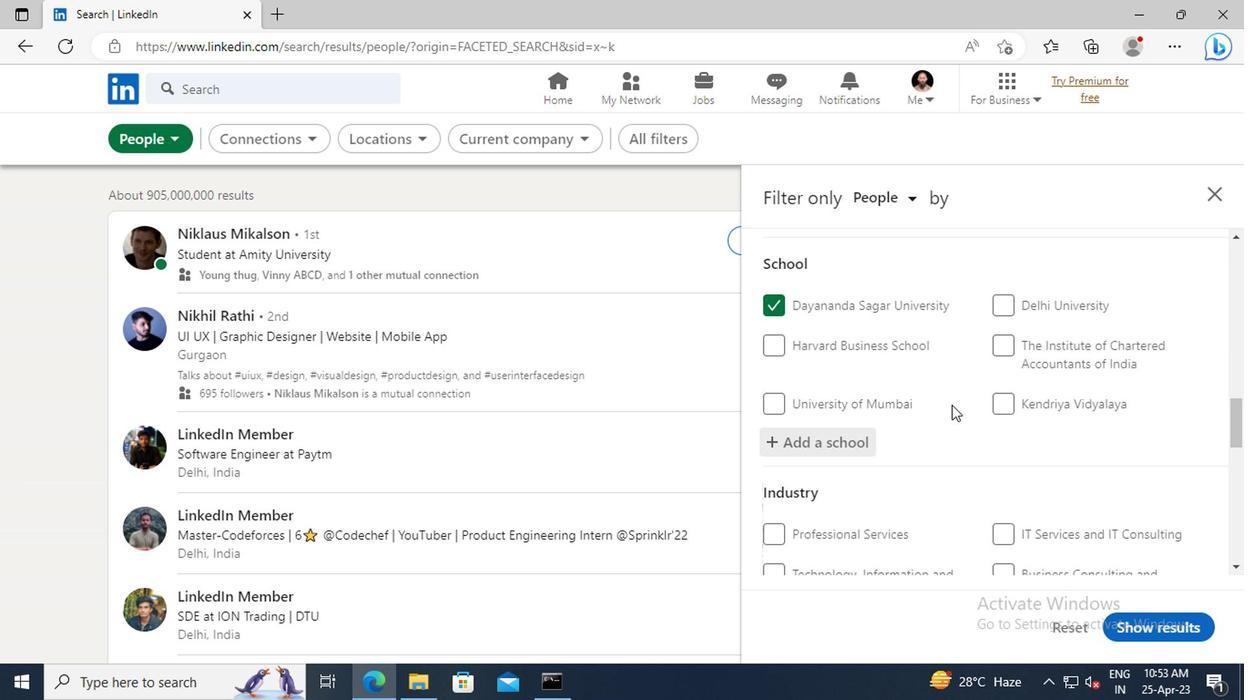 
Action: Mouse scrolled (947, 403) with delta (0, 0)
Screenshot: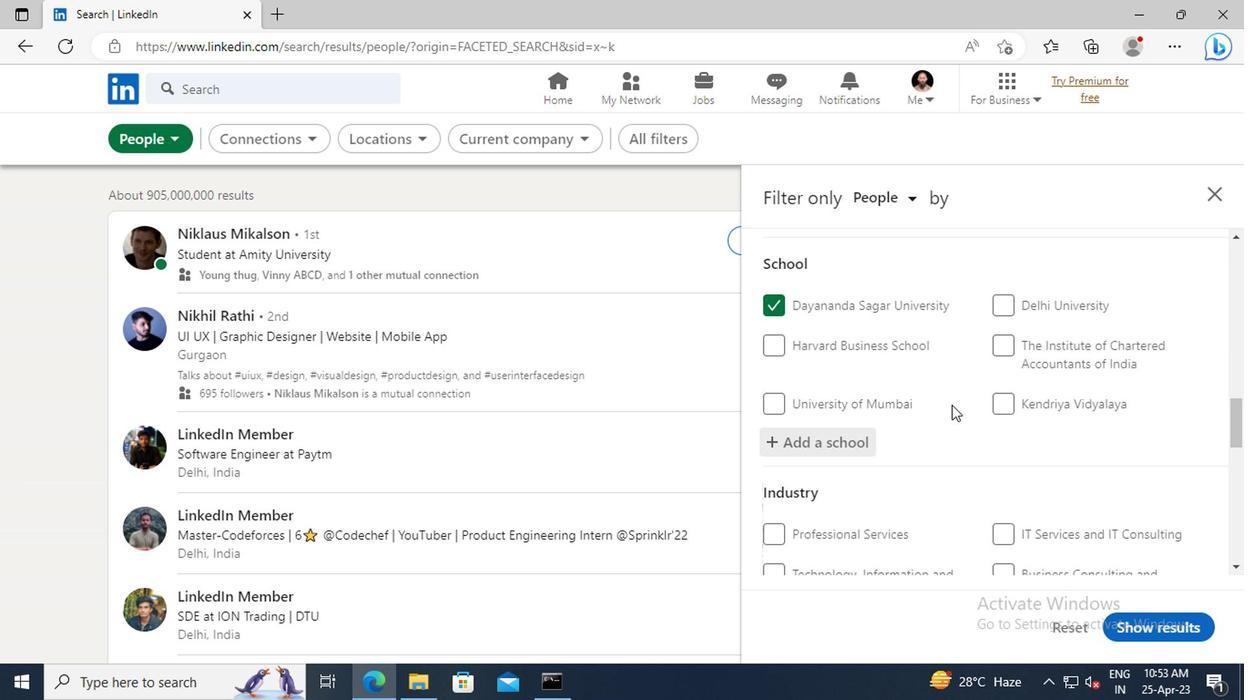 
Action: Mouse scrolled (947, 403) with delta (0, 0)
Screenshot: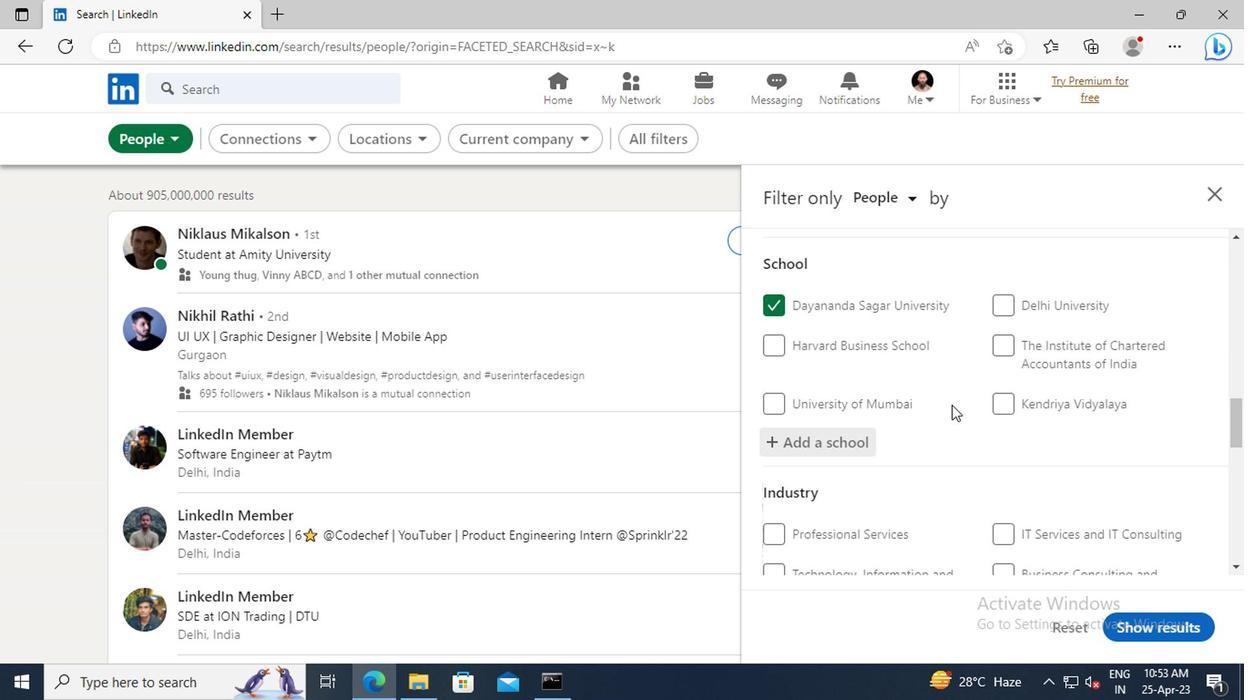 
Action: Mouse moved to (1026, 421)
Screenshot: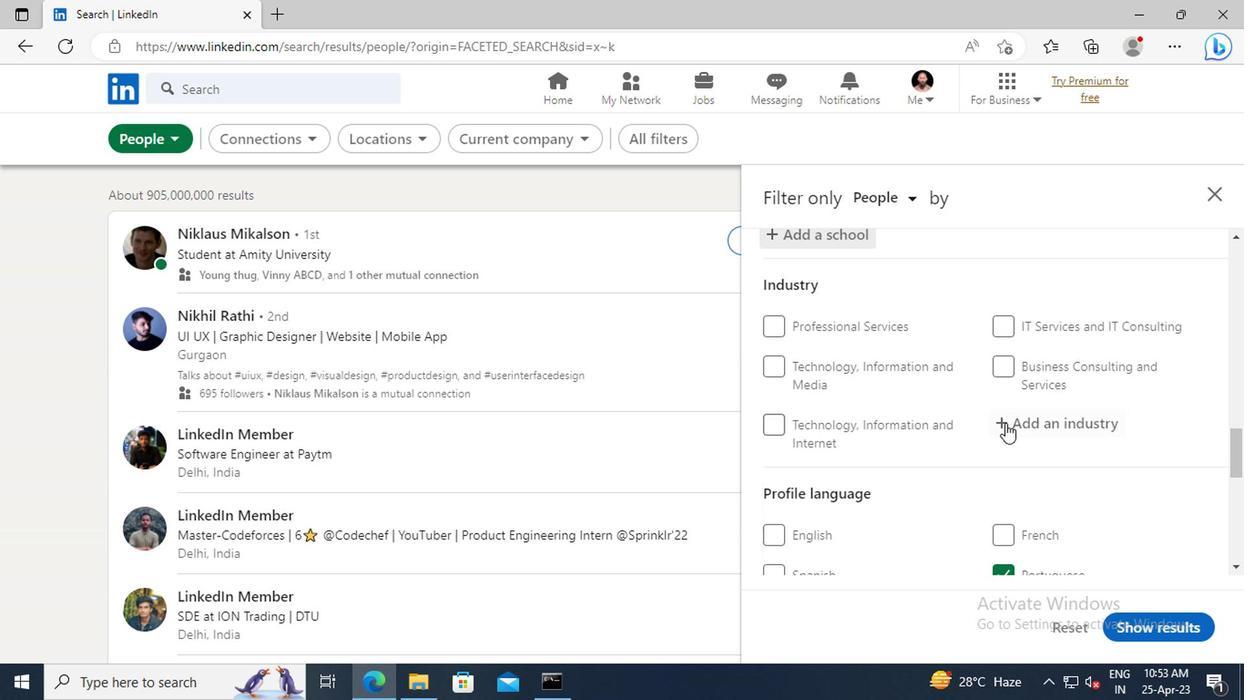 
Action: Mouse pressed left at (1026, 421)
Screenshot: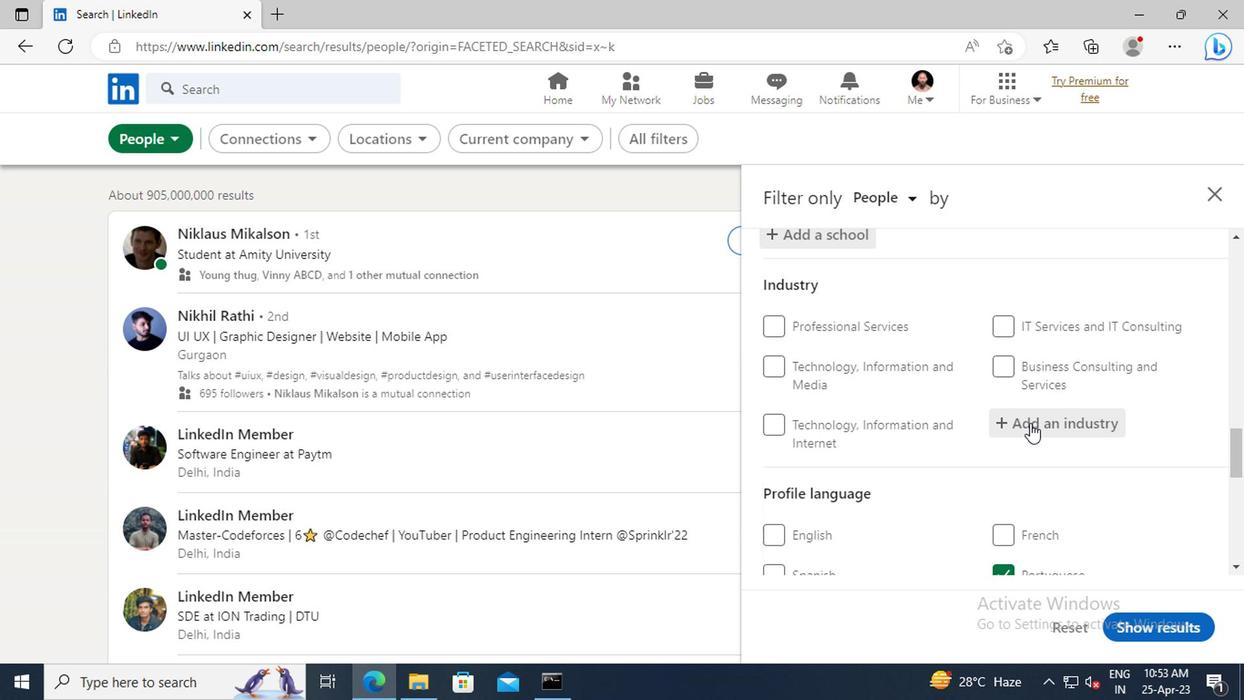 
Action: Key pressed <Key.shift>TELEPHONE<Key.space><Key.shift>CALL<Key.space><Key.shift>CENTERS
Screenshot: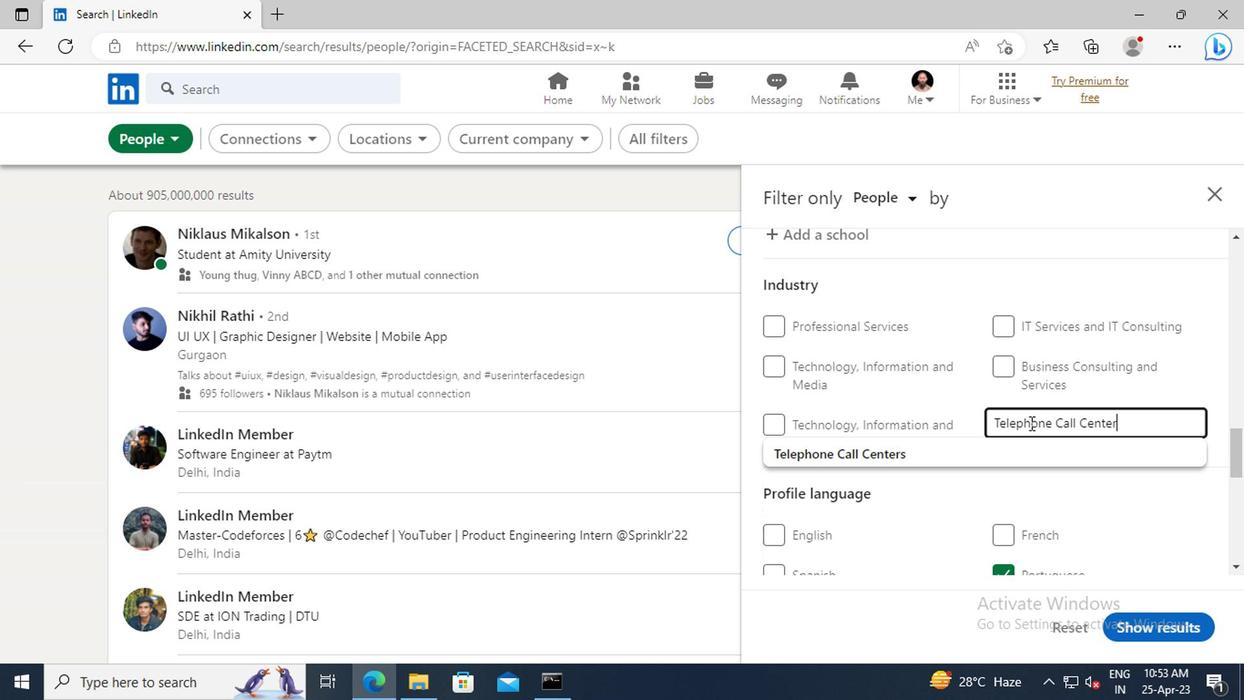 
Action: Mouse moved to (924, 447)
Screenshot: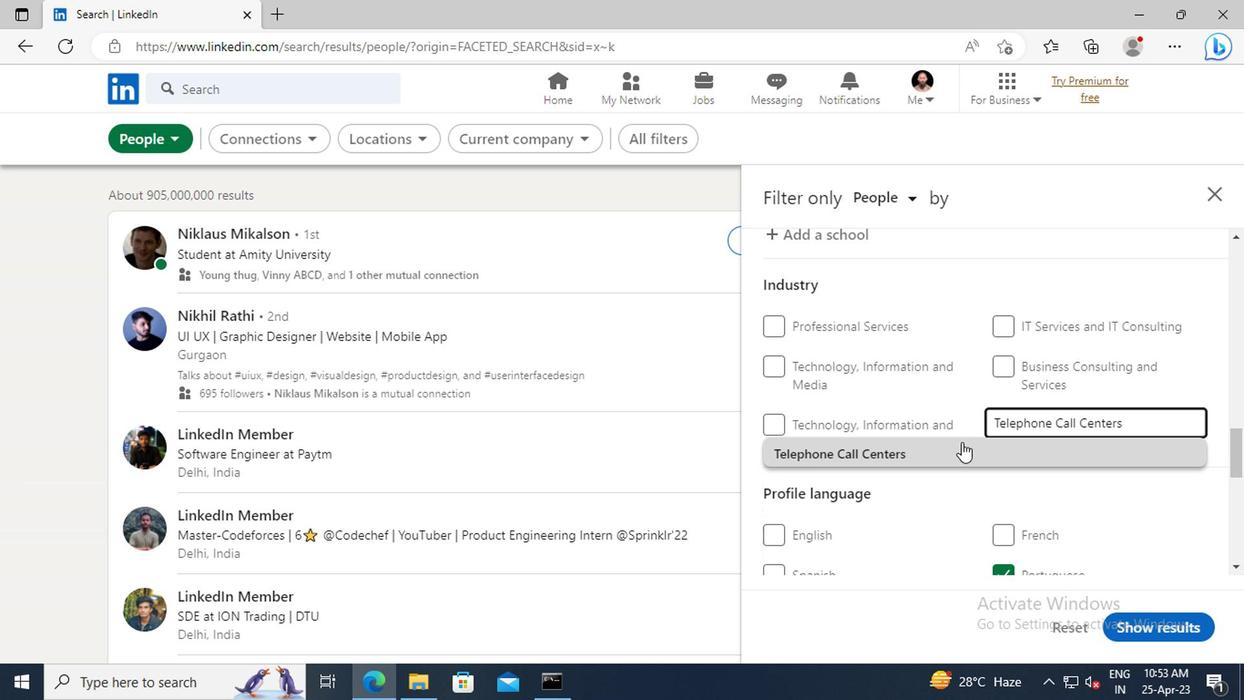 
Action: Mouse pressed left at (924, 447)
Screenshot: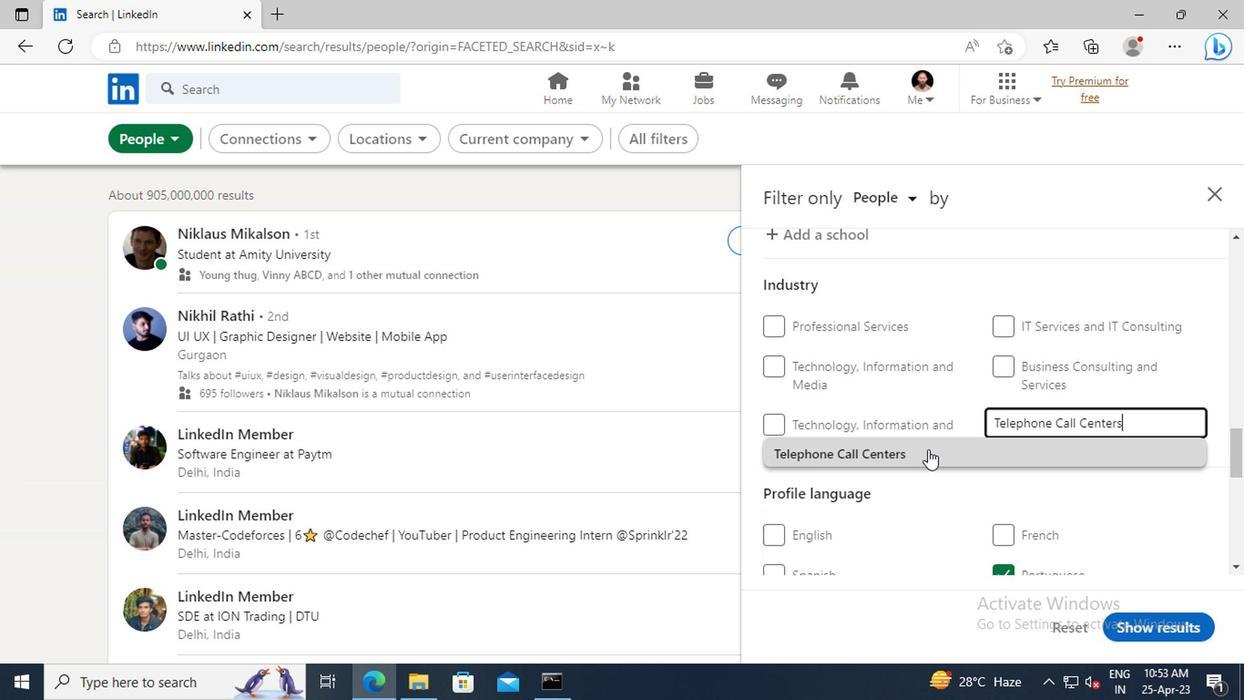 
Action: Mouse moved to (919, 407)
Screenshot: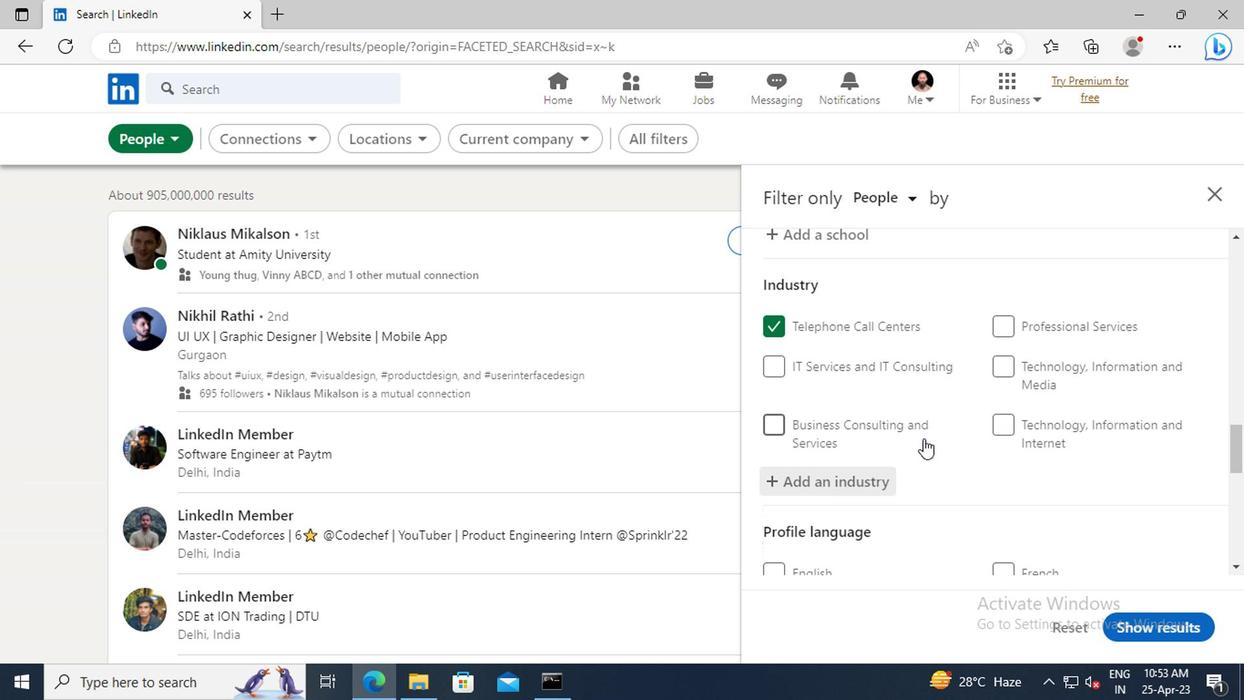 
Action: Mouse scrolled (919, 406) with delta (0, -1)
Screenshot: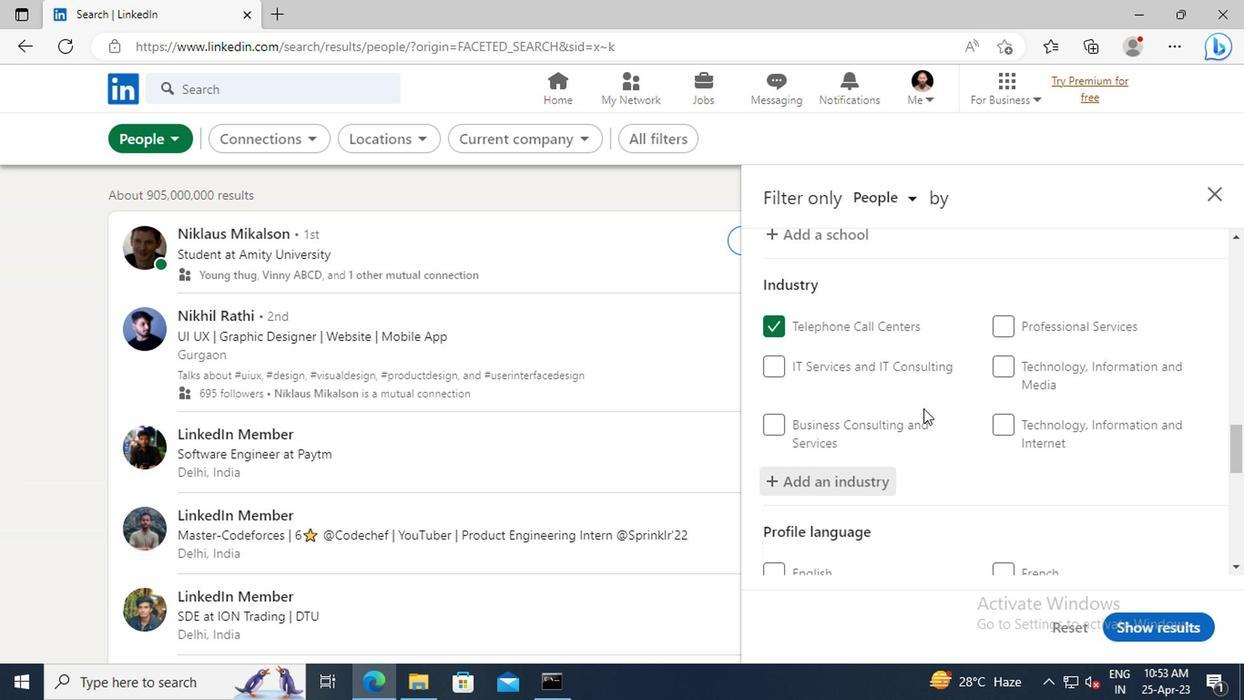 
Action: Mouse scrolled (919, 406) with delta (0, -1)
Screenshot: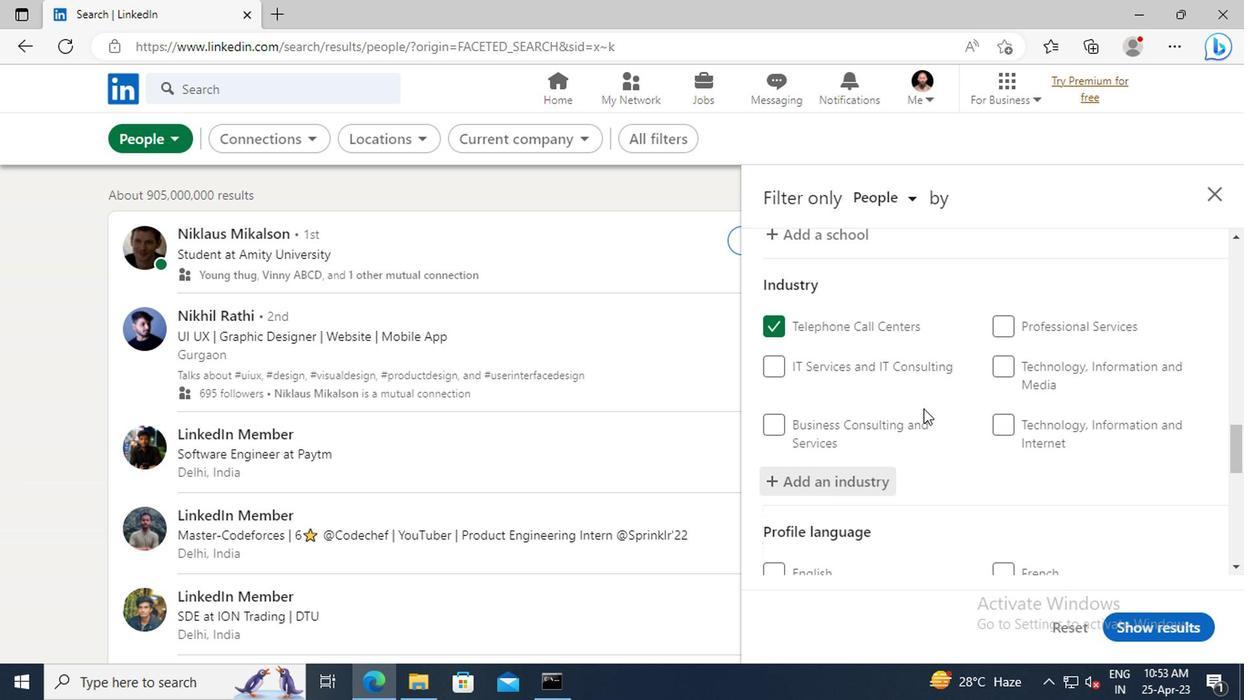 
Action: Mouse scrolled (919, 406) with delta (0, -1)
Screenshot: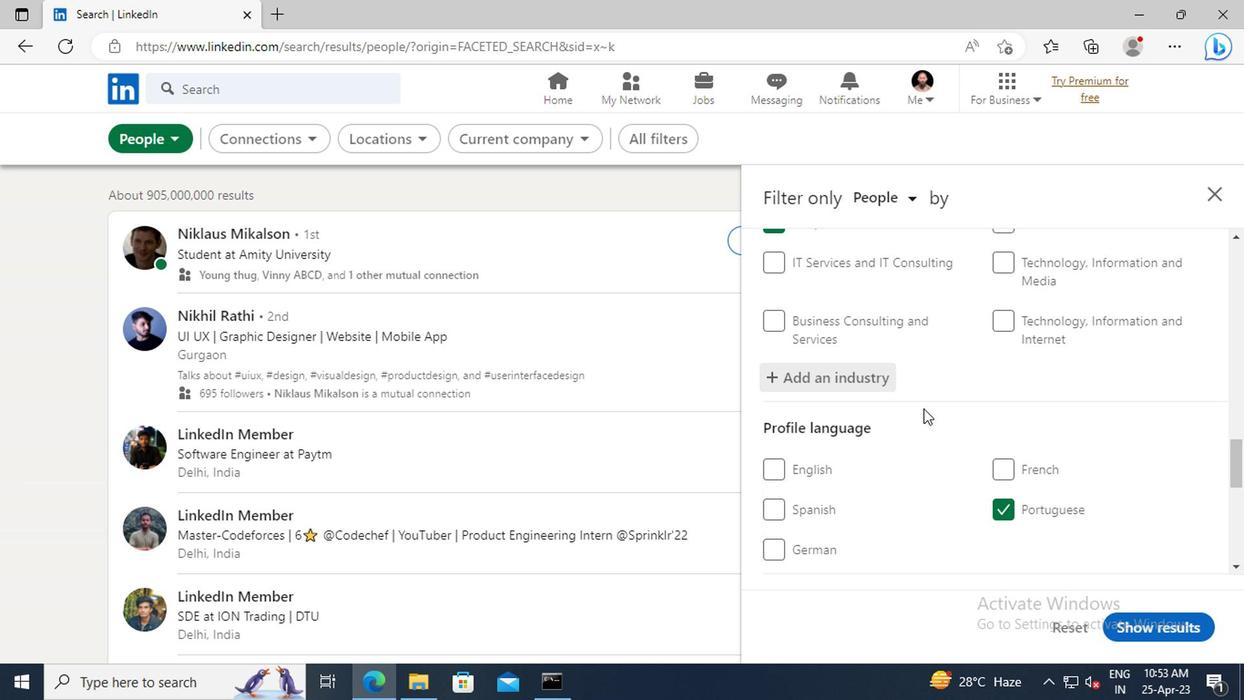 
Action: Mouse scrolled (919, 406) with delta (0, -1)
Screenshot: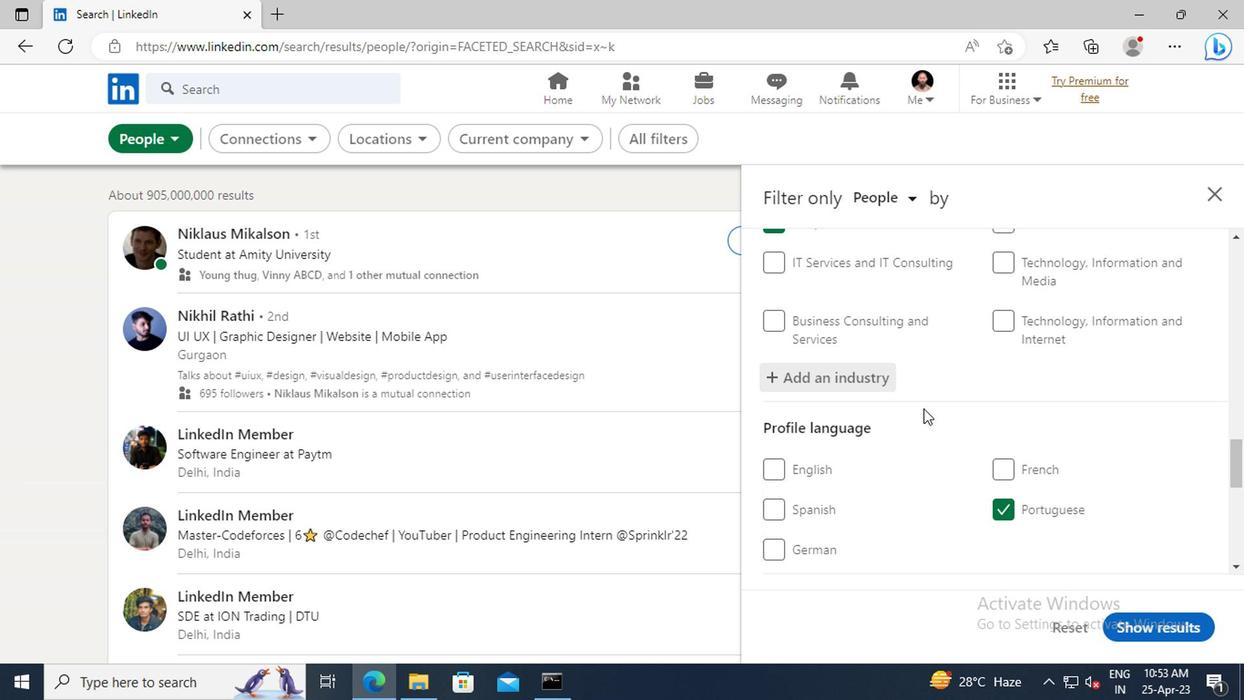 
Action: Mouse scrolled (919, 406) with delta (0, -1)
Screenshot: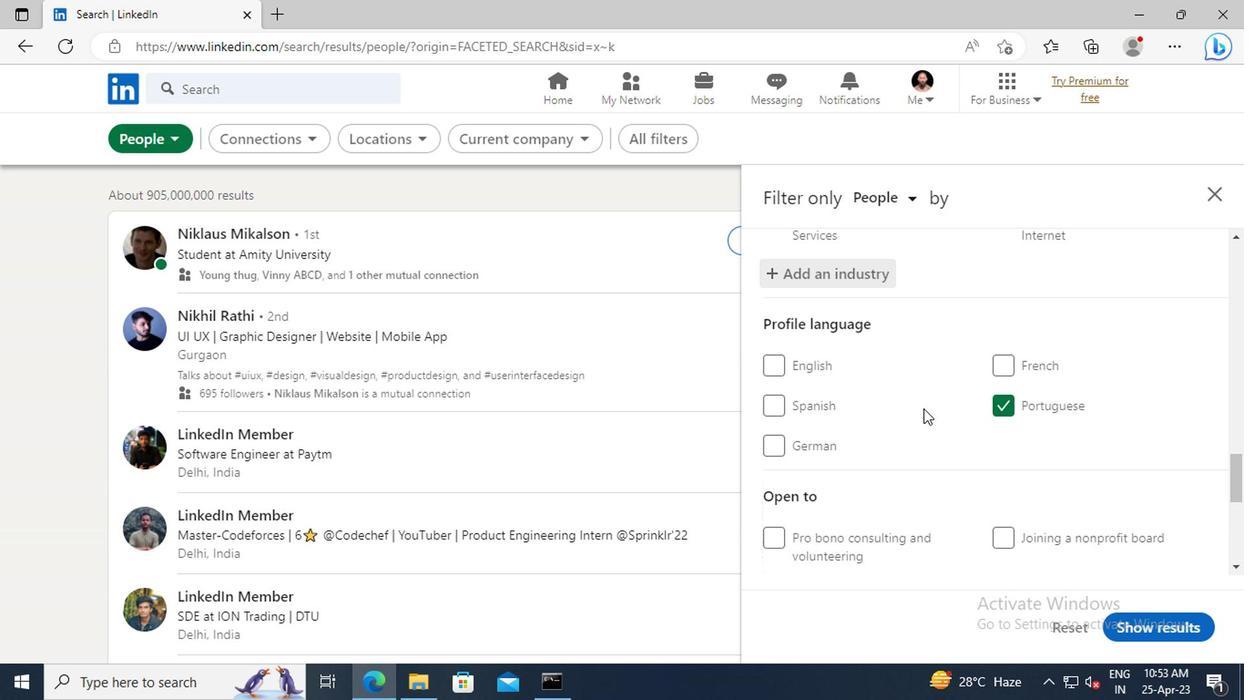 
Action: Mouse scrolled (919, 406) with delta (0, -1)
Screenshot: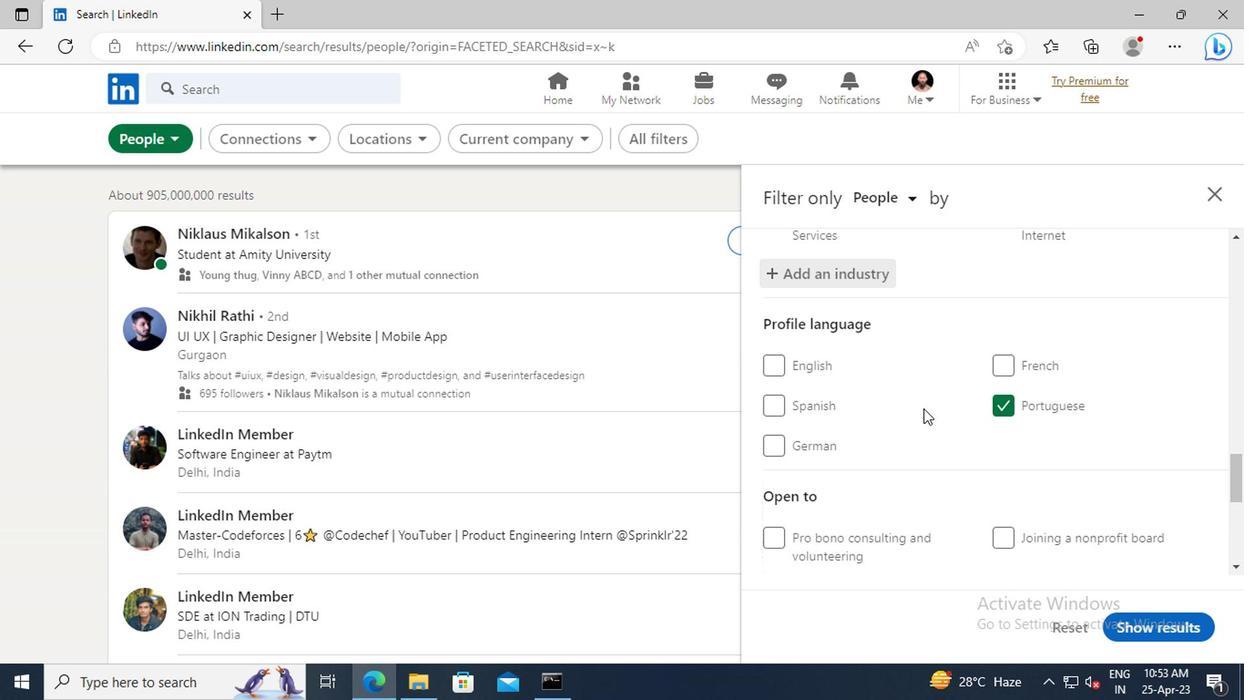 
Action: Mouse scrolled (919, 406) with delta (0, -1)
Screenshot: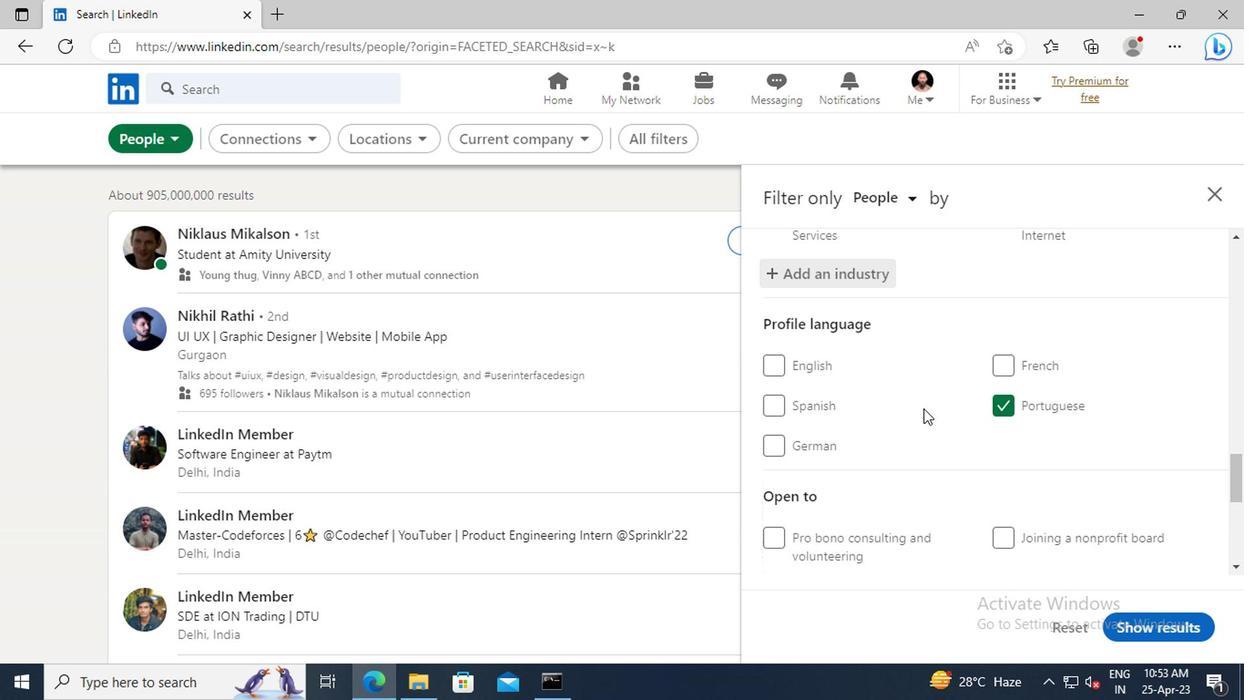 
Action: Mouse scrolled (919, 406) with delta (0, -1)
Screenshot: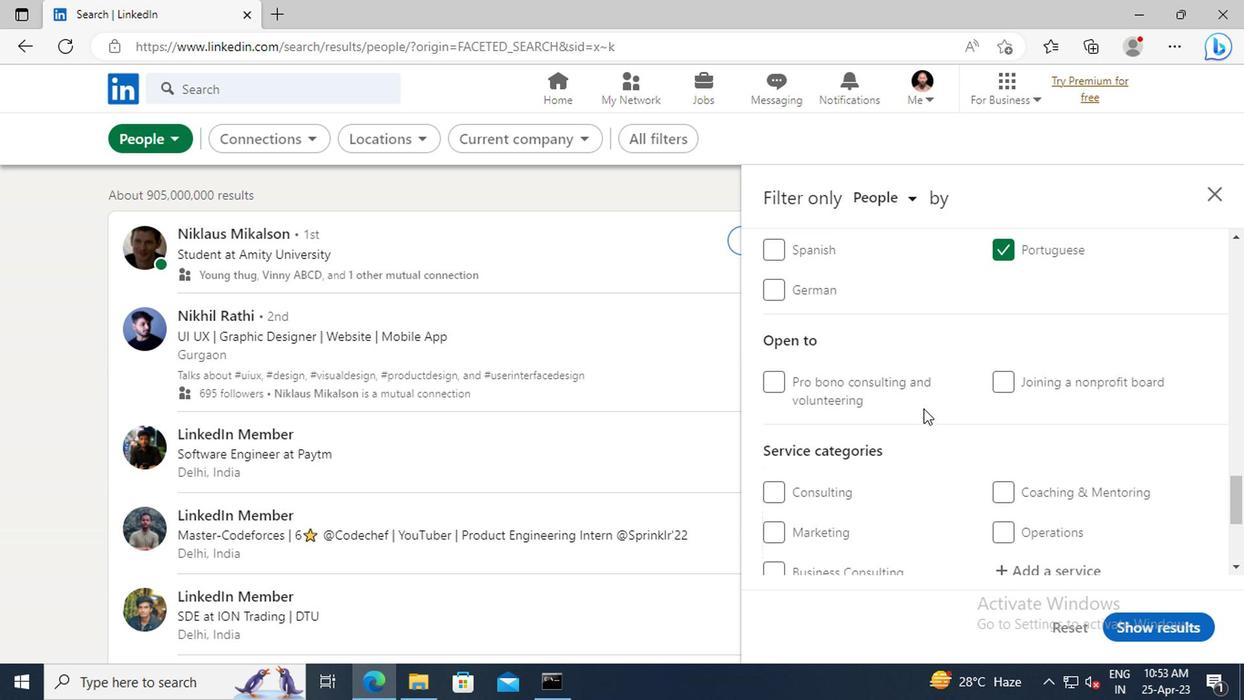 
Action: Mouse scrolled (919, 406) with delta (0, -1)
Screenshot: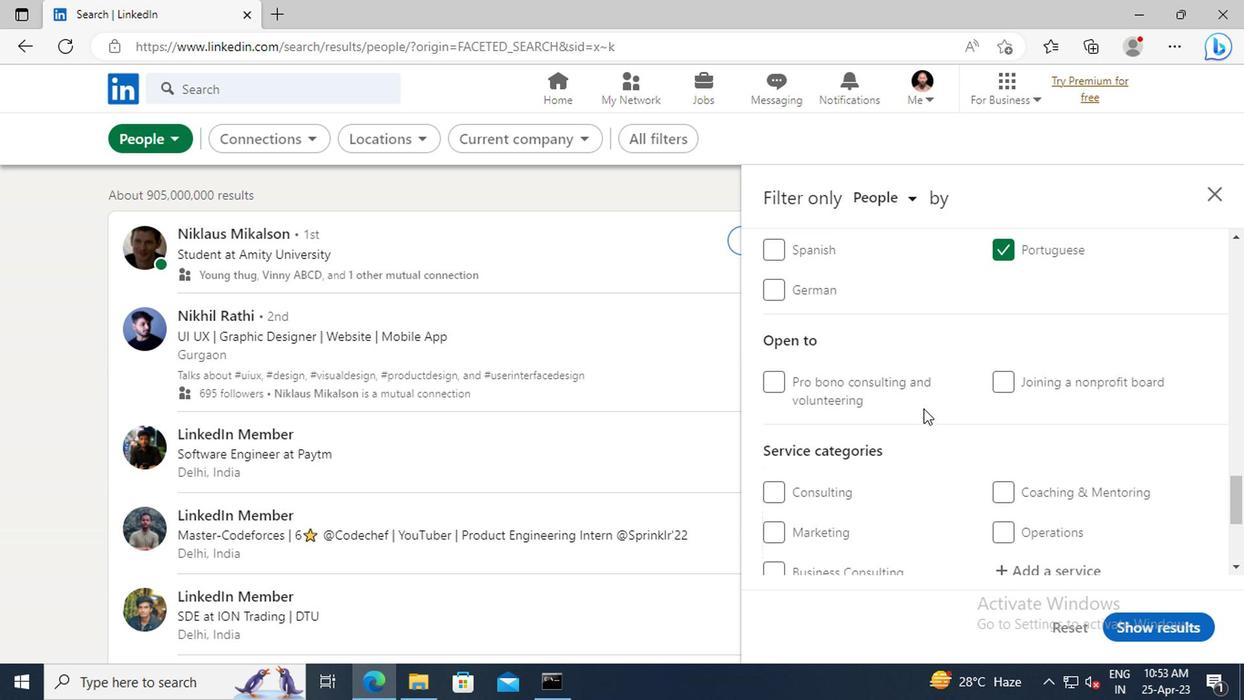 
Action: Mouse scrolled (919, 406) with delta (0, -1)
Screenshot: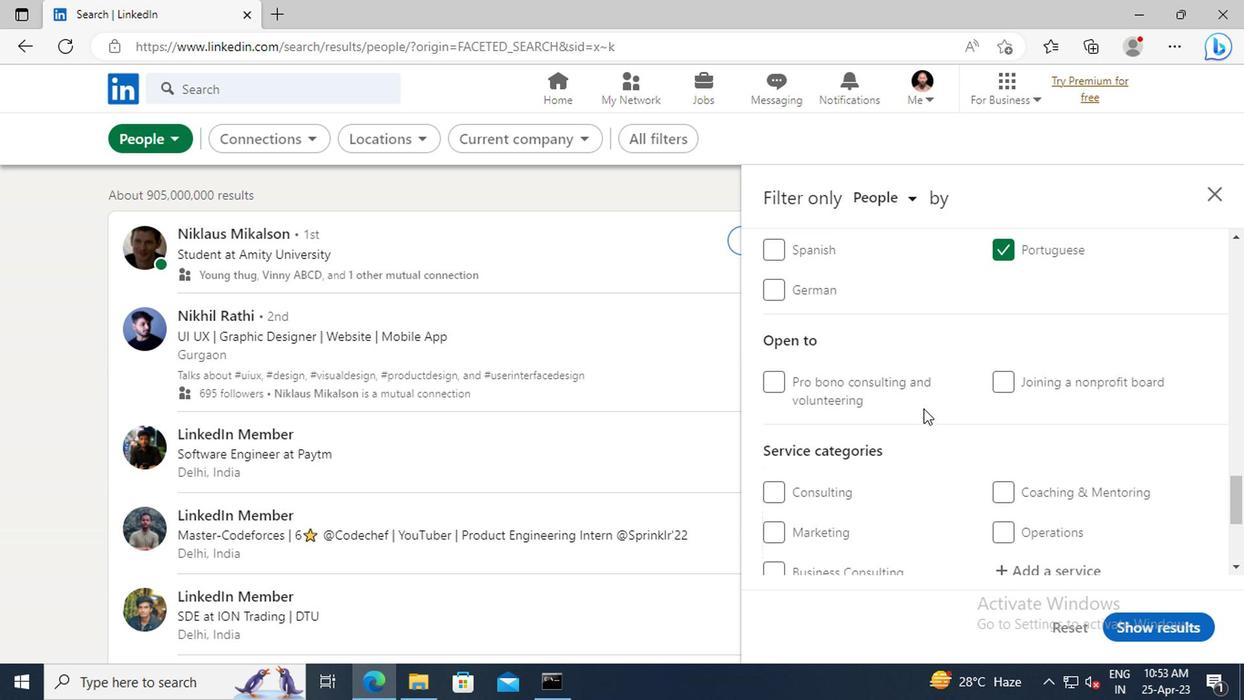 
Action: Mouse scrolled (919, 406) with delta (0, -1)
Screenshot: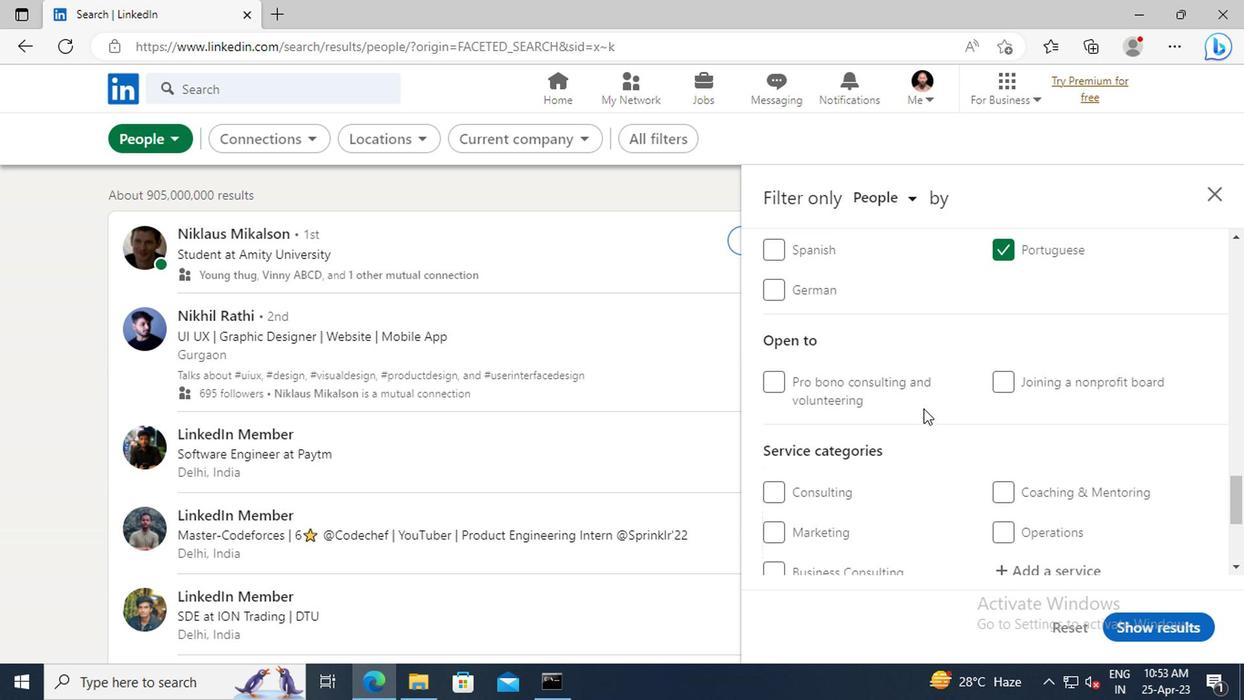 
Action: Mouse moved to (1024, 365)
Screenshot: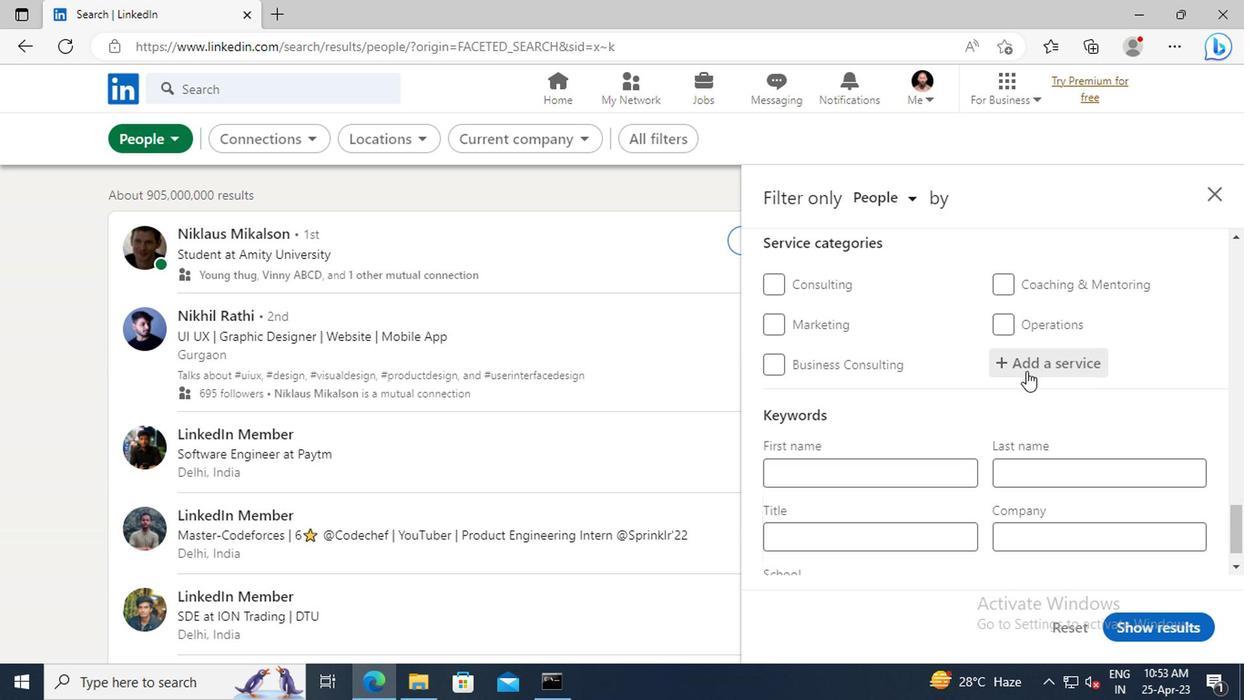 
Action: Mouse pressed left at (1024, 365)
Screenshot: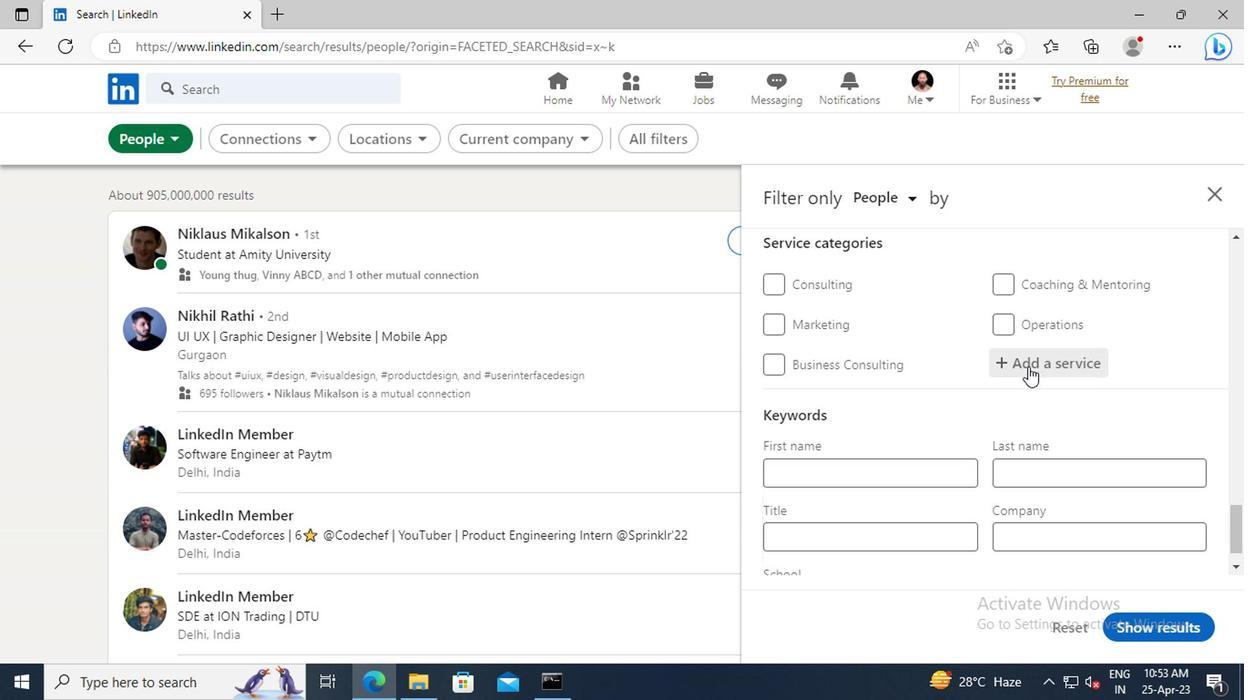 
Action: Key pressed <Key.shift>HOME<Key.space><Key.shift>NETWORKING
Screenshot: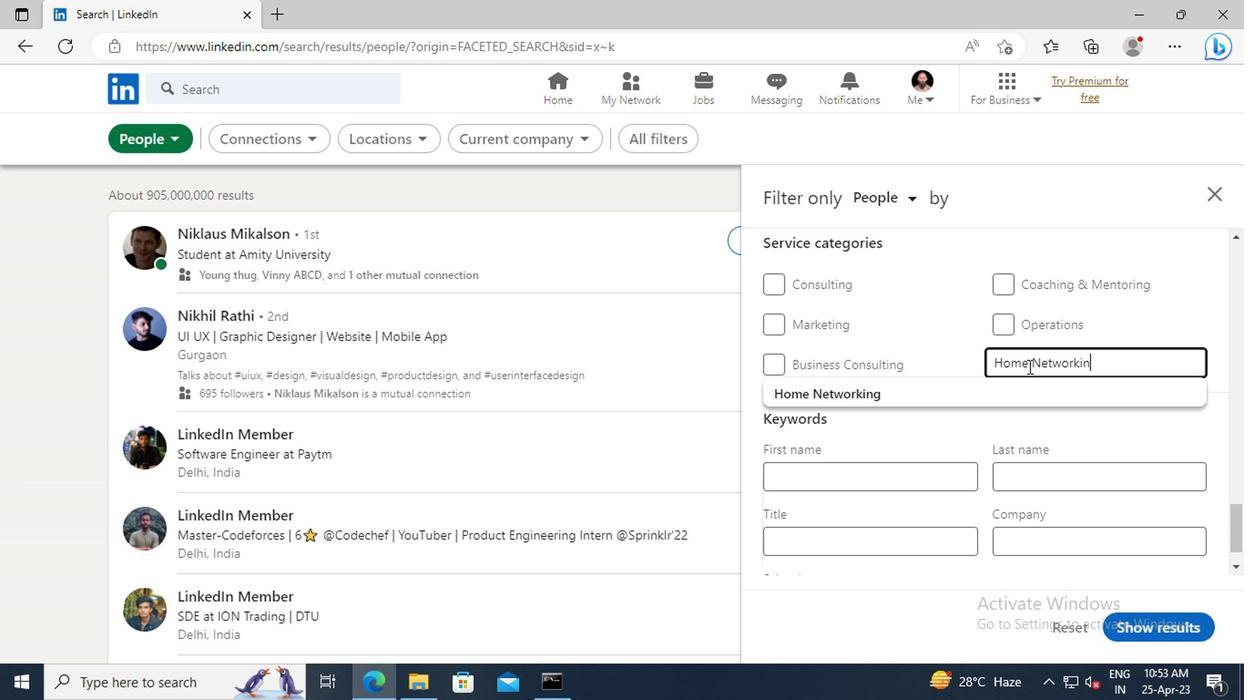 
Action: Mouse moved to (937, 392)
Screenshot: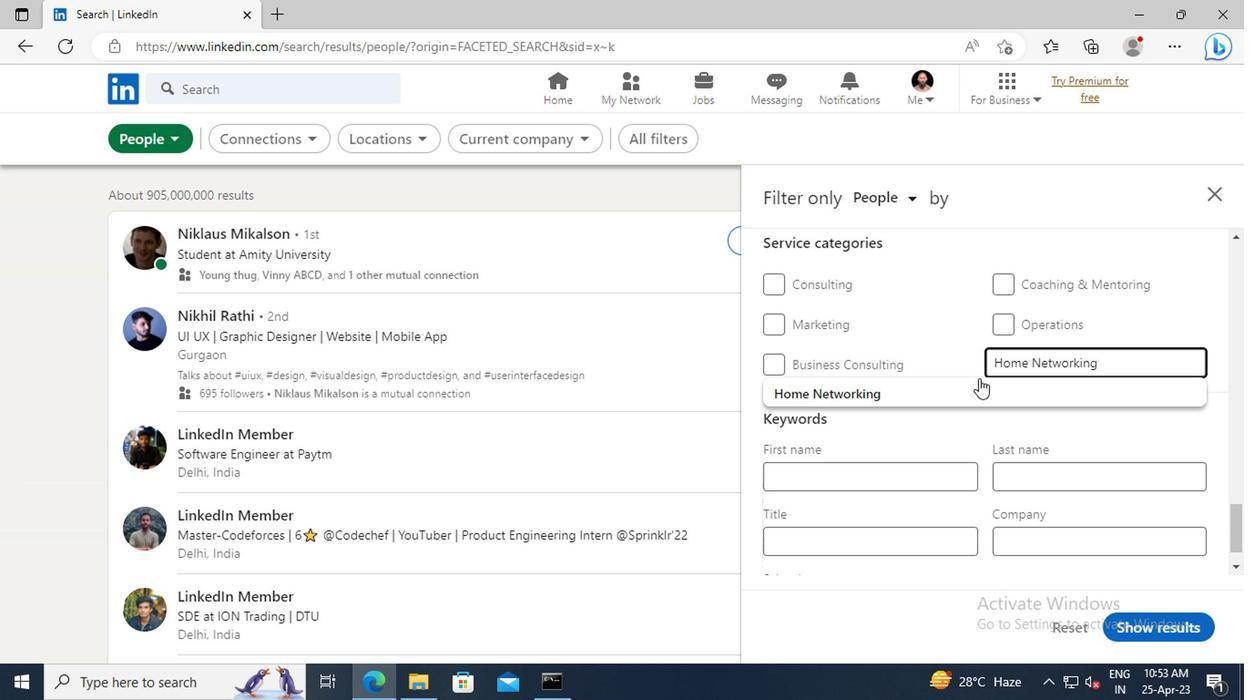 
Action: Mouse pressed left at (937, 392)
Screenshot: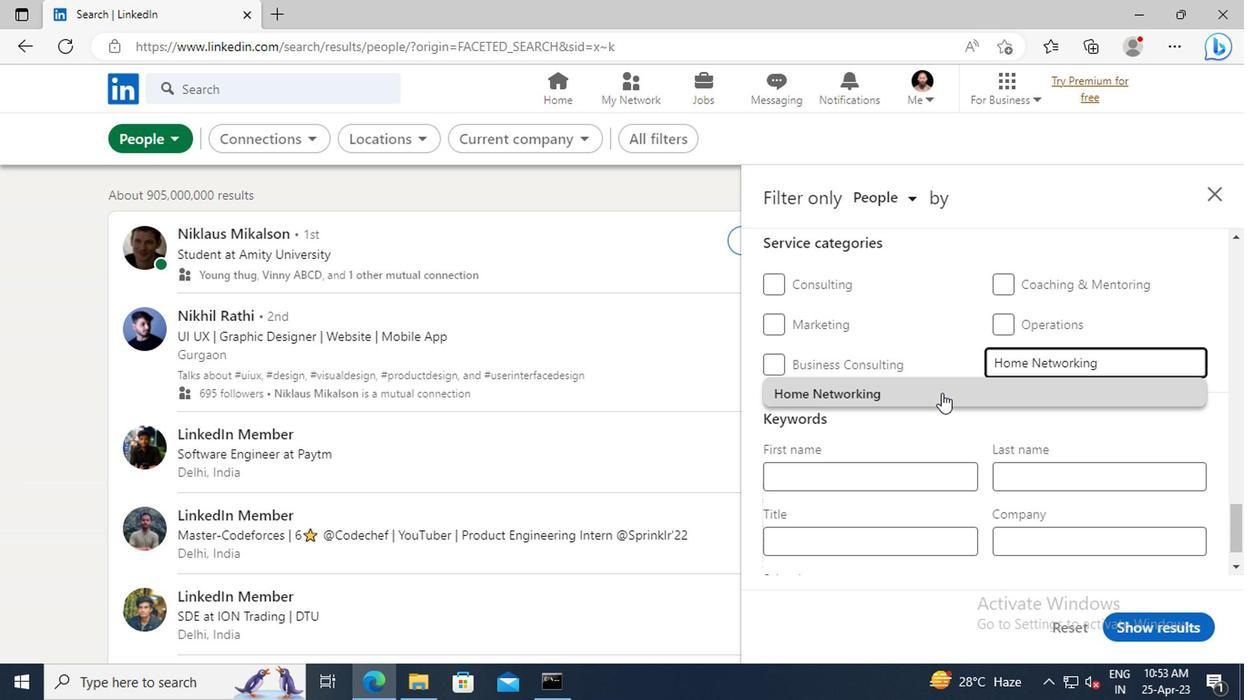 
Action: Mouse moved to (915, 382)
Screenshot: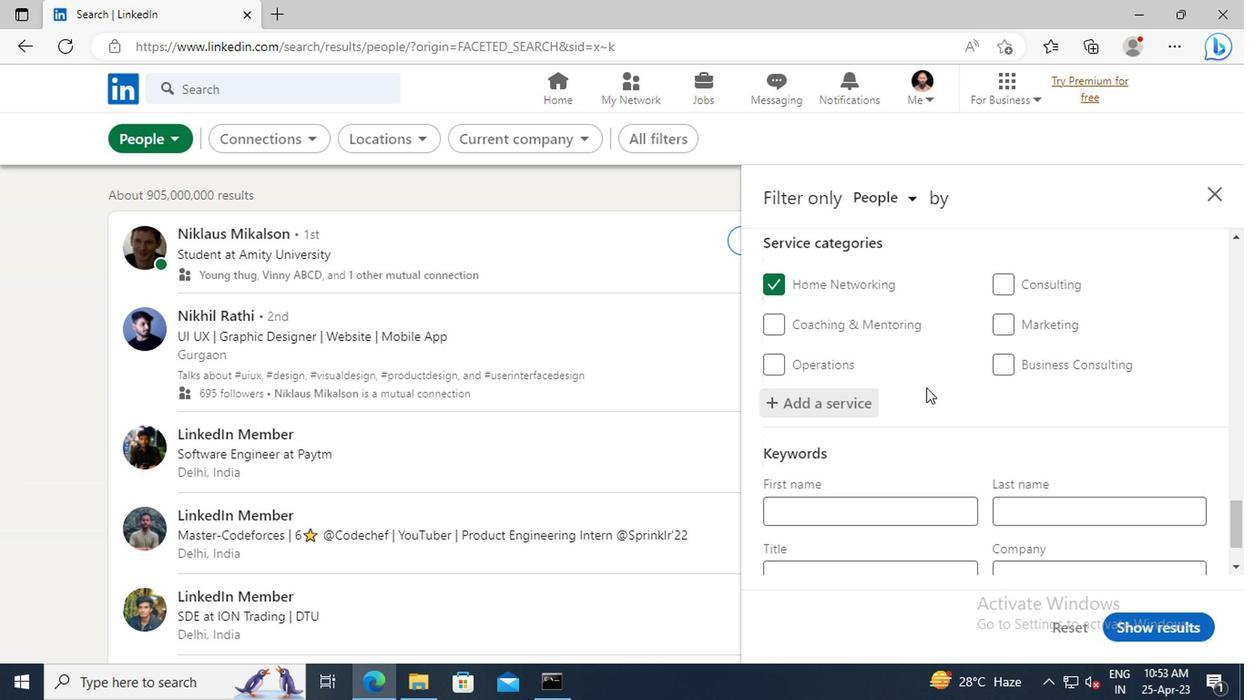 
Action: Mouse scrolled (915, 381) with delta (0, -1)
Screenshot: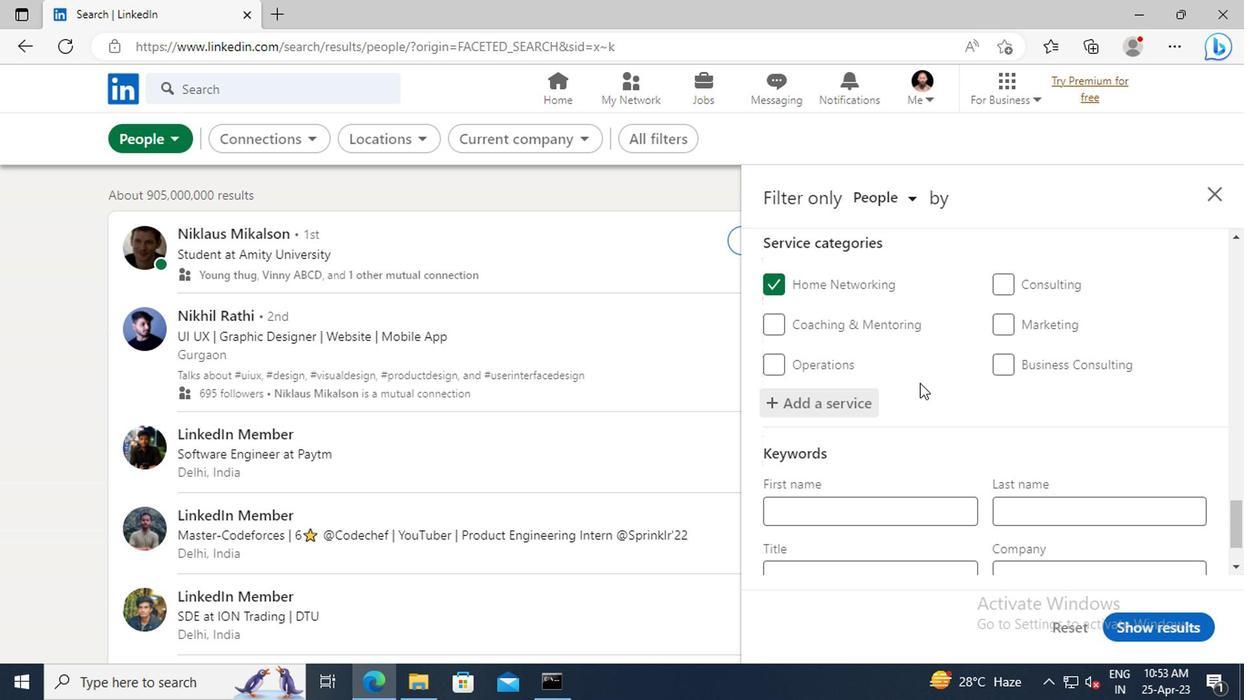 
Action: Mouse scrolled (915, 381) with delta (0, -1)
Screenshot: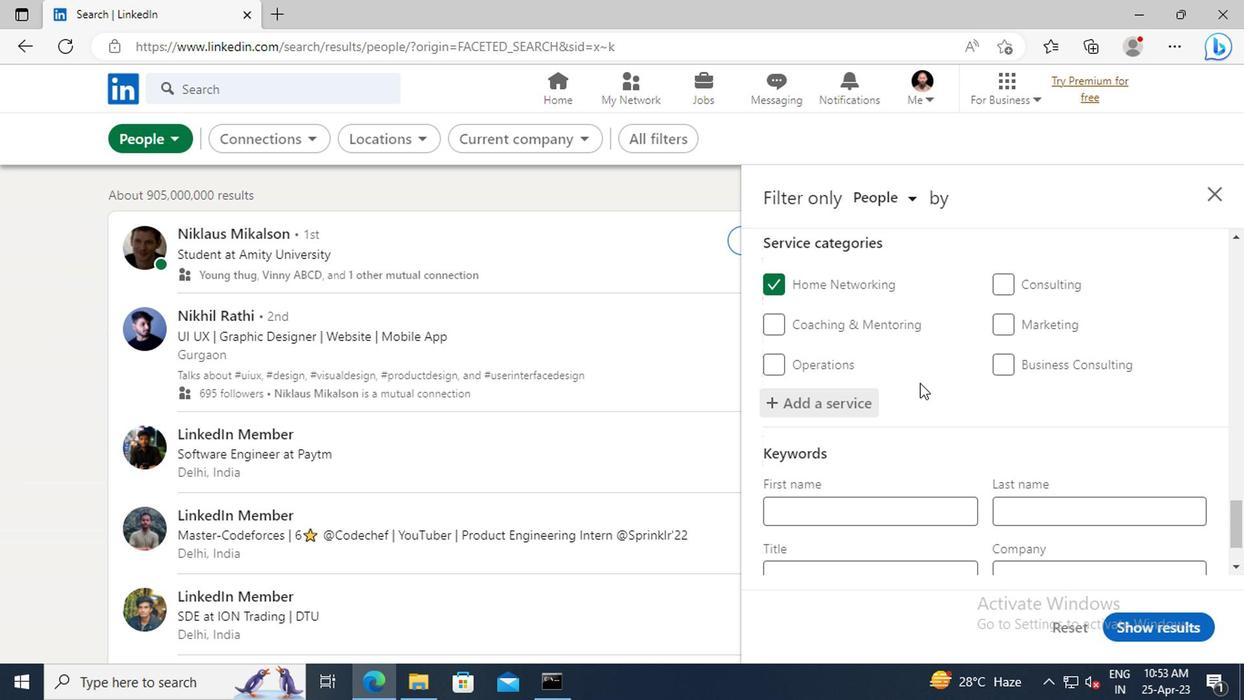 
Action: Mouse scrolled (915, 381) with delta (0, -1)
Screenshot: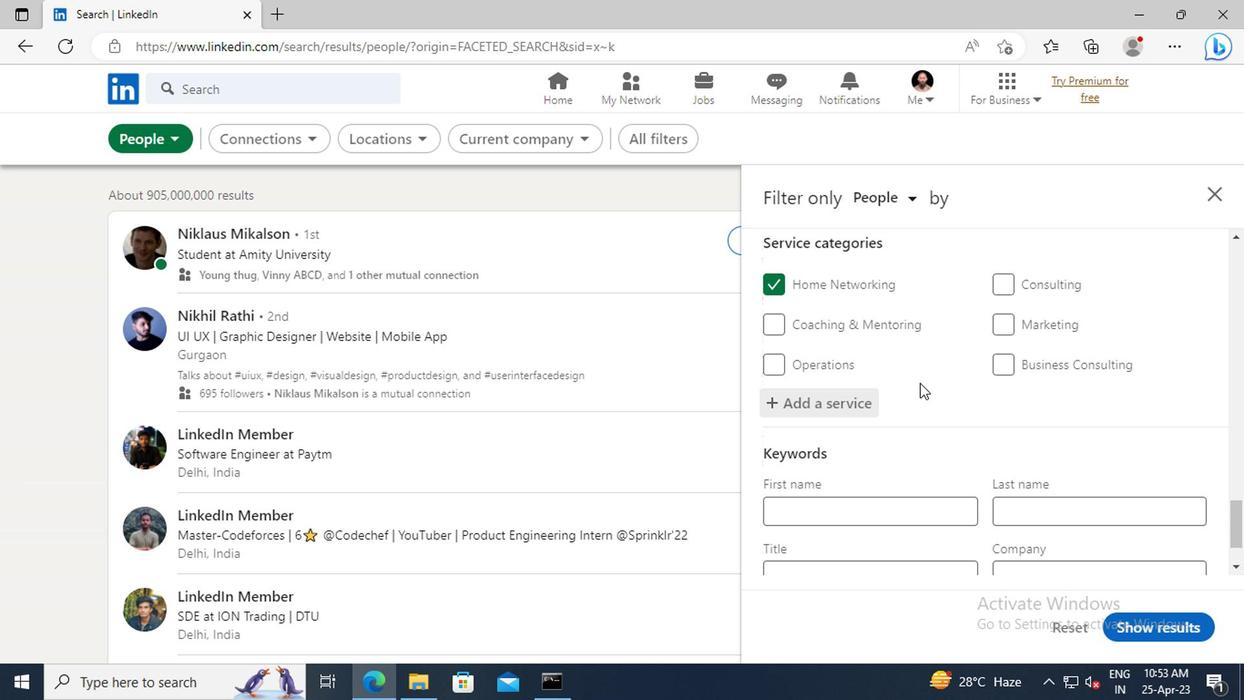 
Action: Mouse moved to (897, 495)
Screenshot: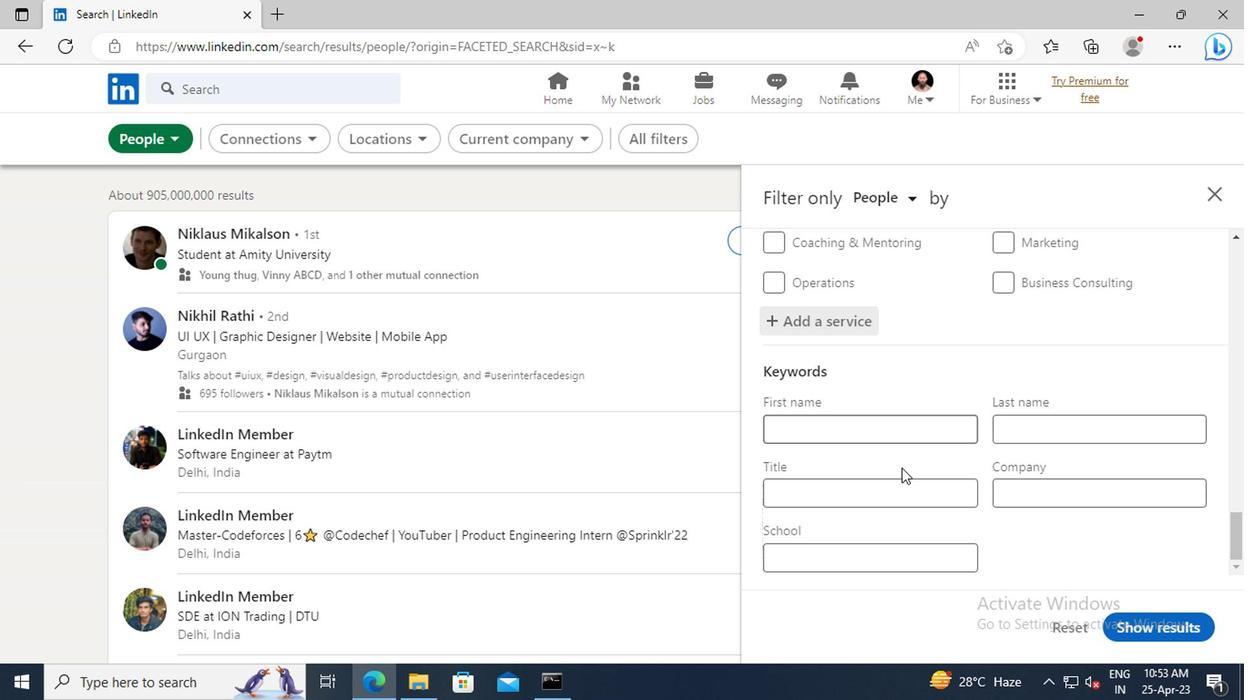
Action: Mouse pressed left at (897, 495)
Screenshot: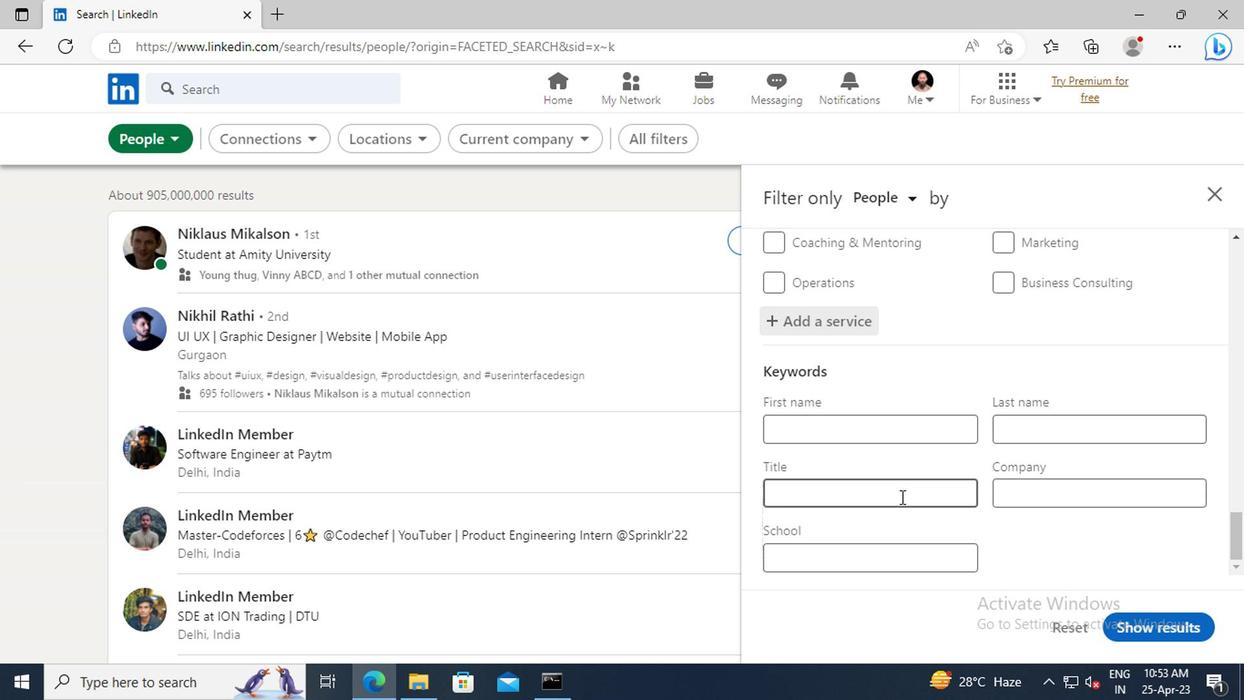 
Action: Mouse moved to (897, 495)
Screenshot: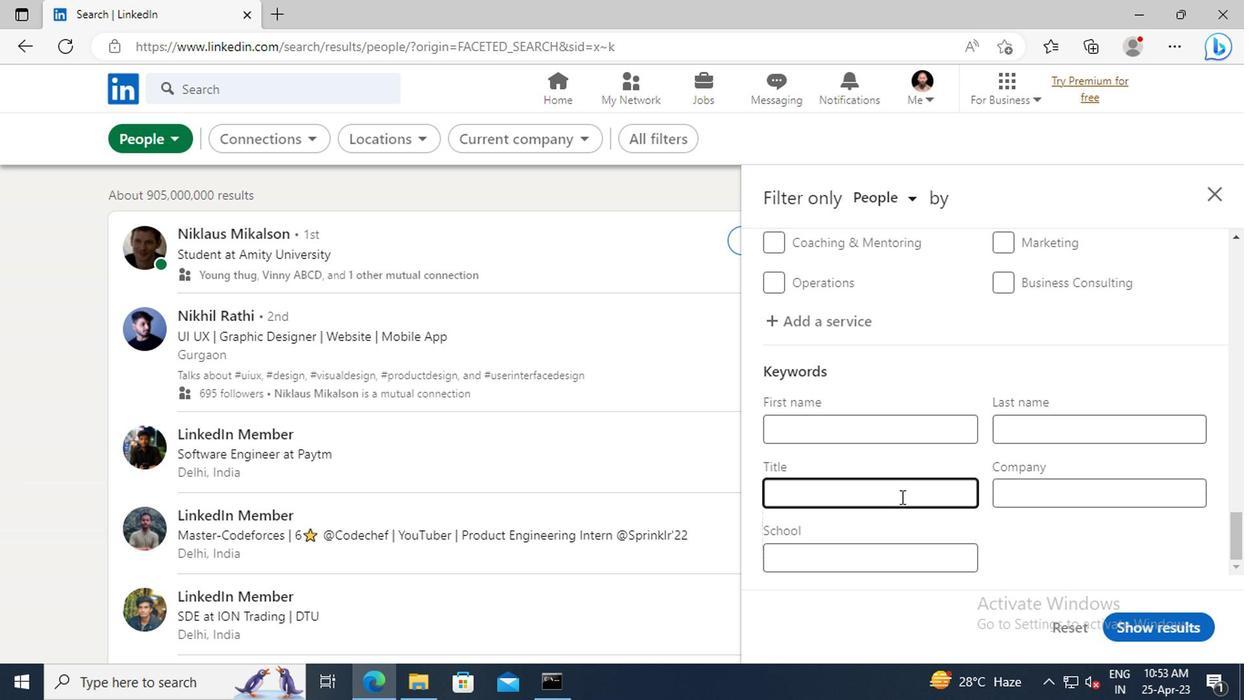 
Action: Key pressed <Key.shift>MARKETING<Key.space><Key.shift>DIRECTOR
Screenshot: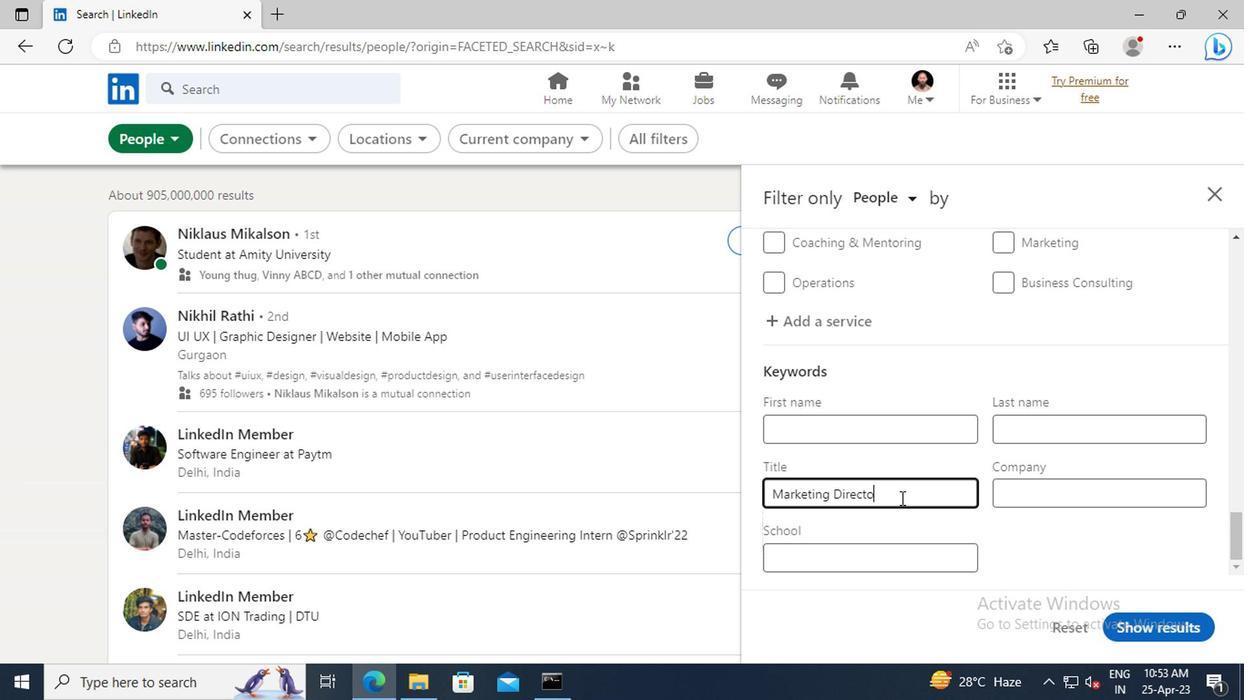 
Action: Mouse moved to (1133, 624)
Screenshot: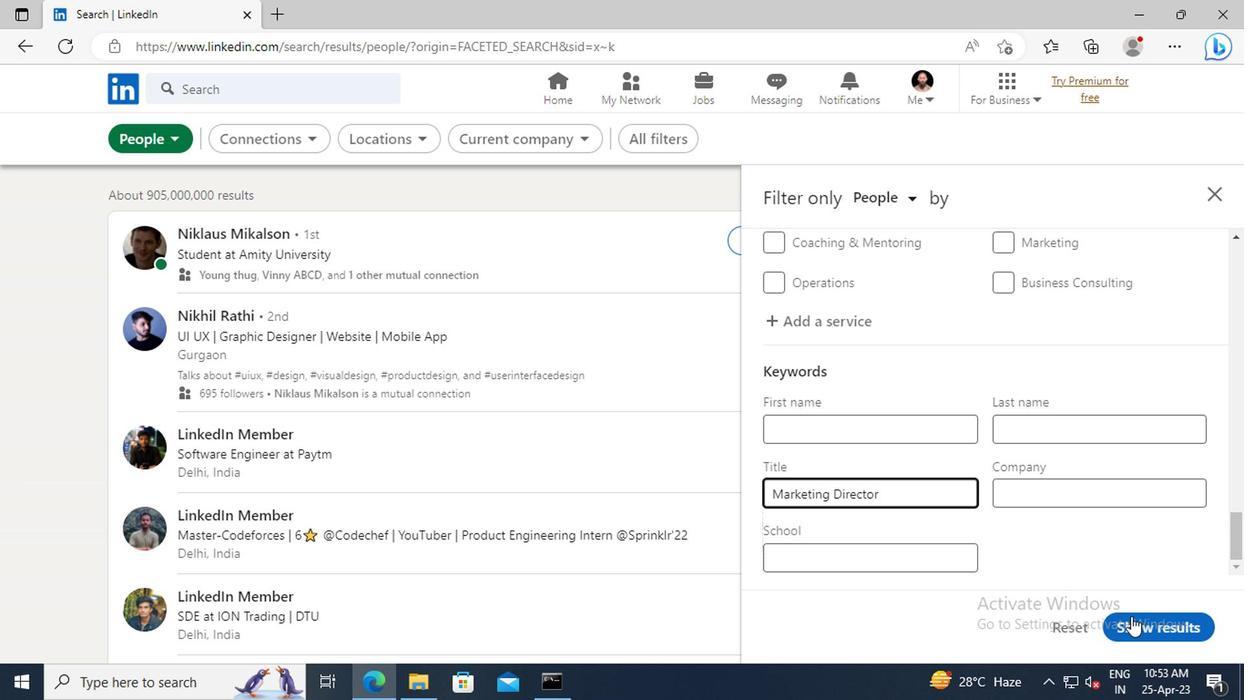 
Action: Mouse pressed left at (1133, 624)
Screenshot: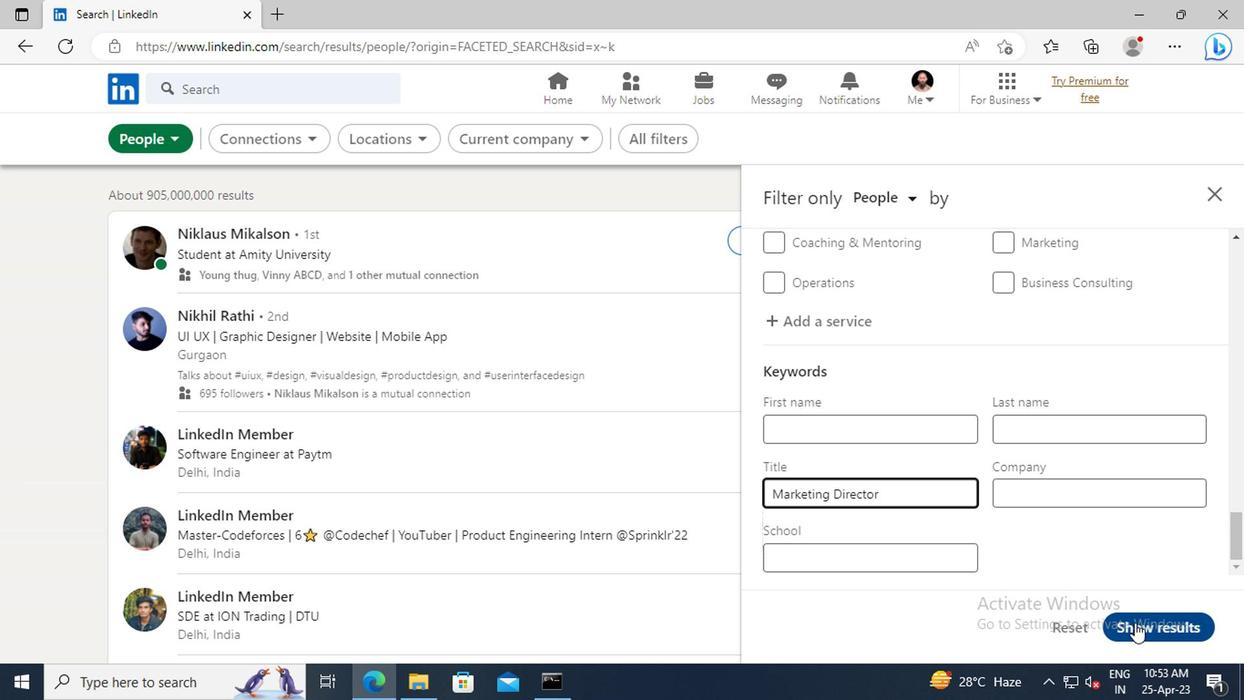 
